 Task: Find connections with filter location Dinapore with filter topic #Economywith filter profile language English with filter current company Volkswagen India with filter school Institute of Management, Nirma University with filter industry IT System Design Services with filter service category Search Engine Optimization (SEO) with filter keywords title Test Scorer
Action: Mouse moved to (596, 69)
Screenshot: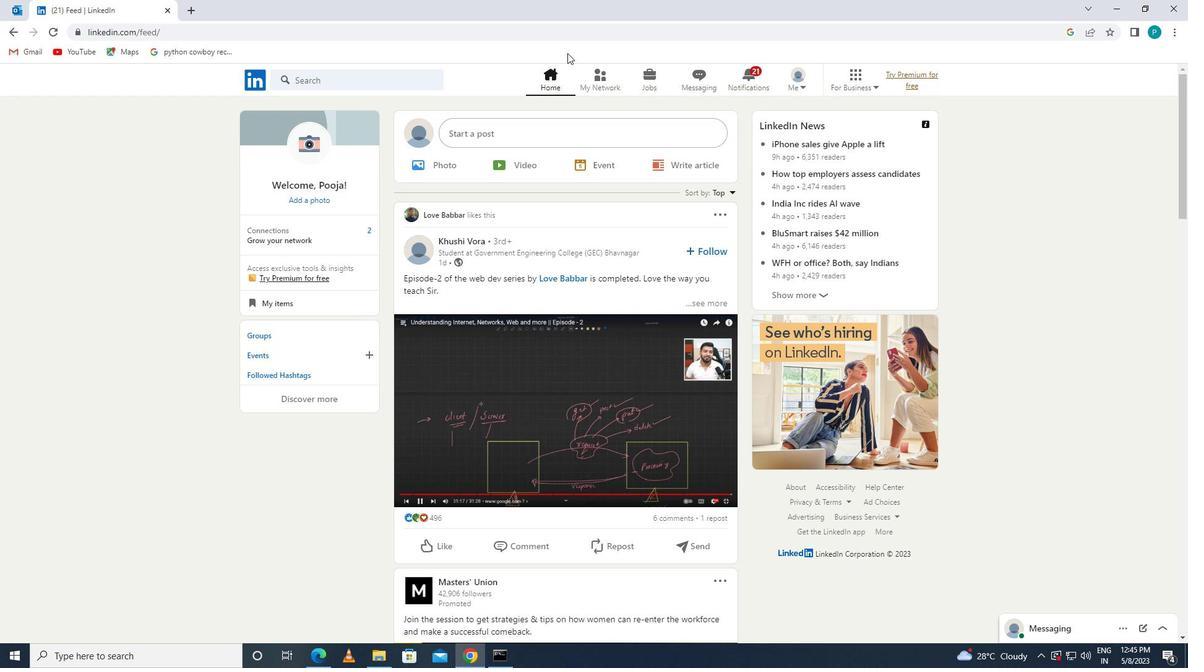 
Action: Mouse pressed left at (596, 69)
Screenshot: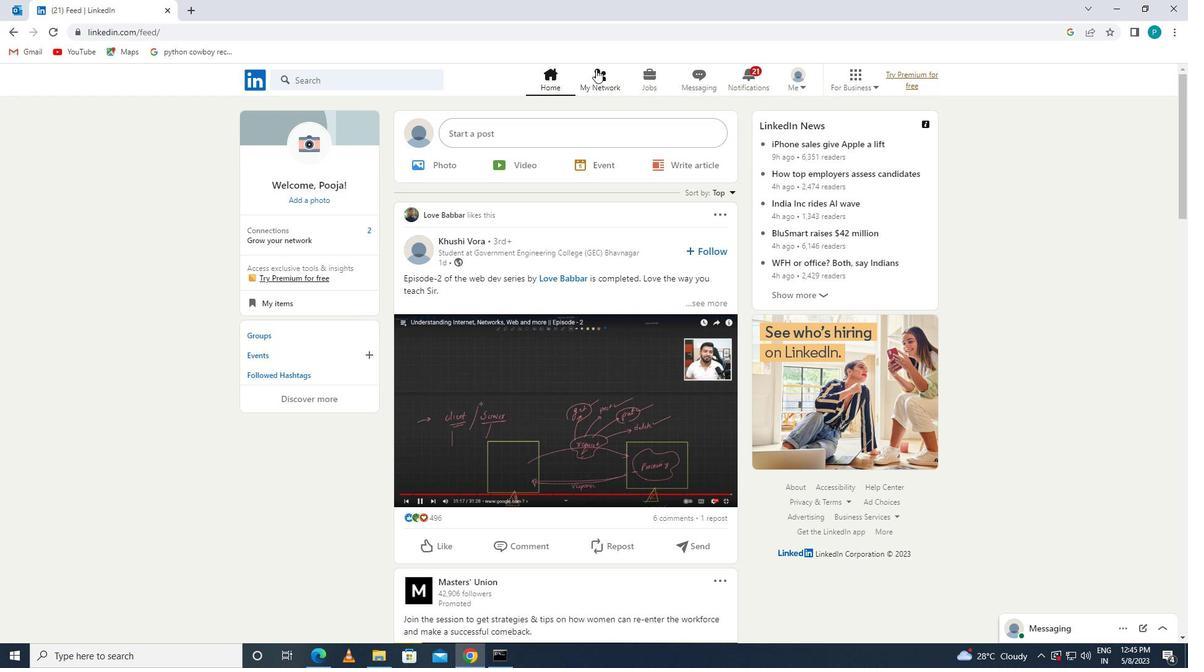 
Action: Mouse moved to (330, 147)
Screenshot: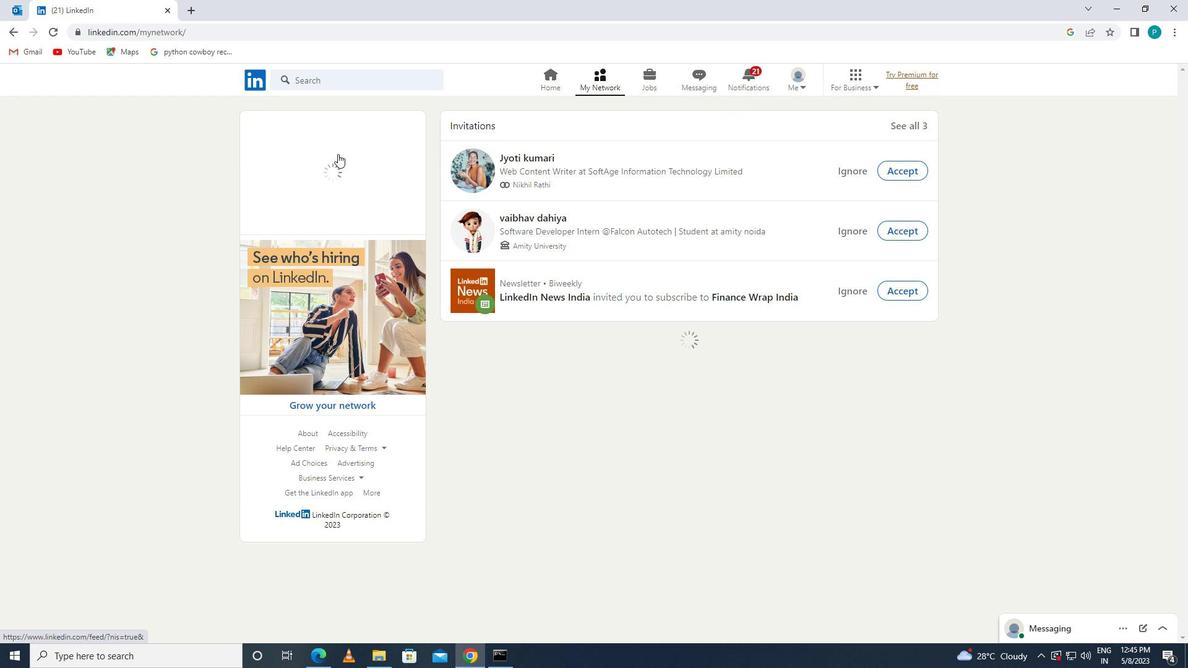 
Action: Mouse pressed left at (330, 147)
Screenshot: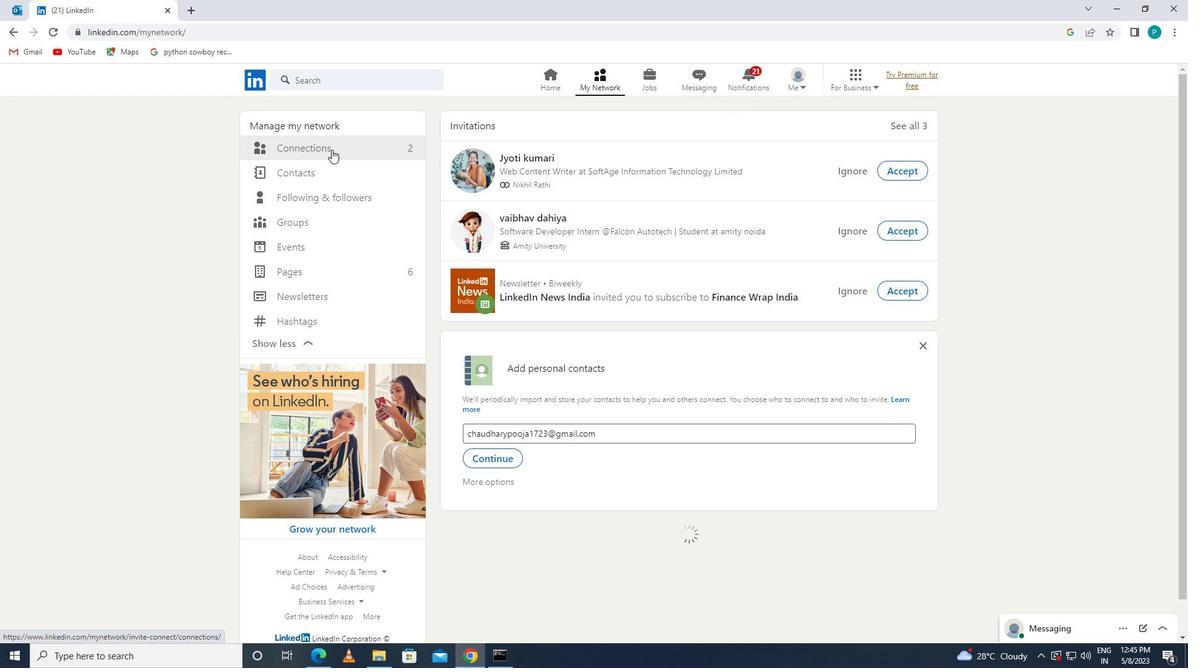 
Action: Mouse moved to (707, 149)
Screenshot: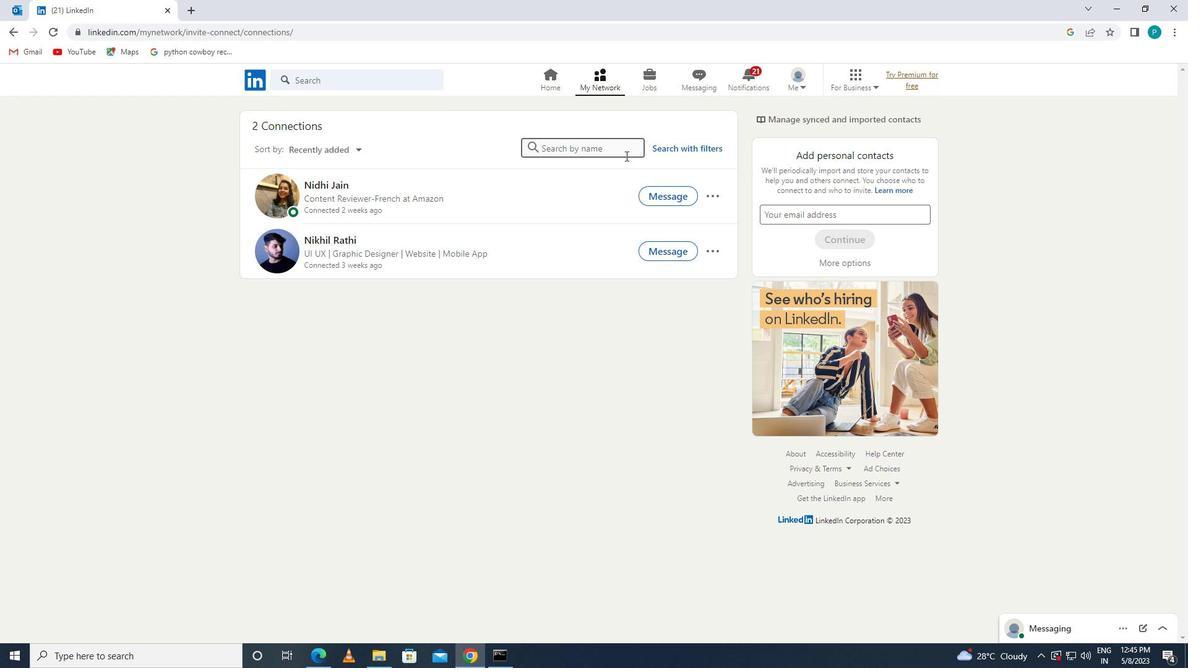 
Action: Mouse pressed left at (707, 149)
Screenshot: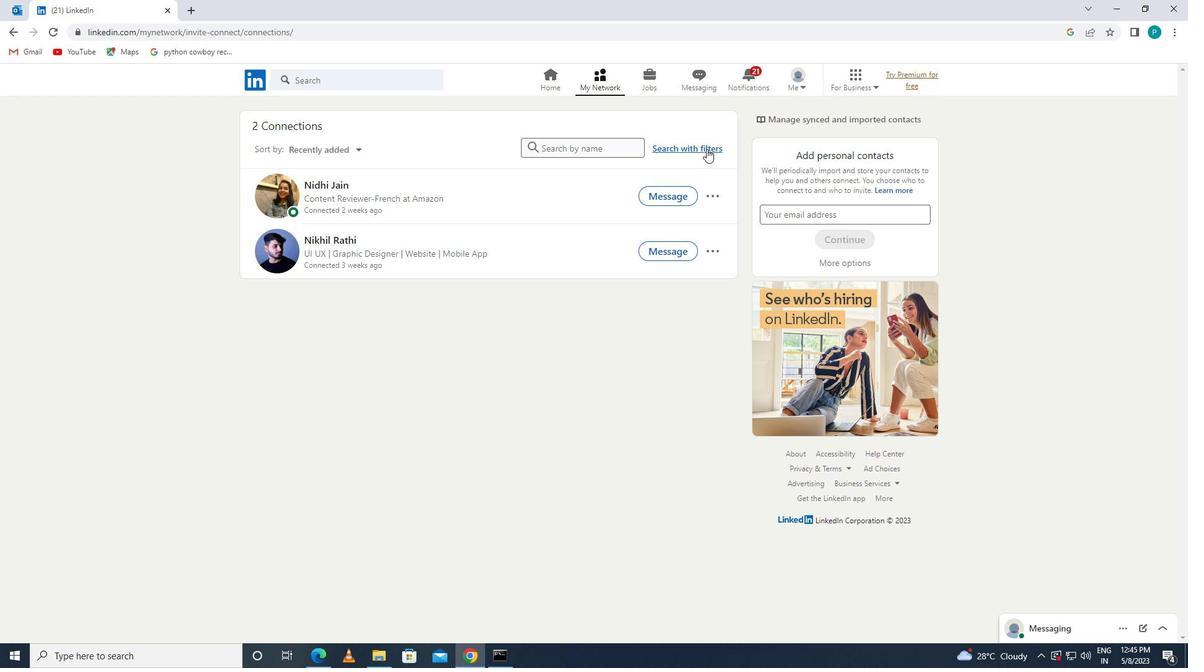 
Action: Mouse moved to (623, 115)
Screenshot: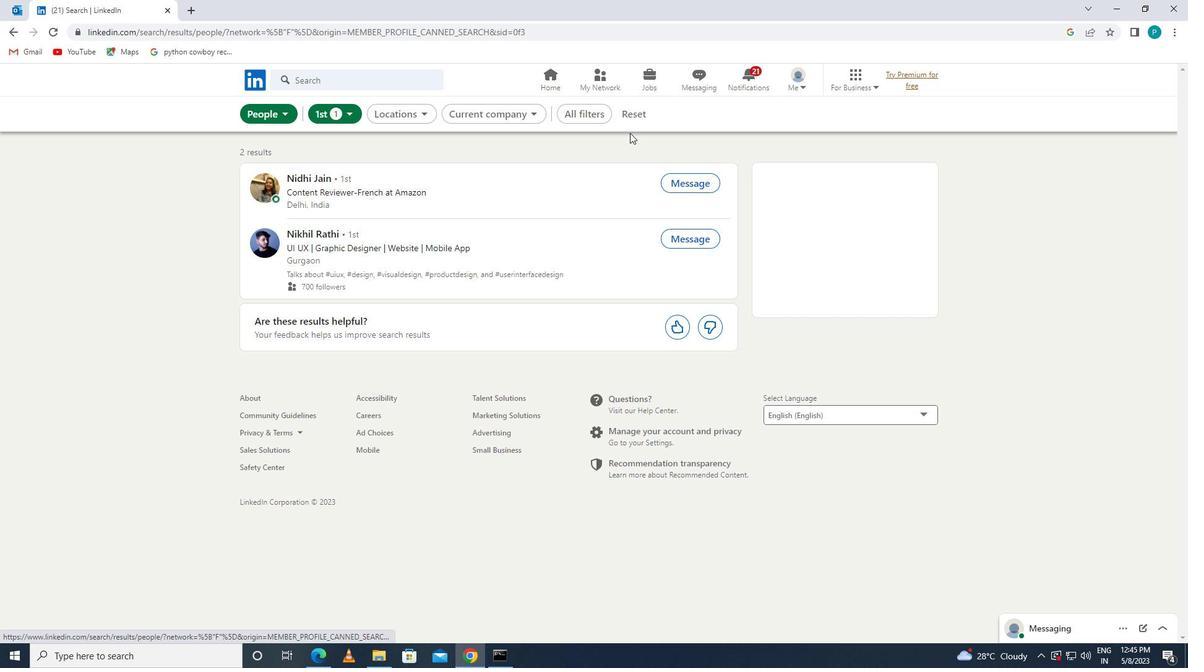 
Action: Mouse pressed left at (623, 115)
Screenshot: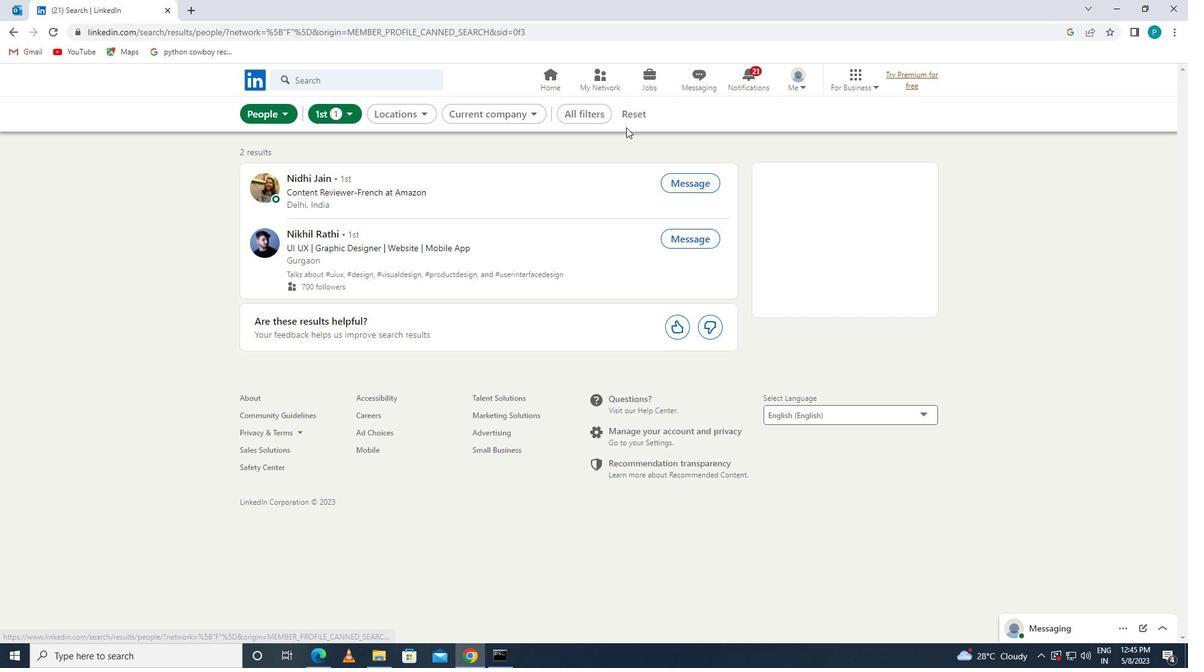 
Action: Mouse moved to (615, 113)
Screenshot: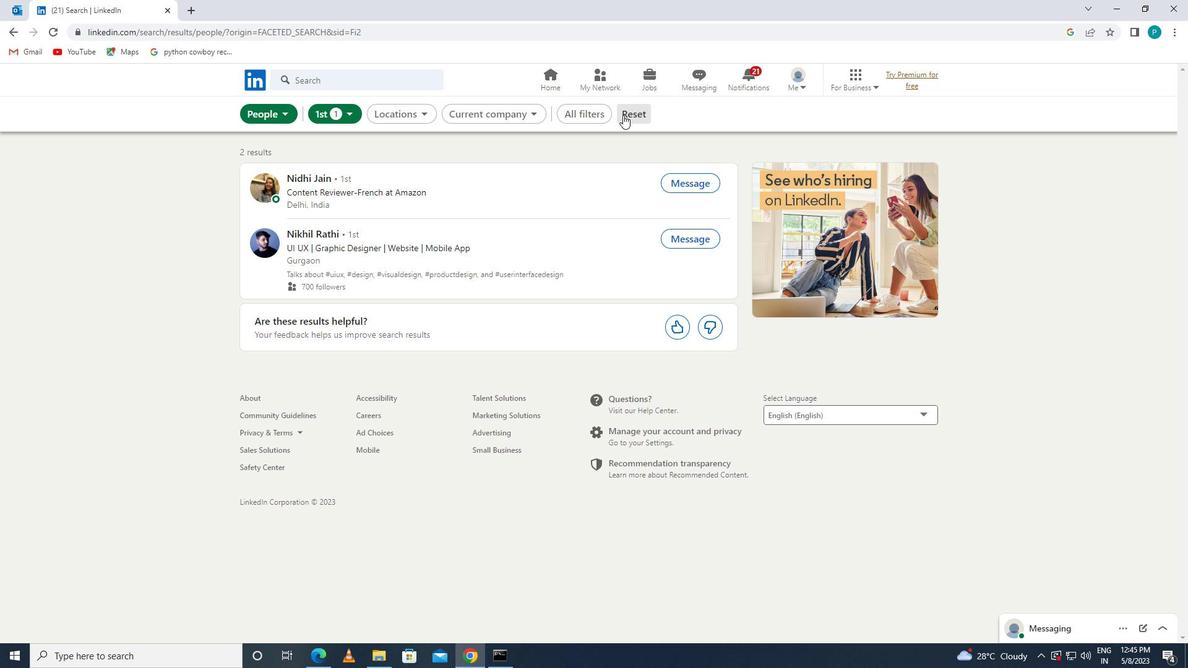 
Action: Mouse pressed left at (615, 113)
Screenshot: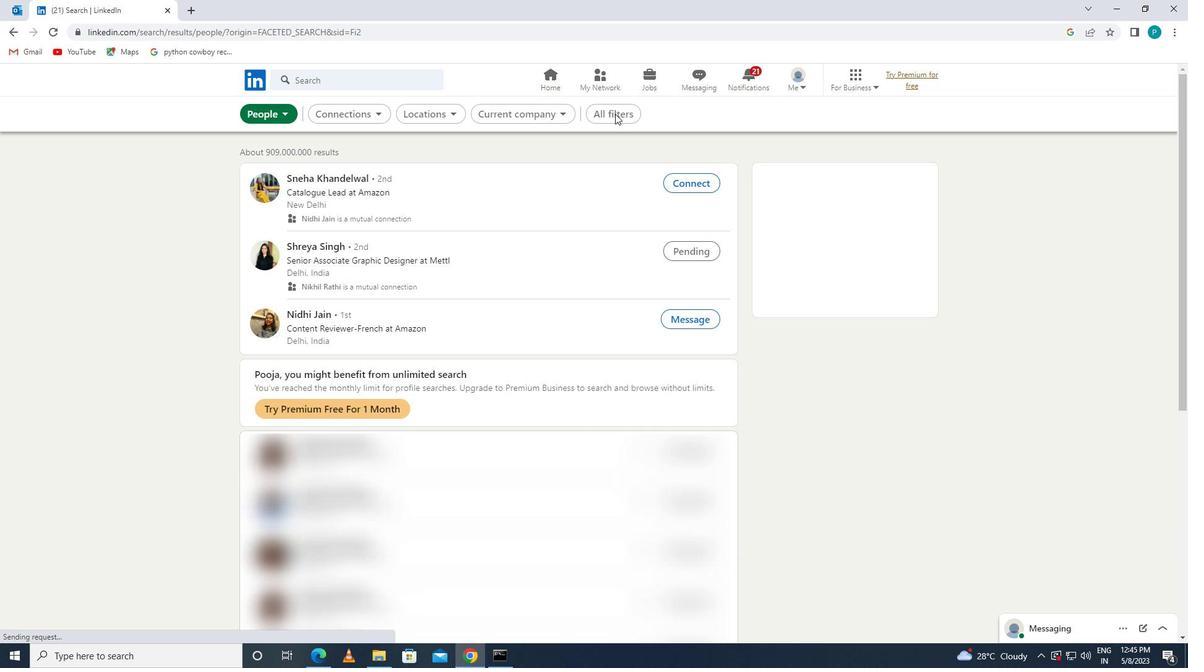 
Action: Mouse moved to (1190, 422)
Screenshot: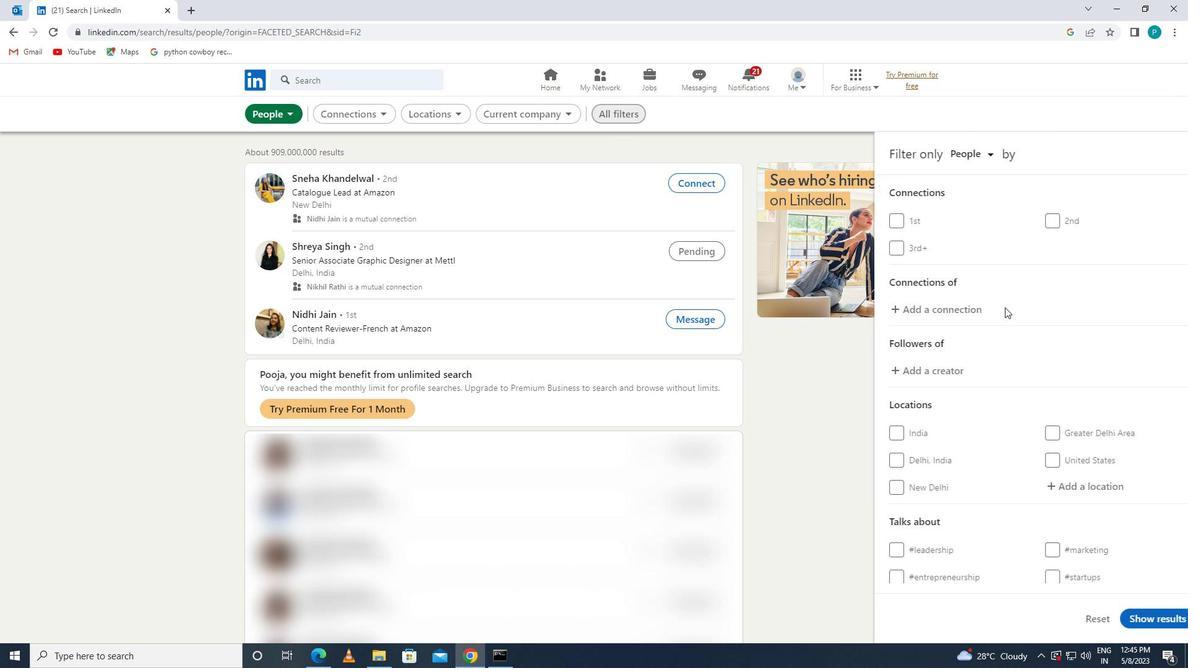 
Action: Mouse scrolled (1188, 422) with delta (0, 0)
Screenshot: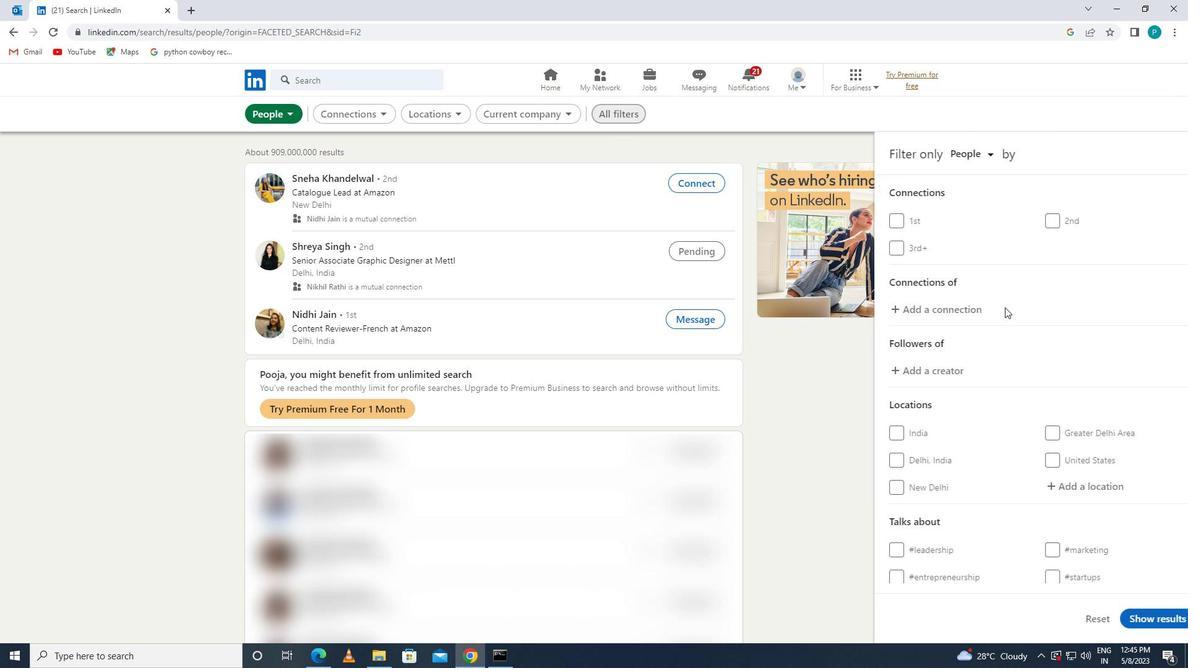 
Action: Mouse moved to (1188, 426)
Screenshot: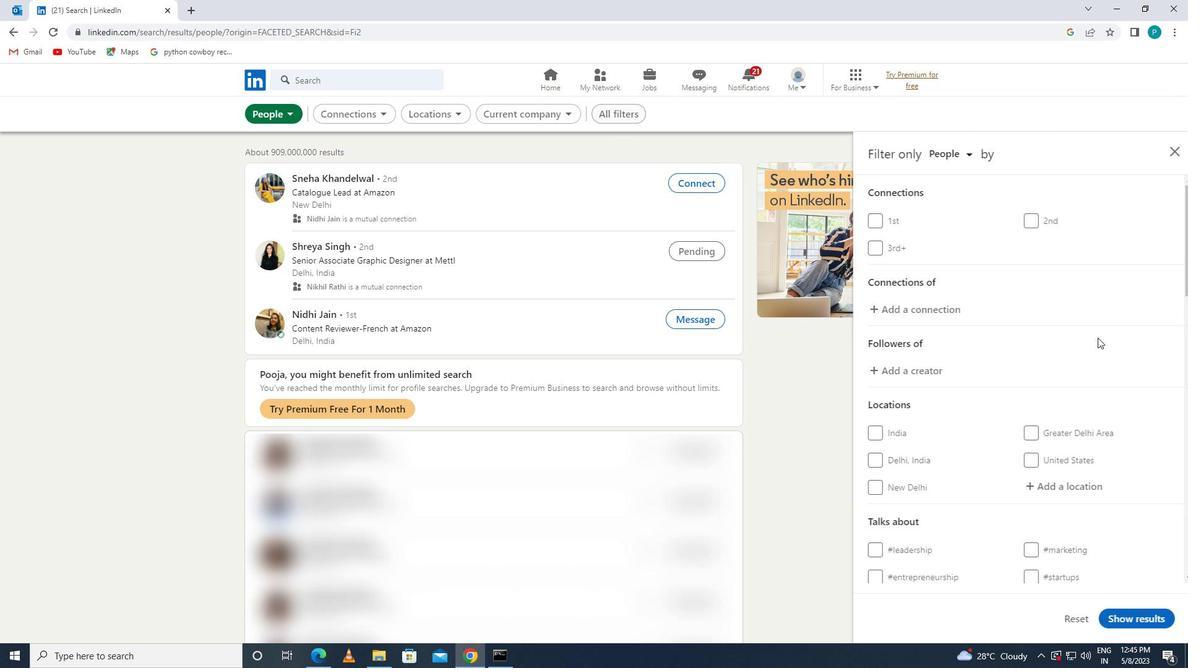 
Action: Mouse scrolled (1188, 425) with delta (0, 0)
Screenshot: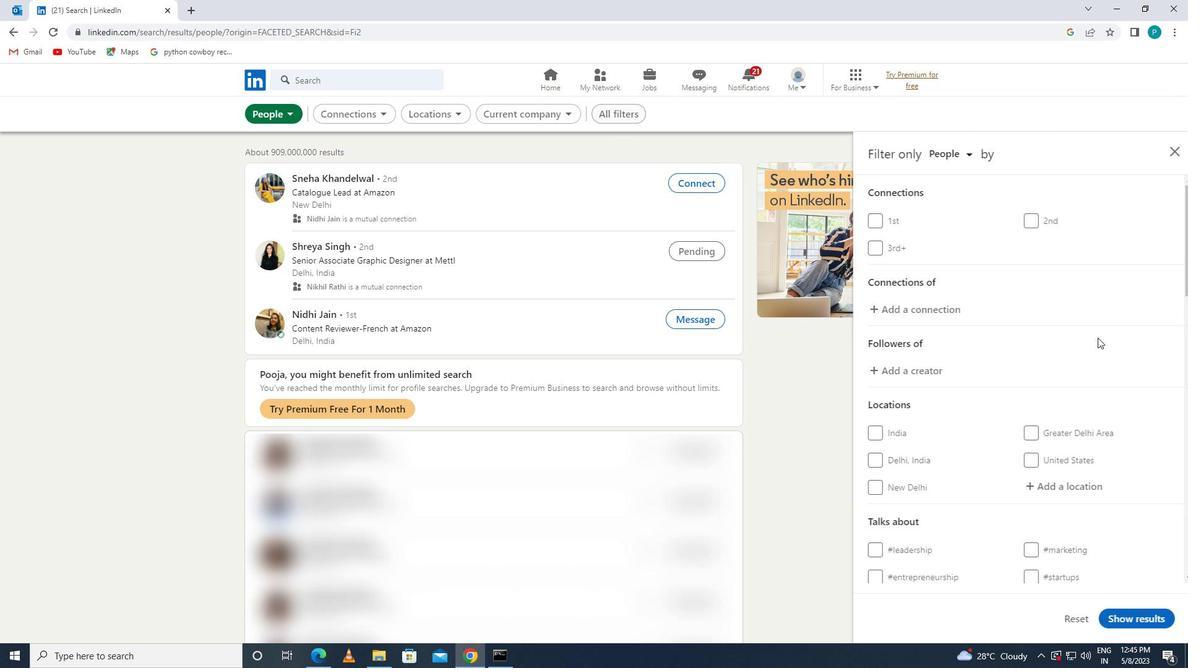 
Action: Mouse moved to (1087, 367)
Screenshot: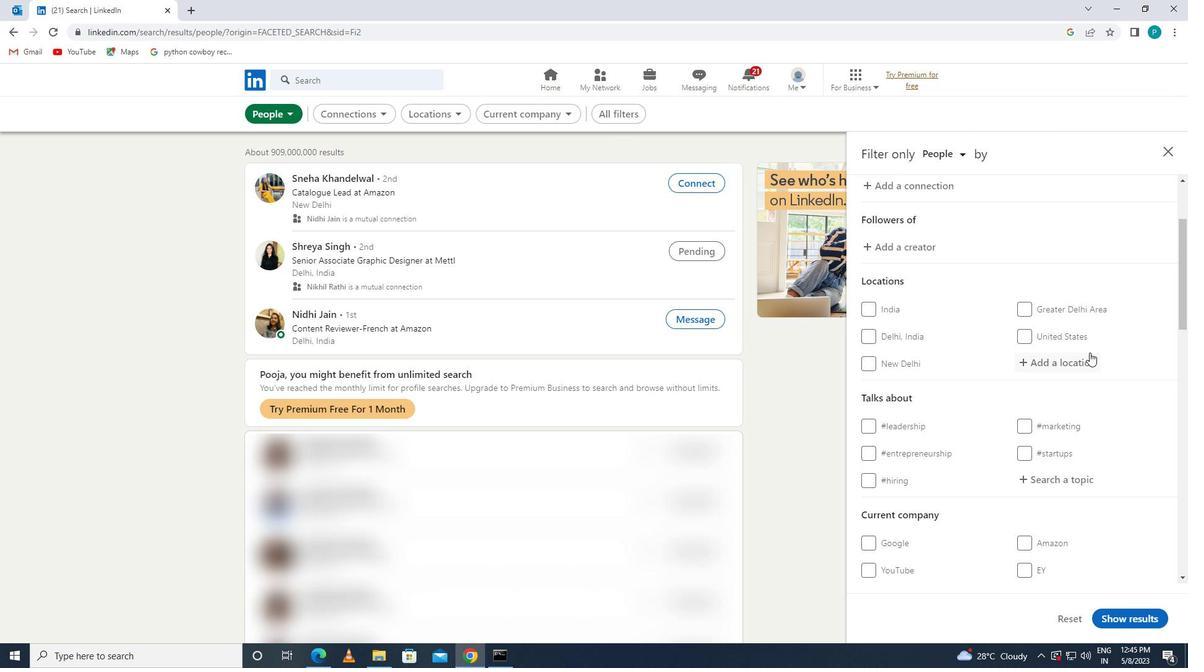 
Action: Mouse pressed left at (1087, 367)
Screenshot: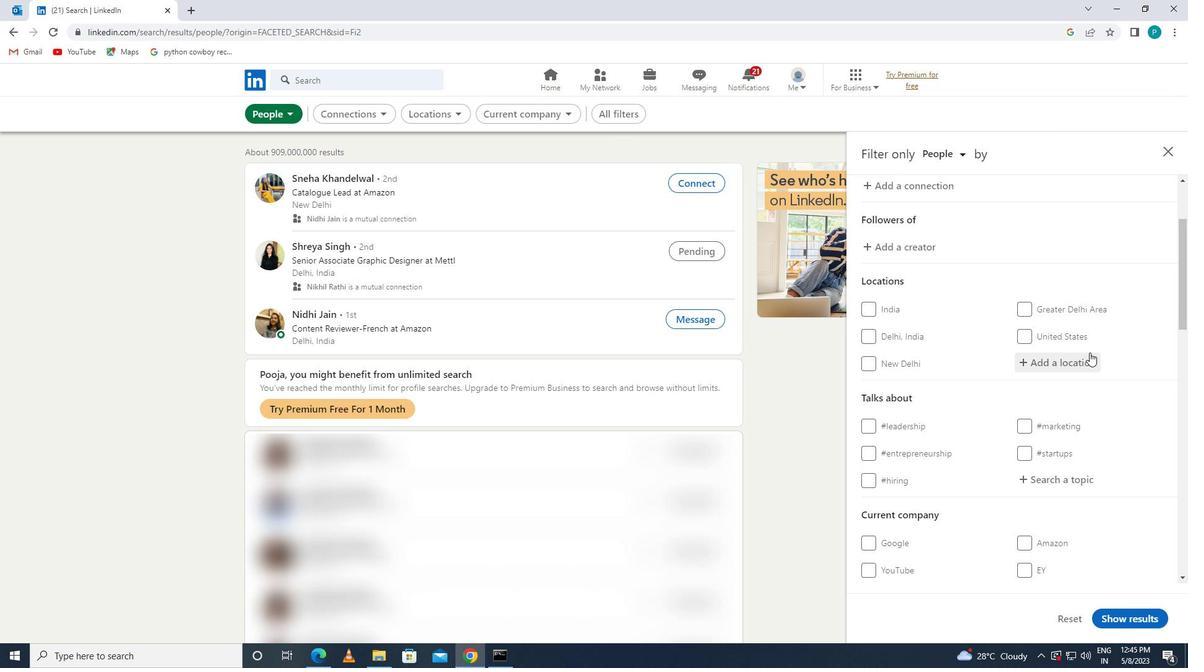 
Action: Key pressed <Key.caps_lock>d<Key.caps_lock>inapore
Screenshot: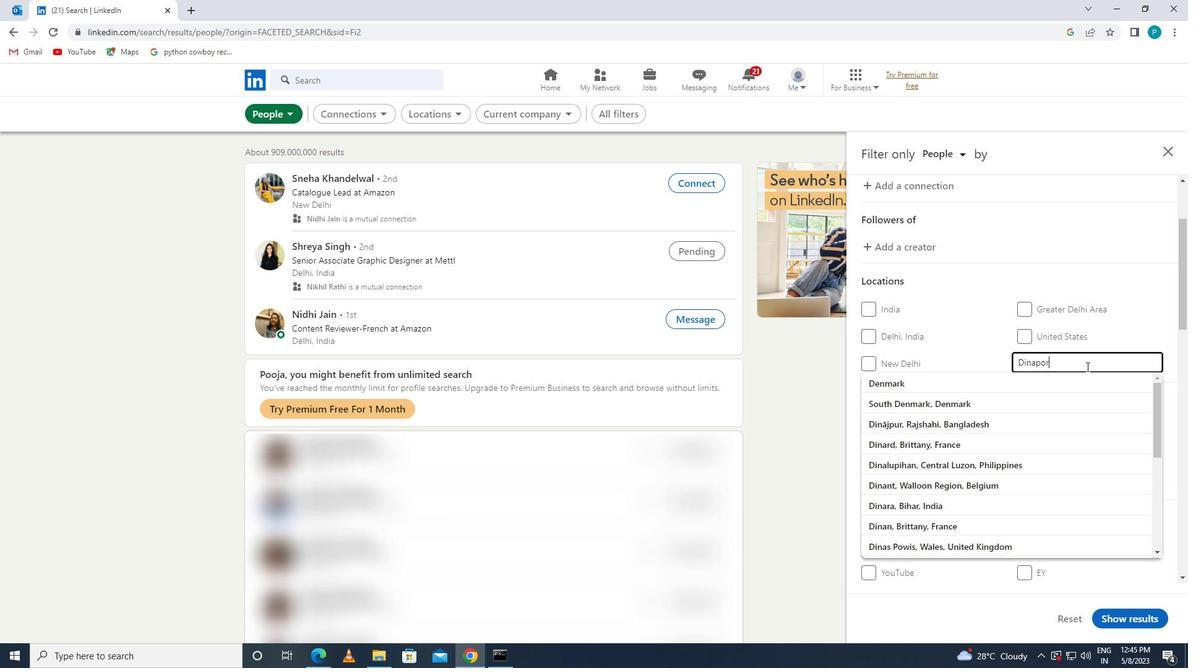 
Action: Mouse moved to (1061, 473)
Screenshot: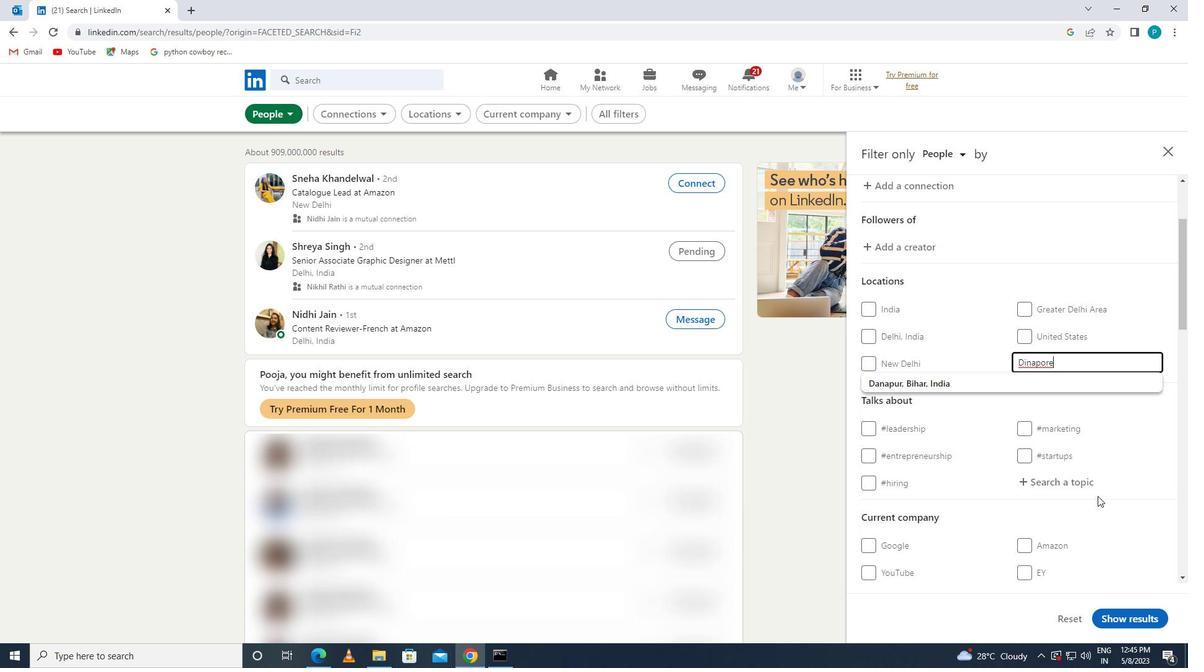 
Action: Mouse pressed left at (1061, 473)
Screenshot: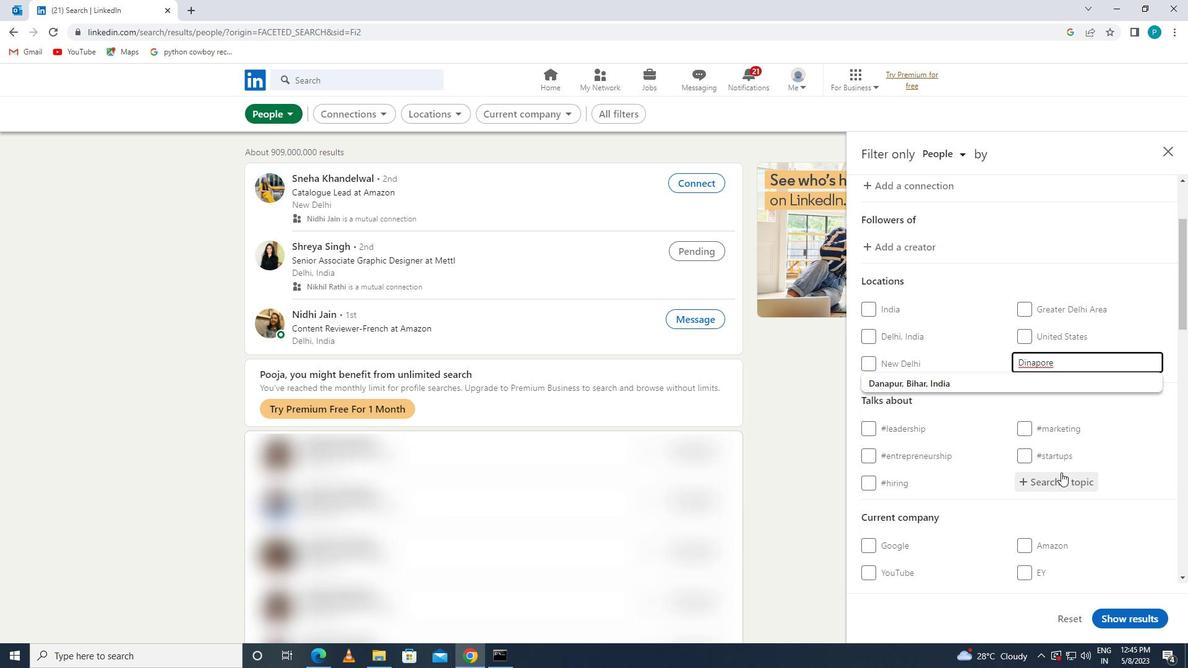 
Action: Key pressed <Key.shift>#<Key.caps_lock>E<Key.caps_lock>CONOMY
Screenshot: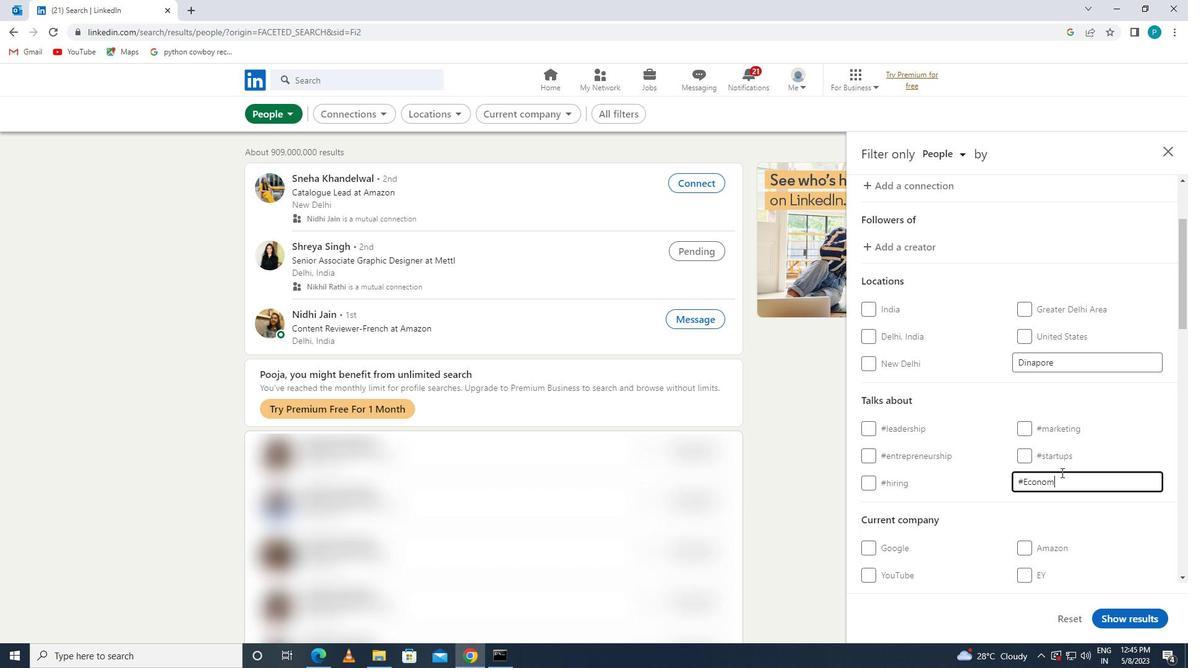 
Action: Mouse moved to (967, 408)
Screenshot: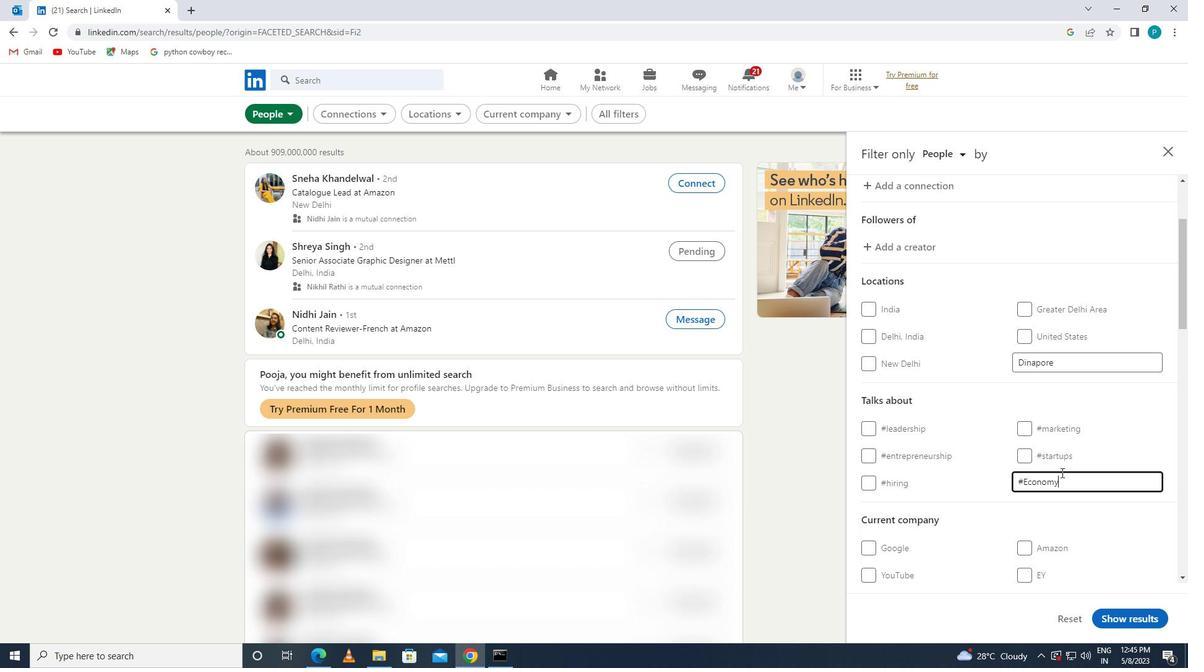 
Action: Mouse scrolled (967, 408) with delta (0, 0)
Screenshot: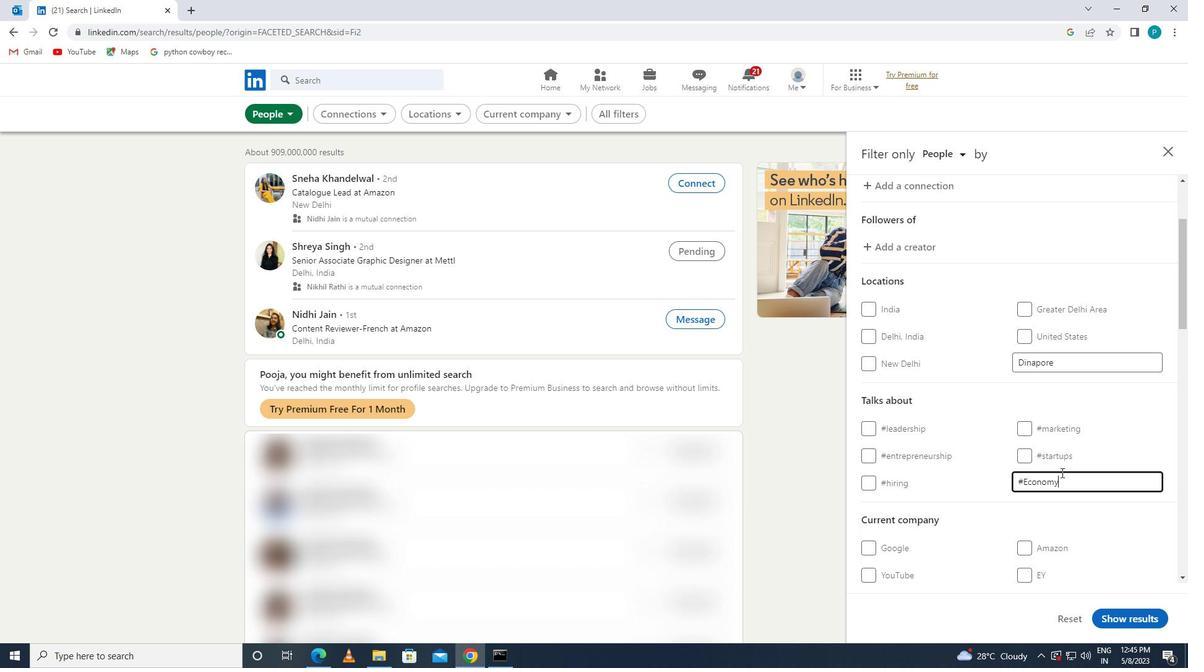 
Action: Mouse scrolled (967, 408) with delta (0, 0)
Screenshot: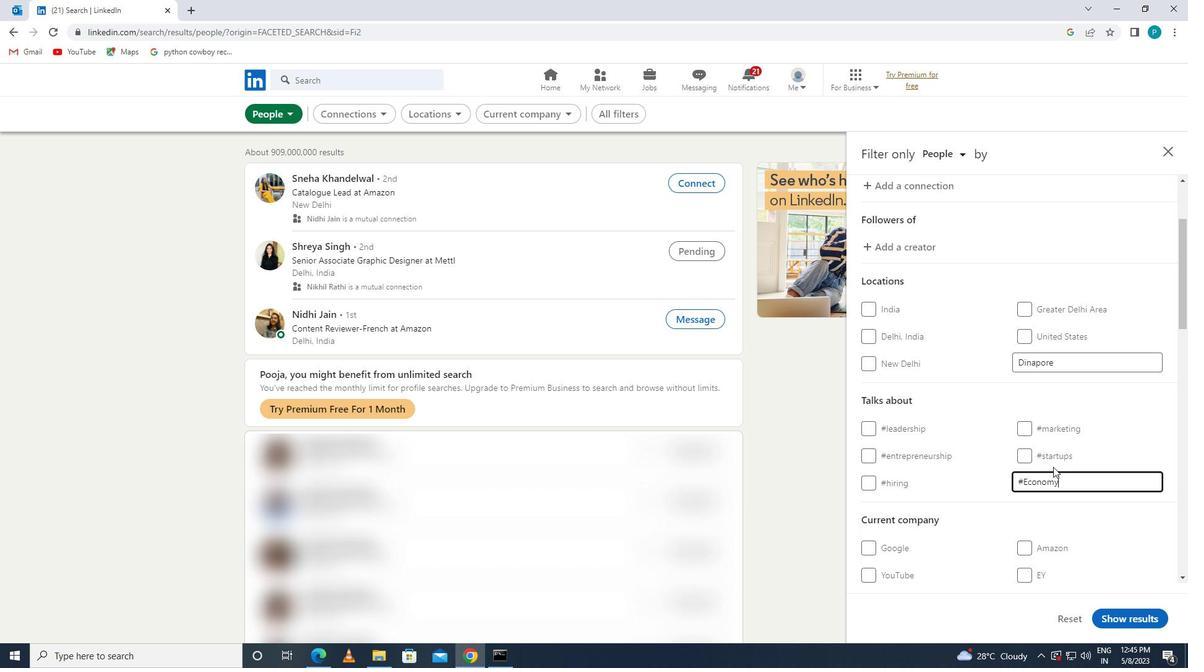 
Action: Mouse scrolled (967, 408) with delta (0, 0)
Screenshot: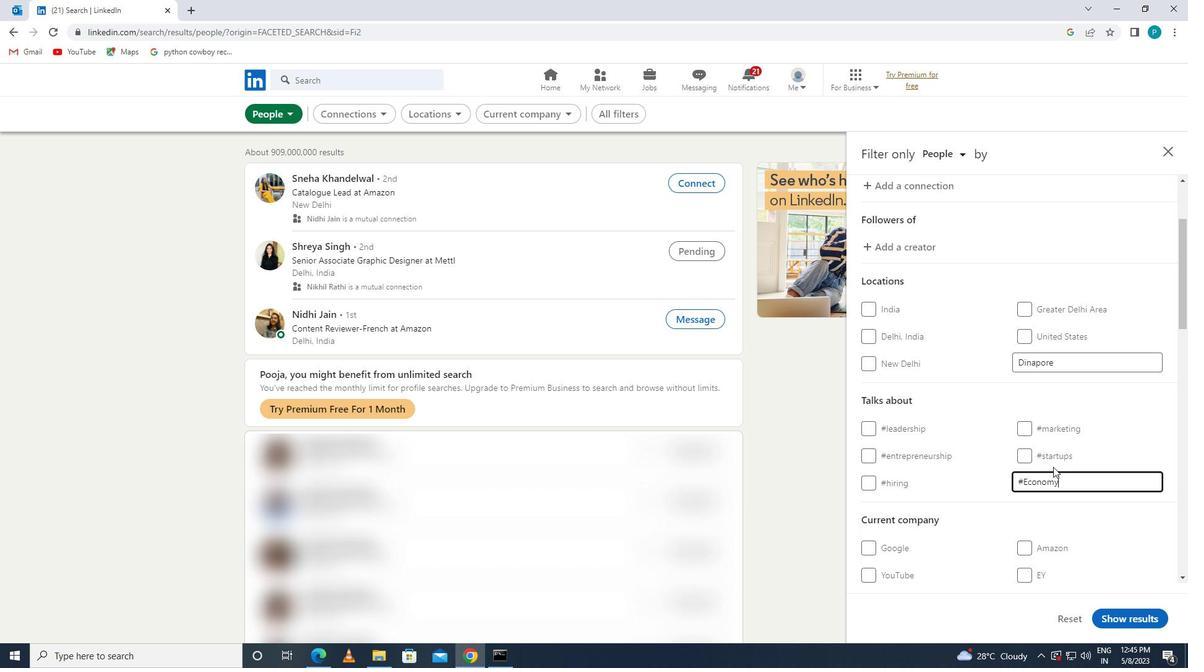 
Action: Mouse scrolled (967, 408) with delta (0, 0)
Screenshot: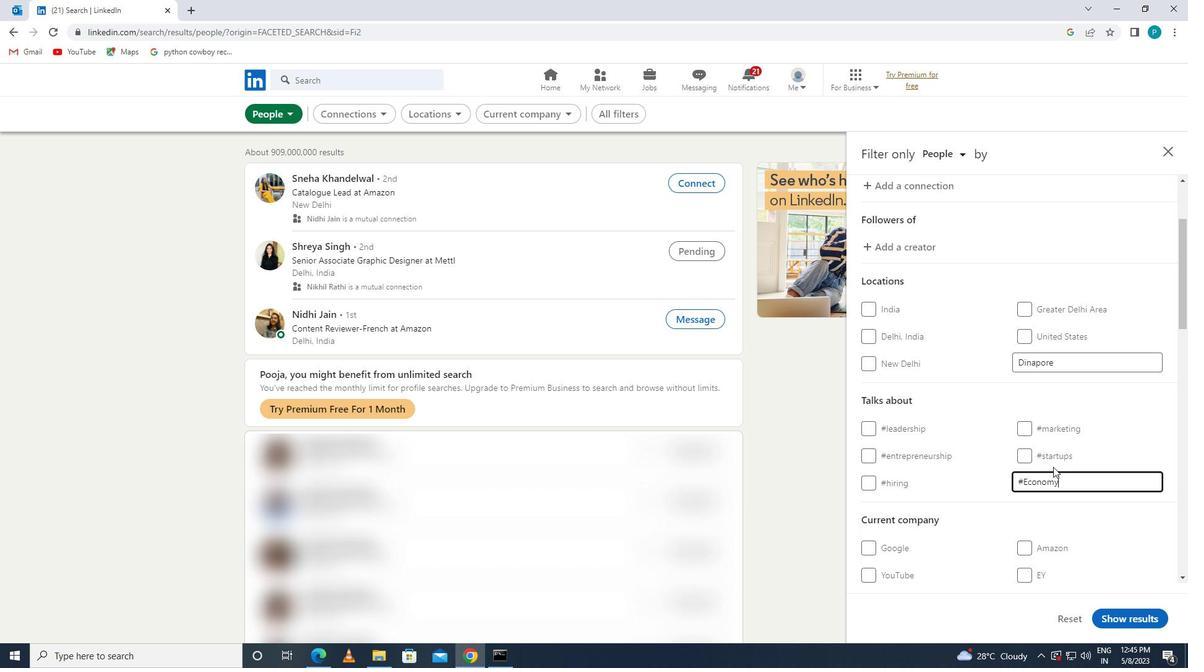
Action: Mouse scrolled (967, 408) with delta (0, 0)
Screenshot: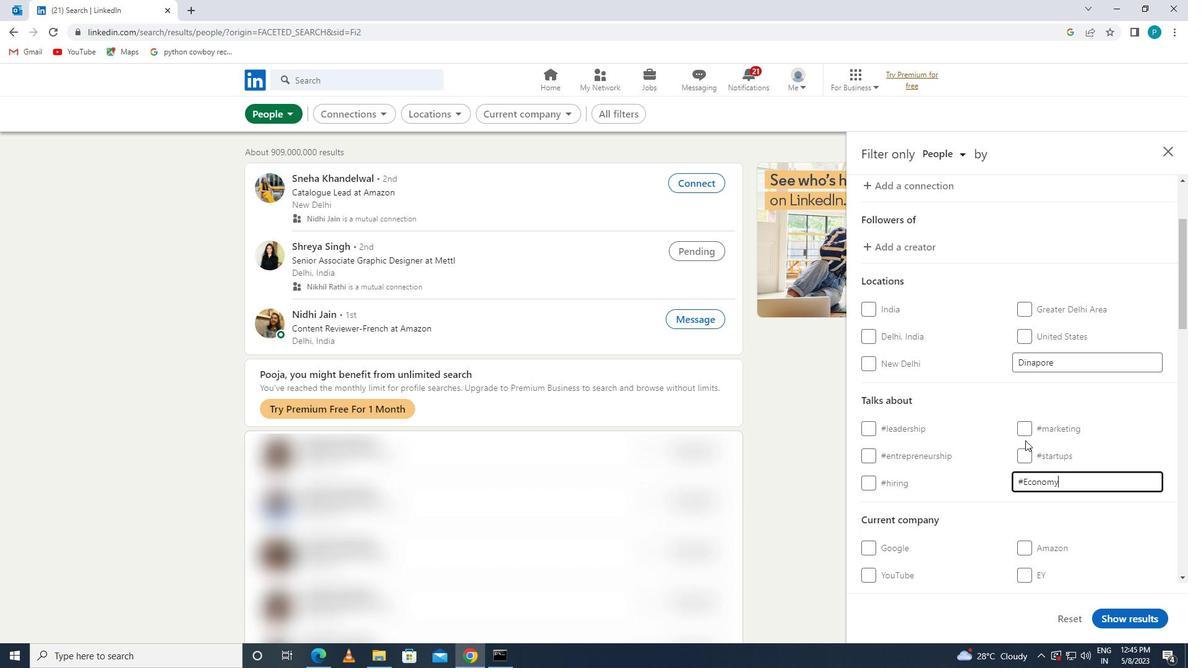 
Action: Mouse moved to (958, 456)
Screenshot: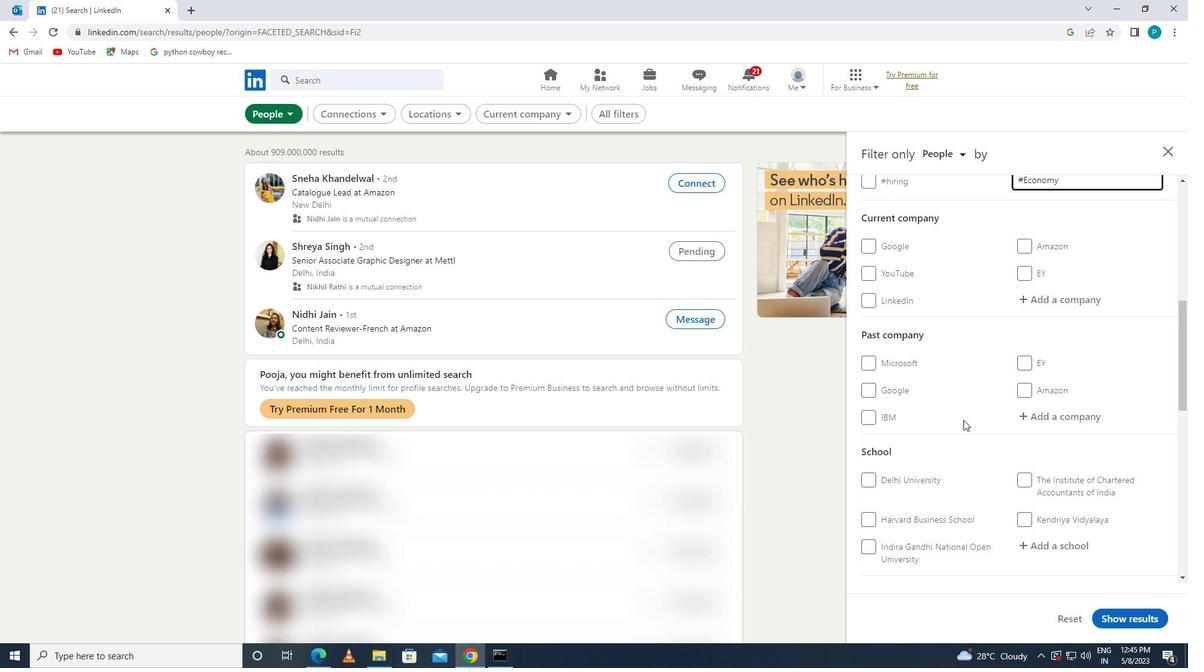
Action: Mouse scrolled (958, 455) with delta (0, 0)
Screenshot: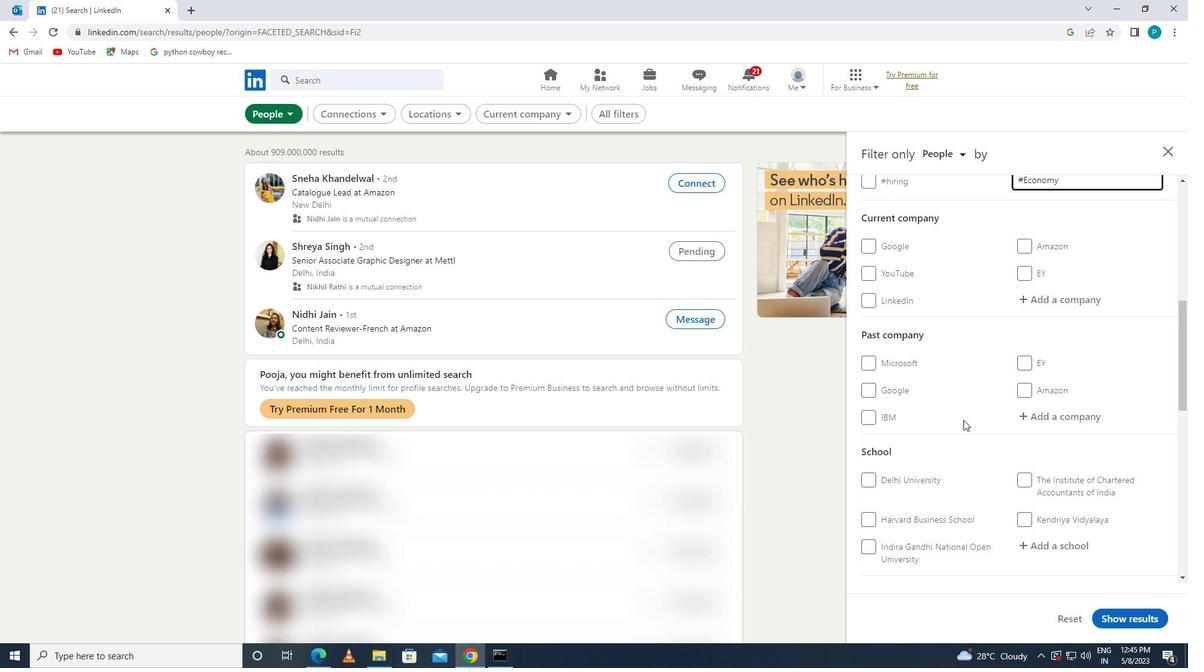 
Action: Mouse moved to (957, 458)
Screenshot: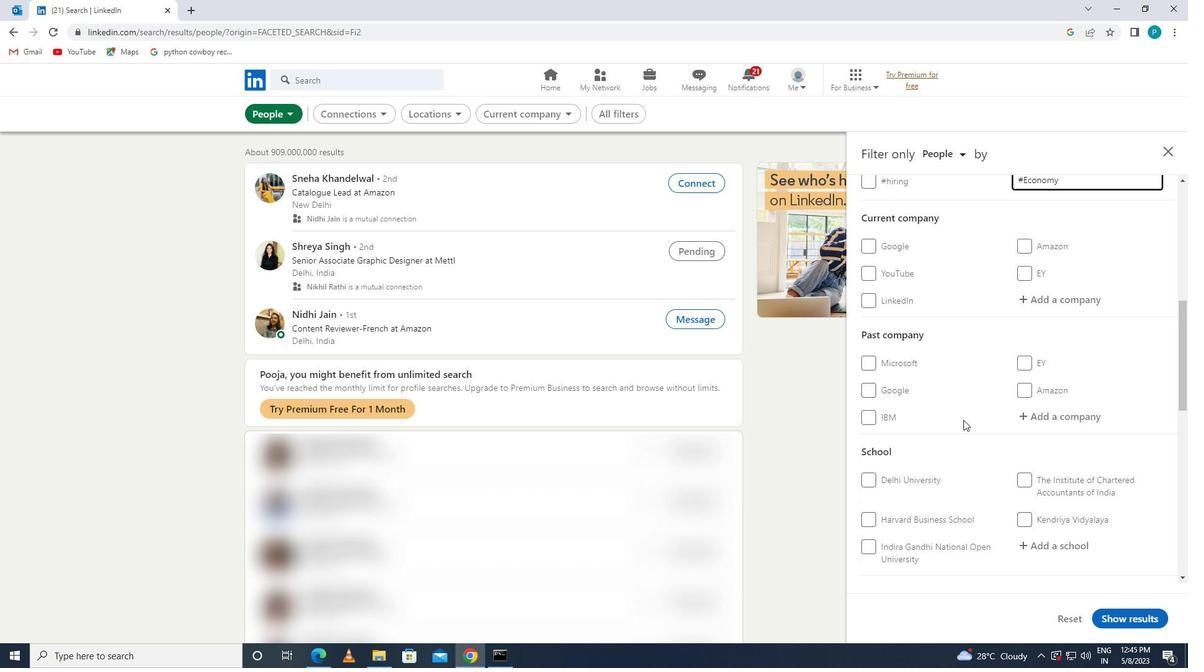 
Action: Mouse scrolled (957, 458) with delta (0, 0)
Screenshot: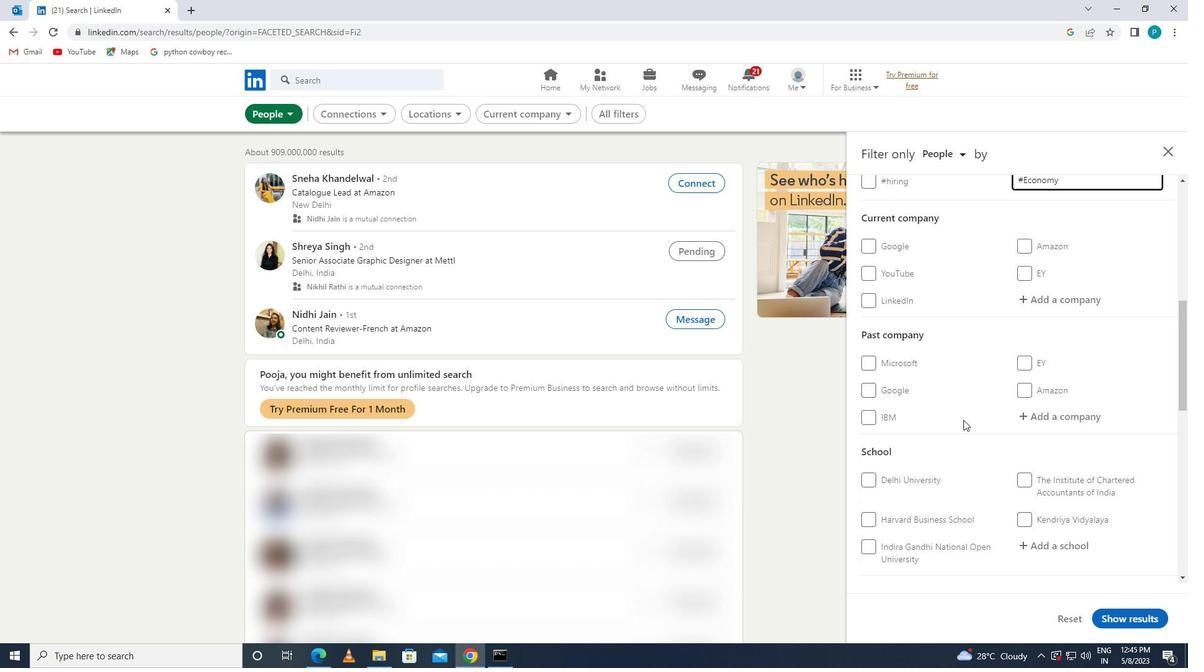 
Action: Mouse scrolled (957, 458) with delta (0, 0)
Screenshot: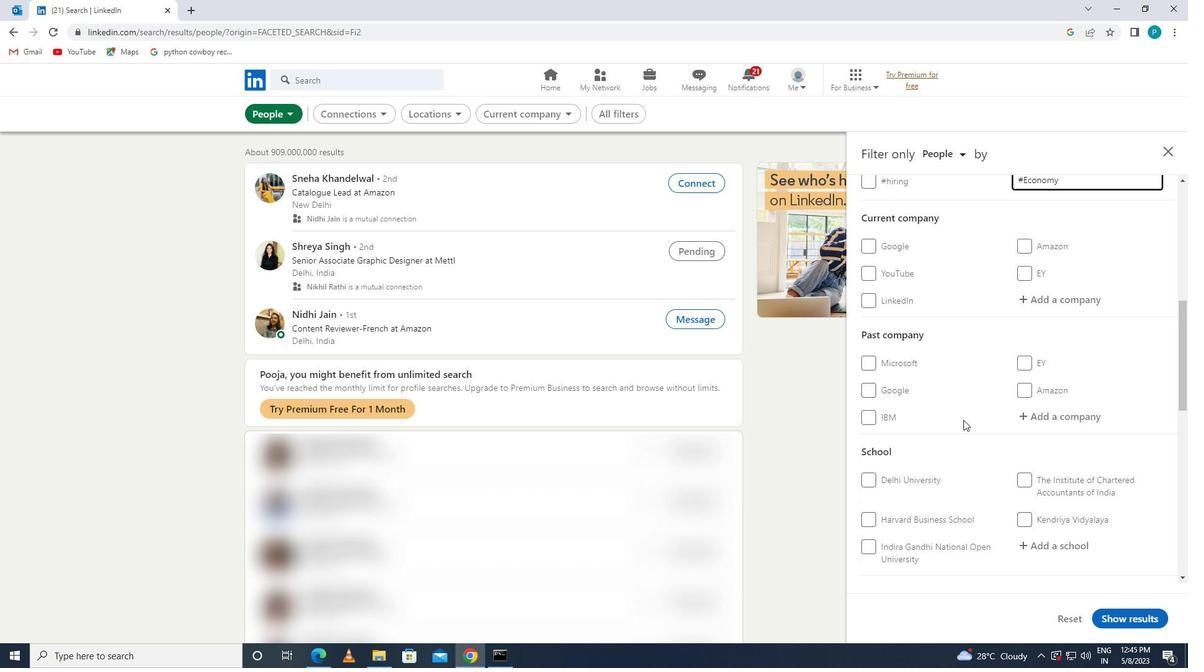 
Action: Mouse moved to (884, 573)
Screenshot: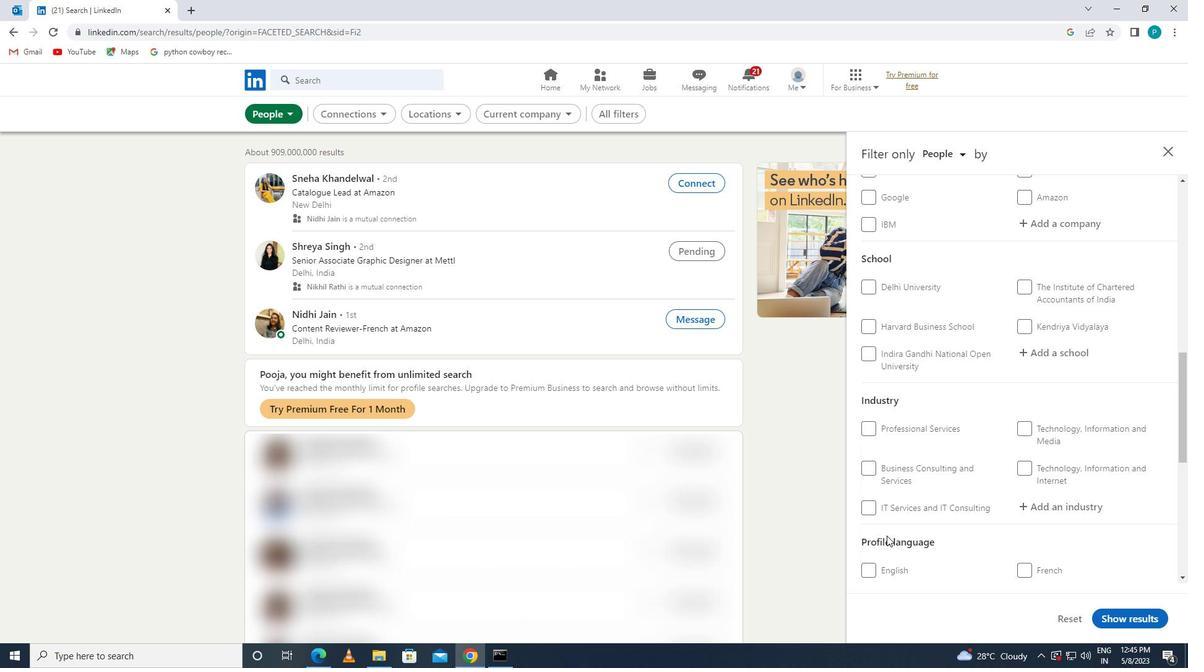 
Action: Mouse pressed left at (884, 573)
Screenshot: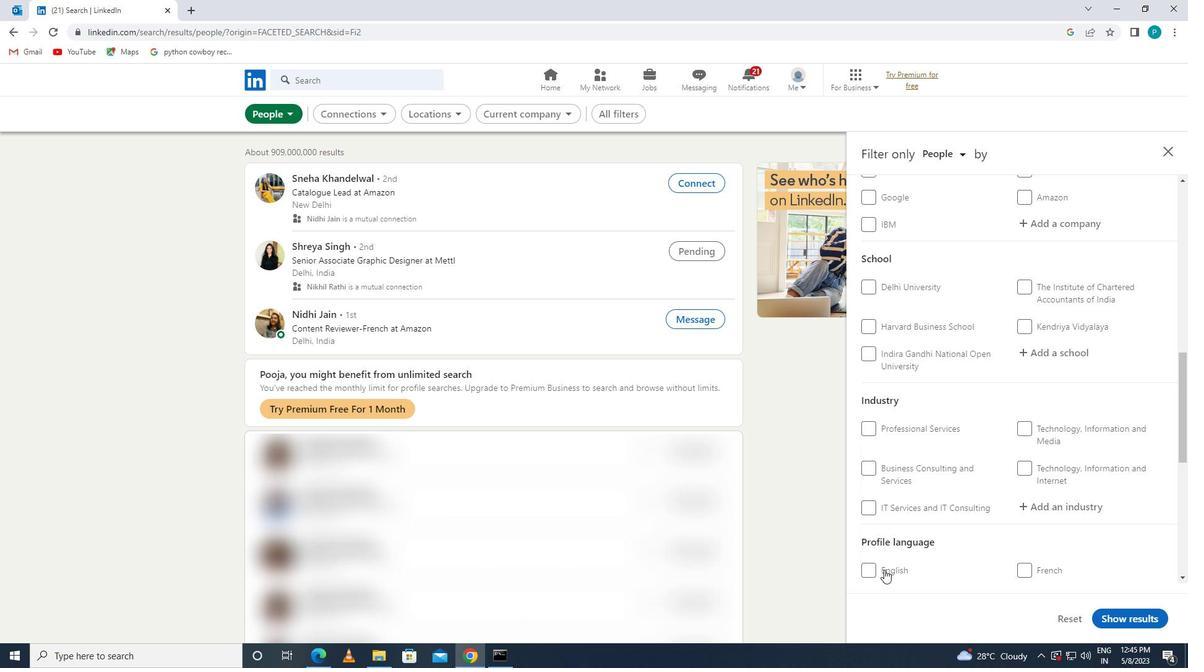 
Action: Mouse moved to (956, 522)
Screenshot: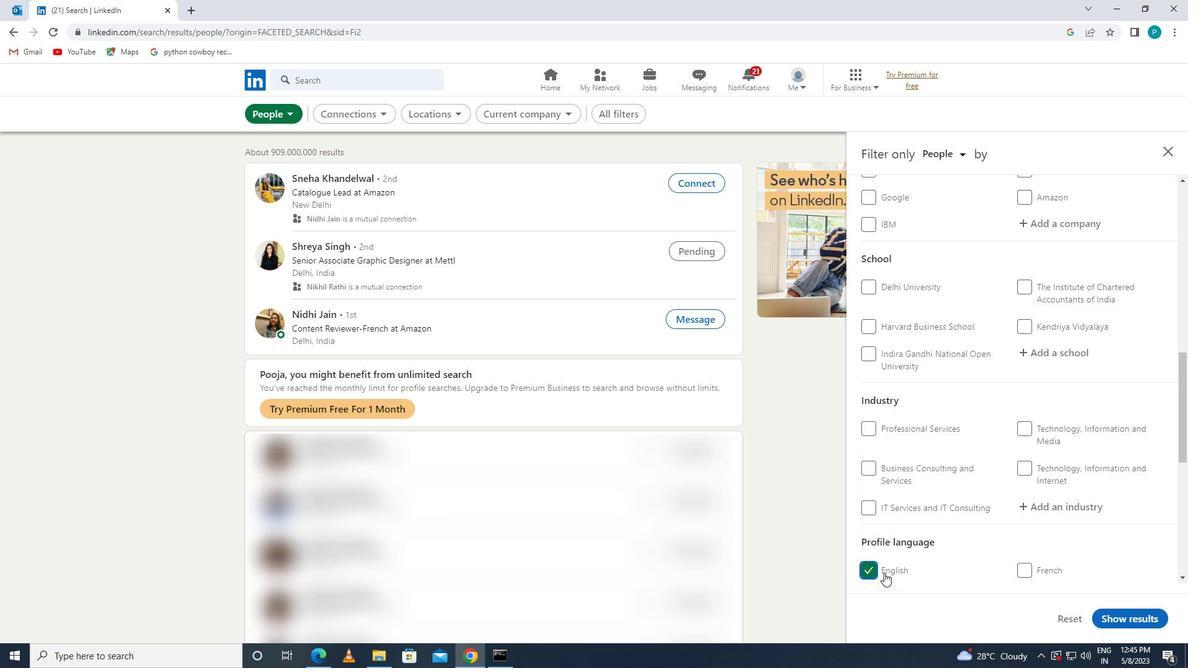 
Action: Mouse scrolled (956, 523) with delta (0, 0)
Screenshot: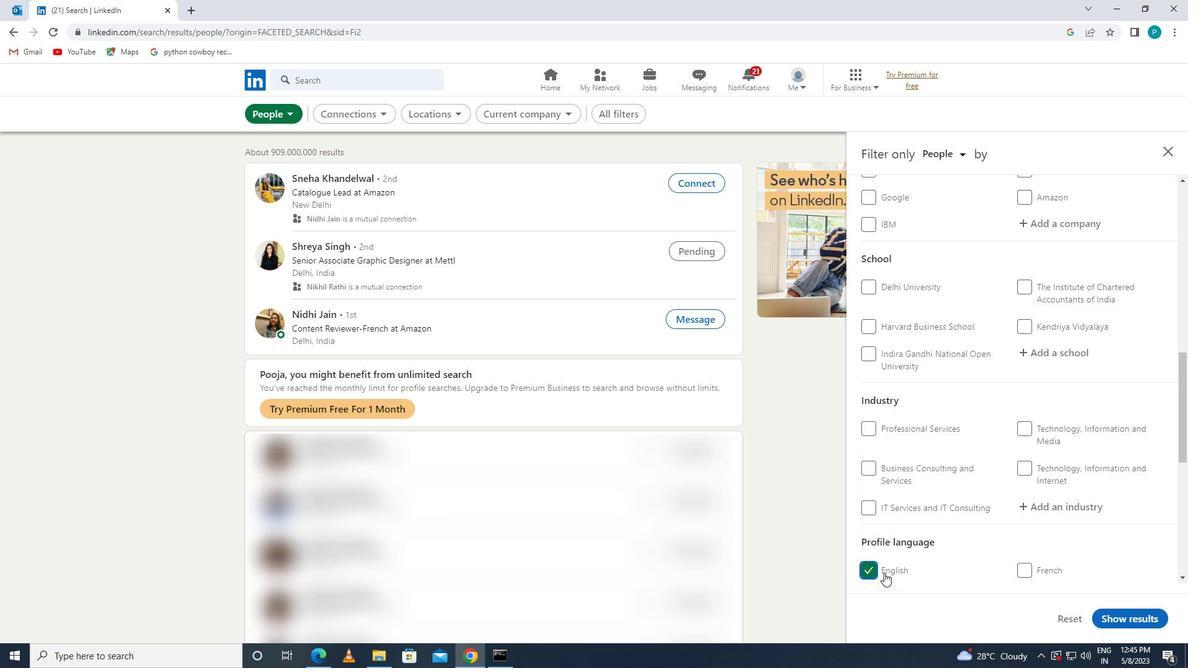 
Action: Mouse moved to (959, 518)
Screenshot: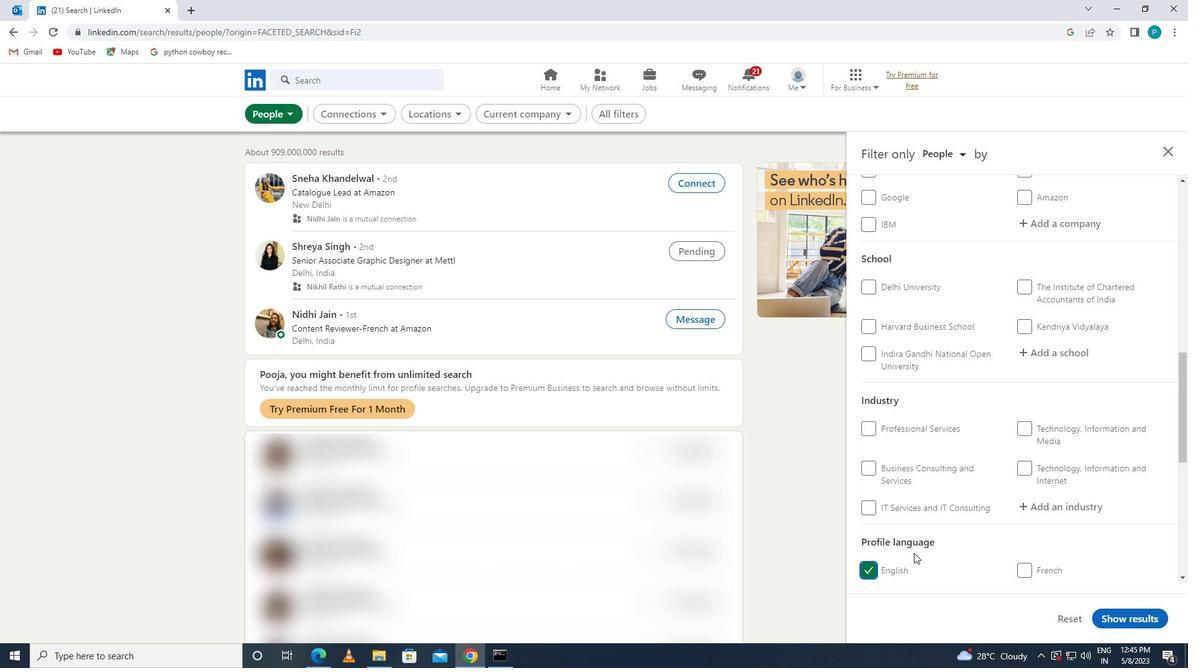 
Action: Mouse scrolled (959, 518) with delta (0, 0)
Screenshot: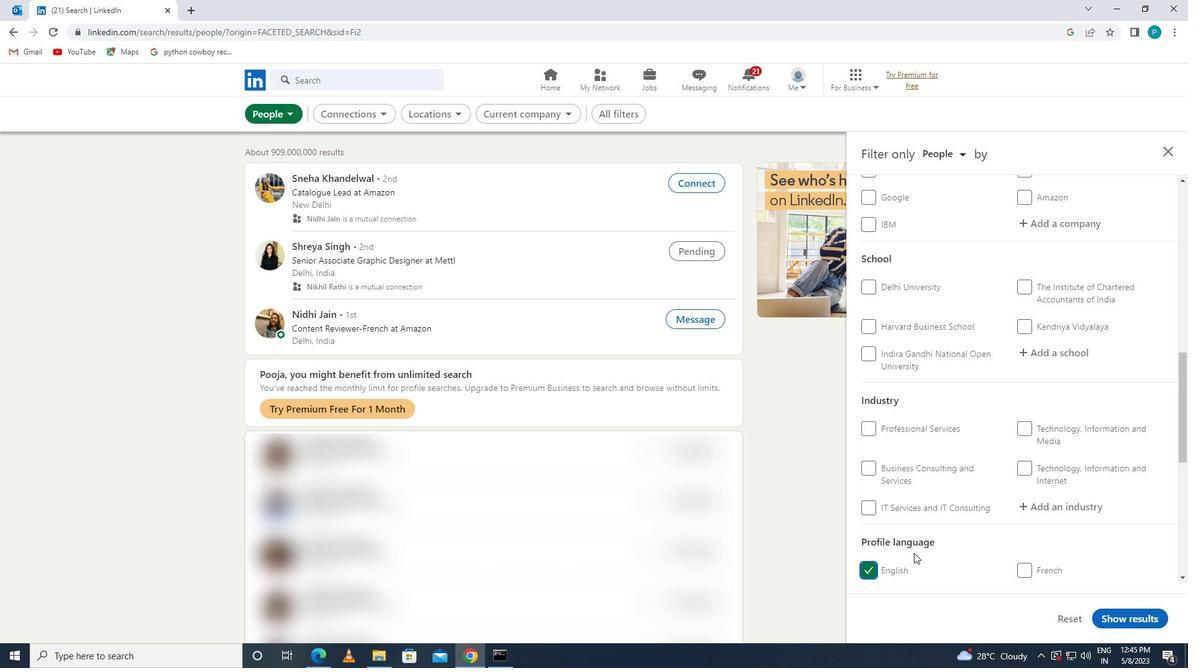 
Action: Mouse moved to (962, 514)
Screenshot: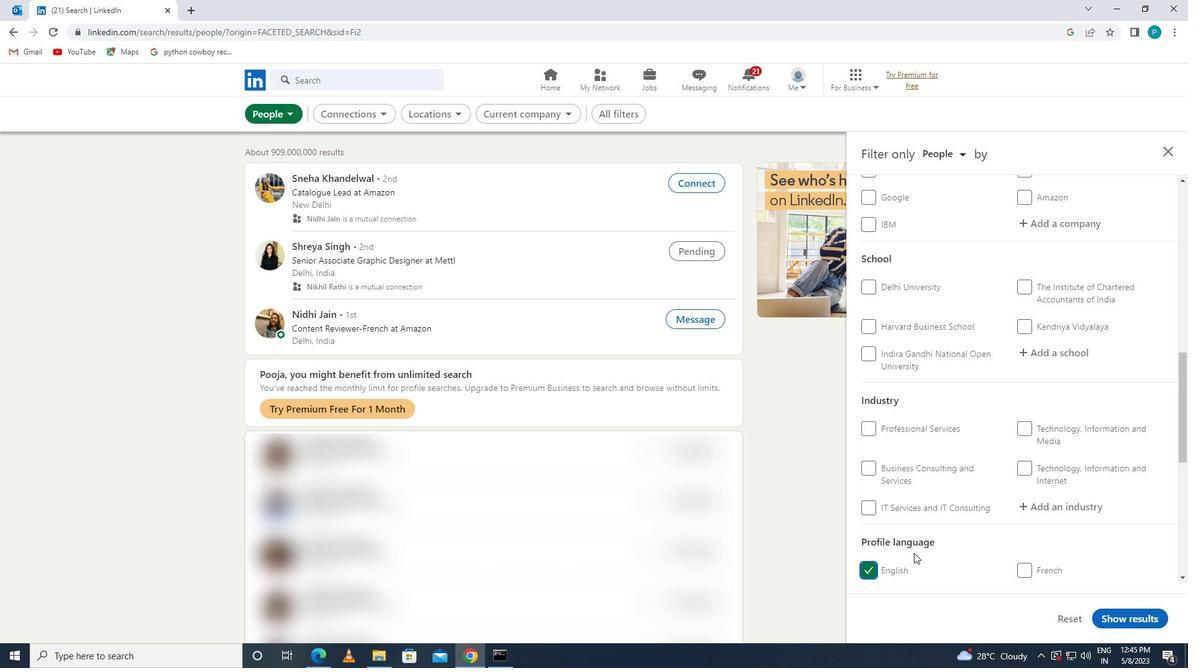 
Action: Mouse scrolled (962, 515) with delta (0, 0)
Screenshot: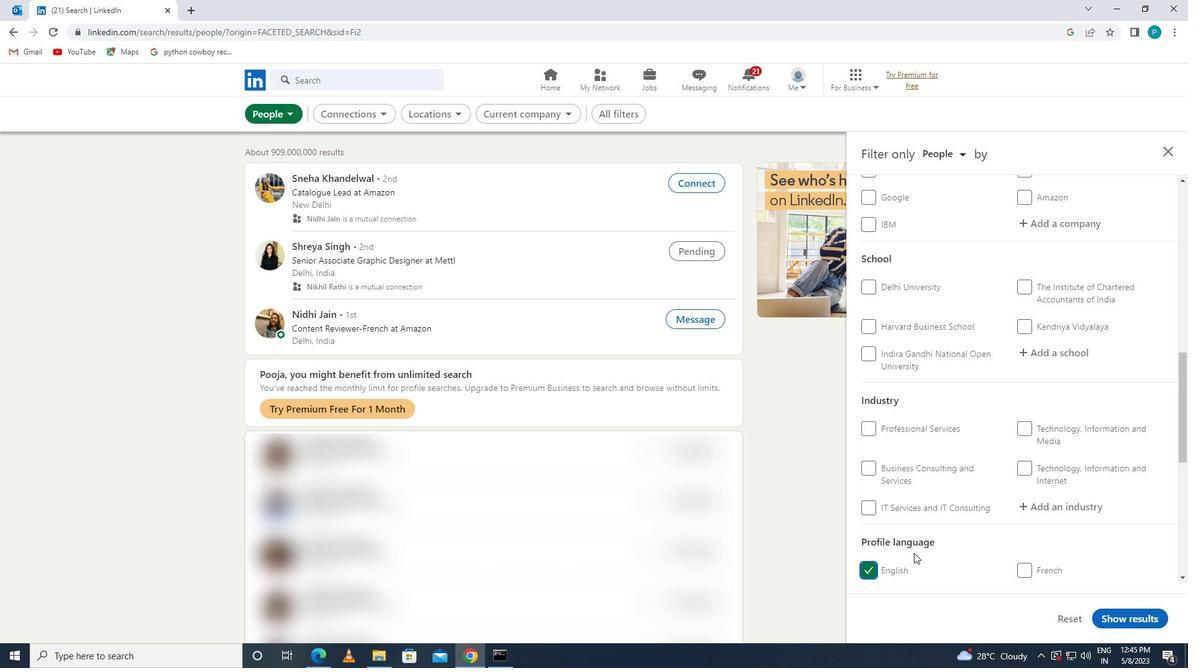 
Action: Mouse moved to (1083, 413)
Screenshot: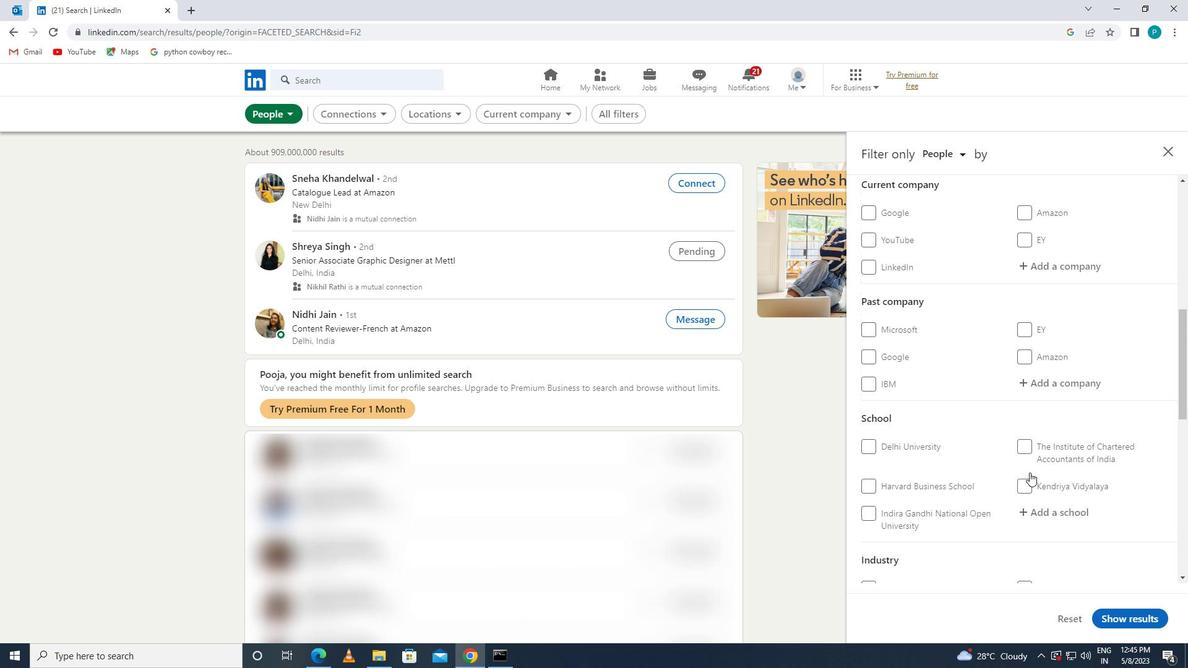 
Action: Mouse scrolled (1083, 413) with delta (0, 0)
Screenshot: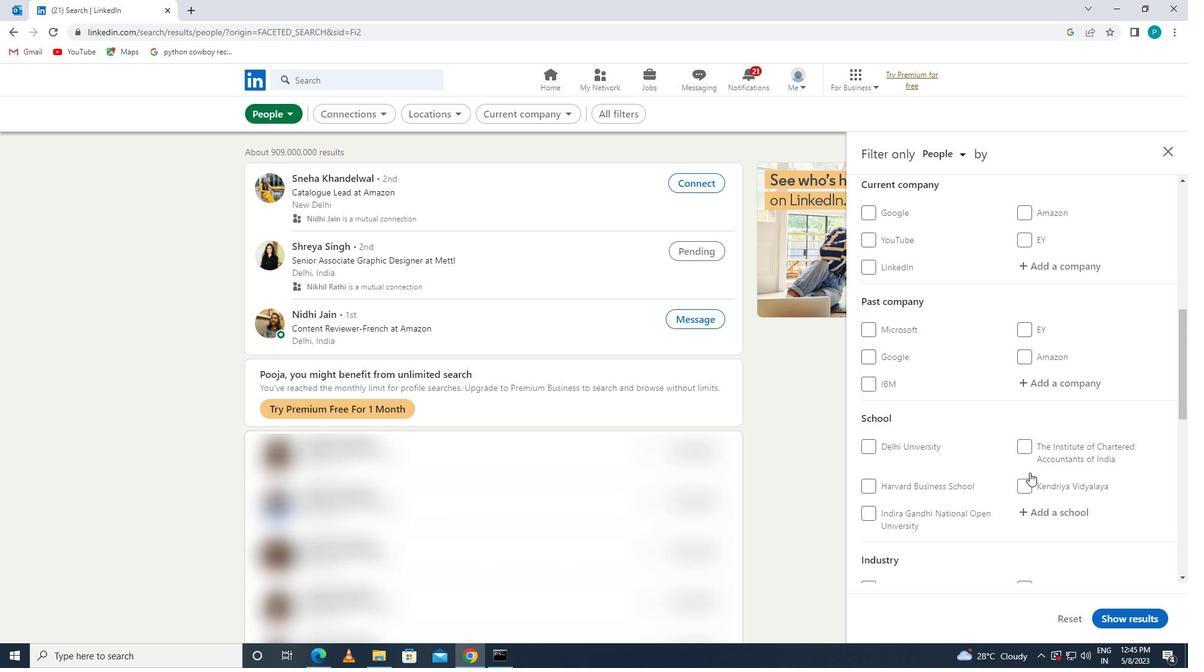 
Action: Mouse moved to (1084, 413)
Screenshot: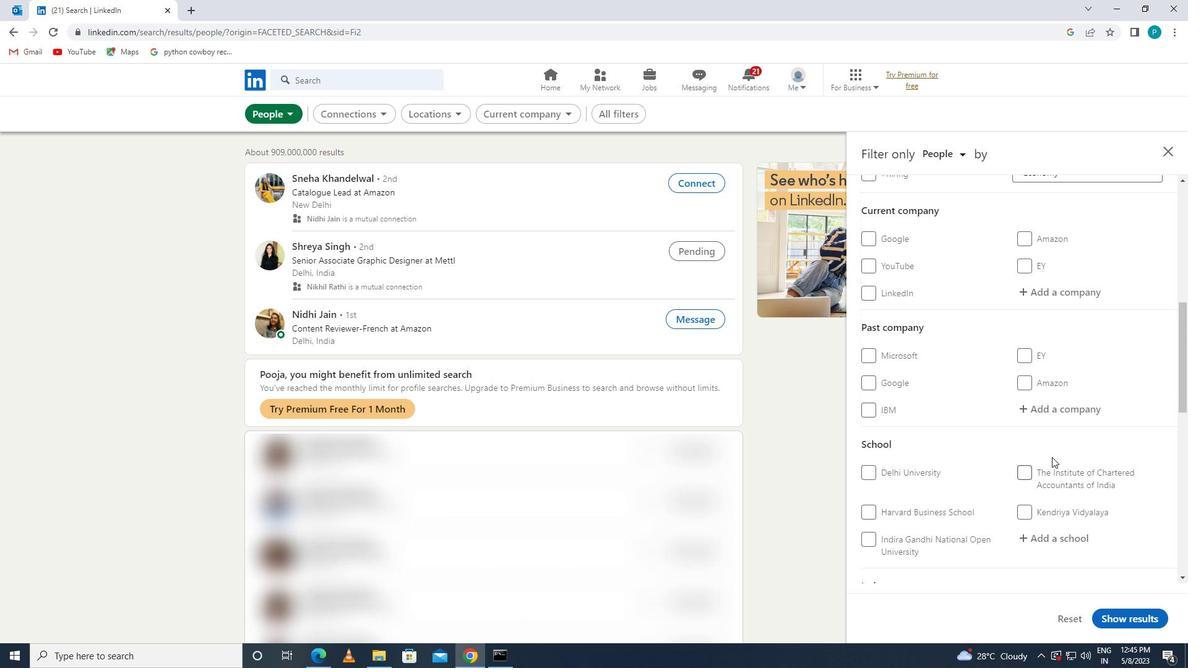 
Action: Mouse scrolled (1084, 413) with delta (0, 0)
Screenshot: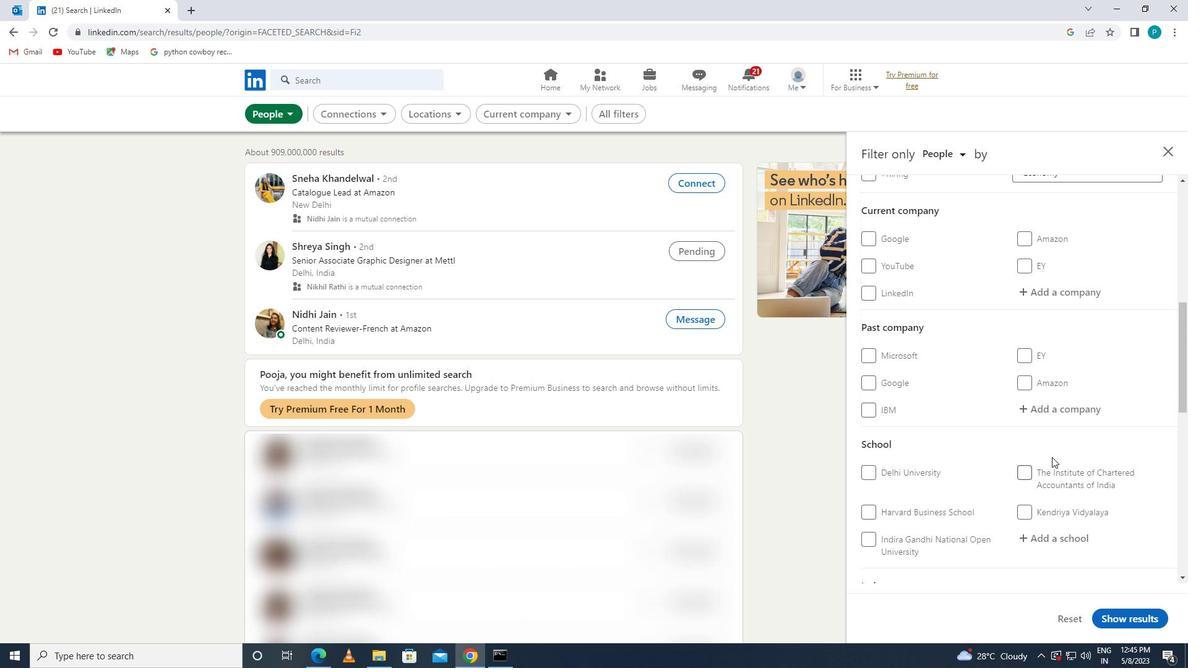 
Action: Mouse scrolled (1084, 413) with delta (0, 0)
Screenshot: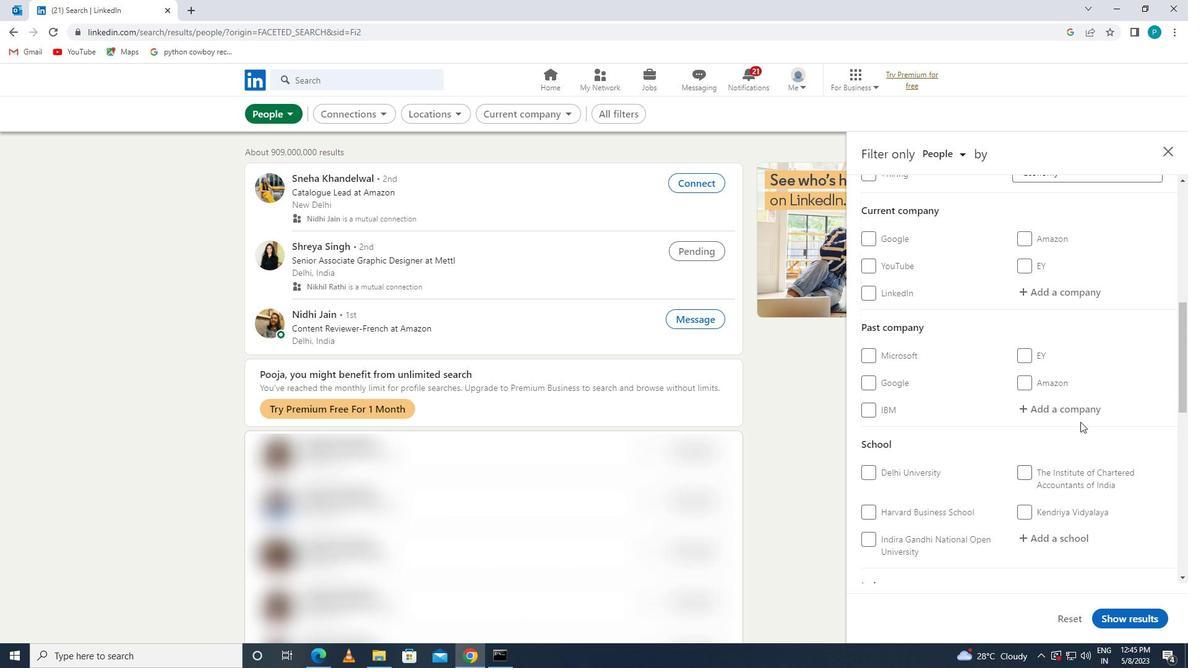 
Action: Mouse moved to (1066, 476)
Screenshot: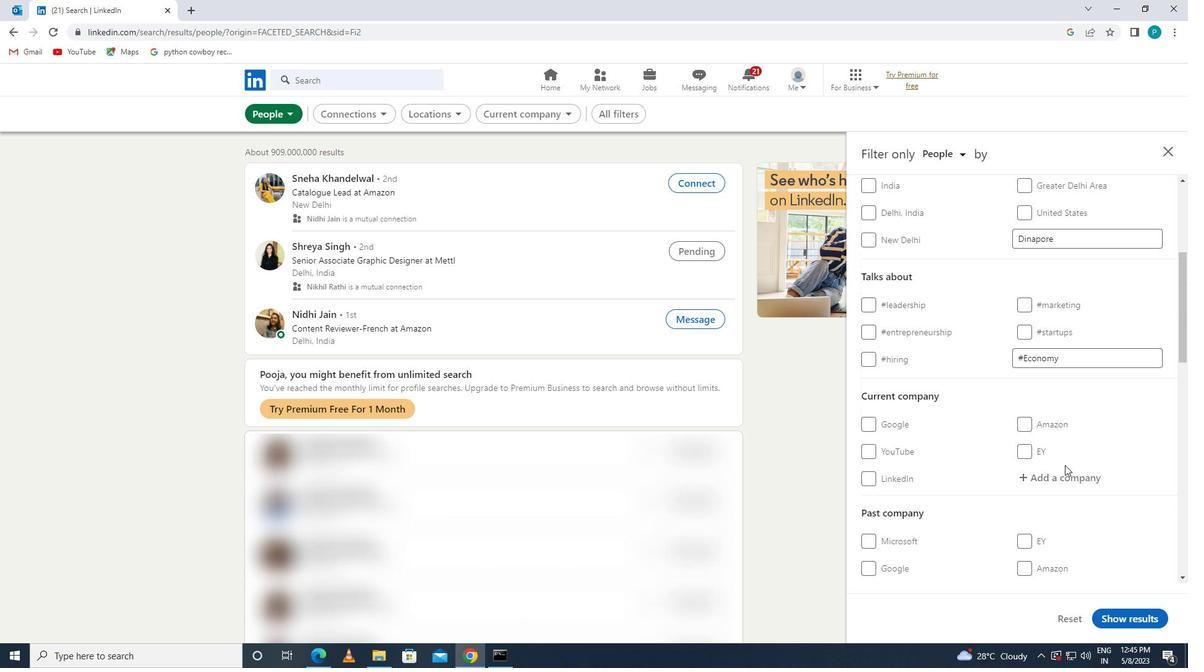 
Action: Mouse pressed left at (1066, 476)
Screenshot: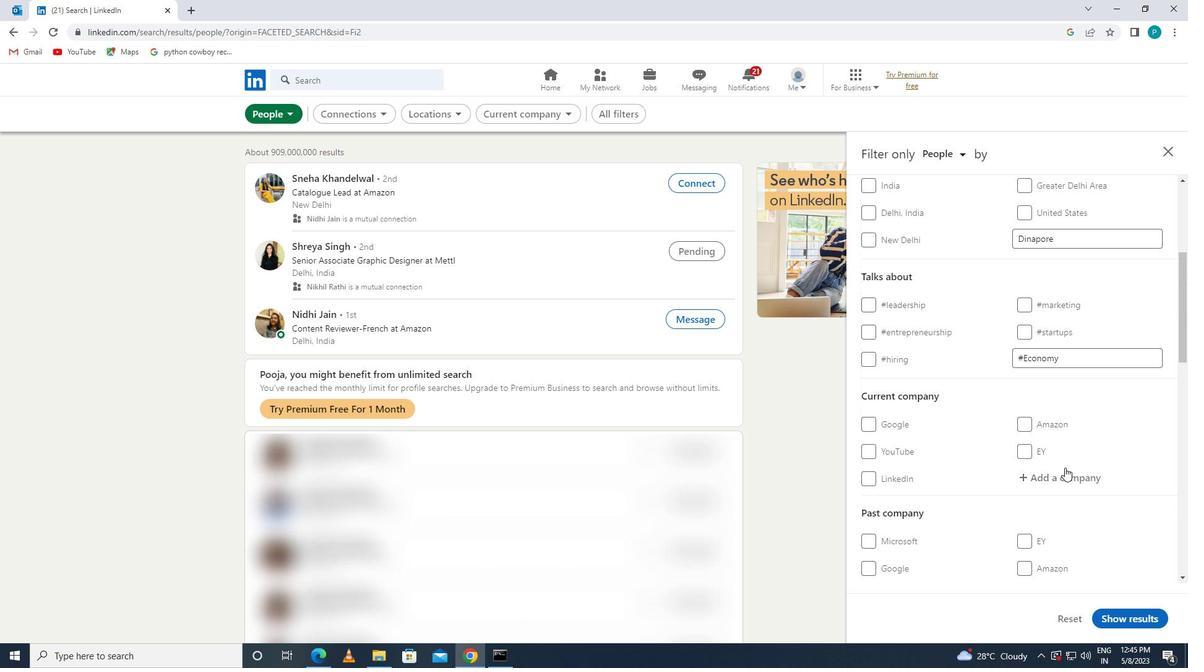 
Action: Key pressed <Key.caps_lock>V<Key.caps_lock>I<Key.backspace>LKS<Key.backspace><Key.backspace><Key.backspace>OLKSWAGEN
Screenshot: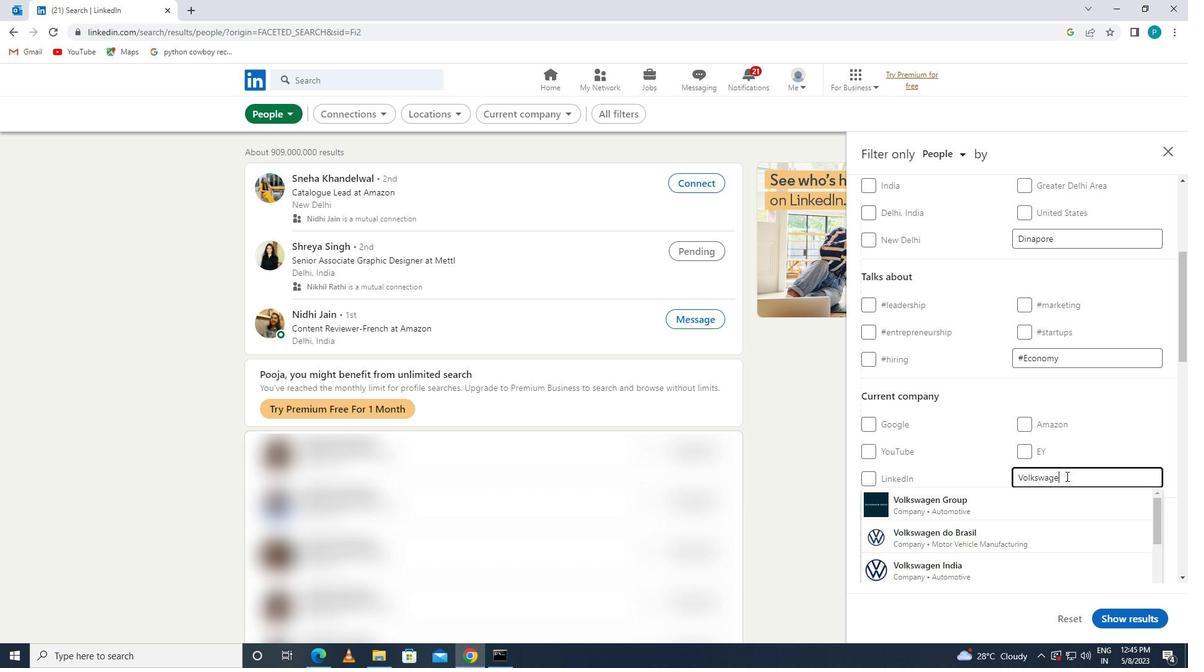 
Action: Mouse moved to (1062, 503)
Screenshot: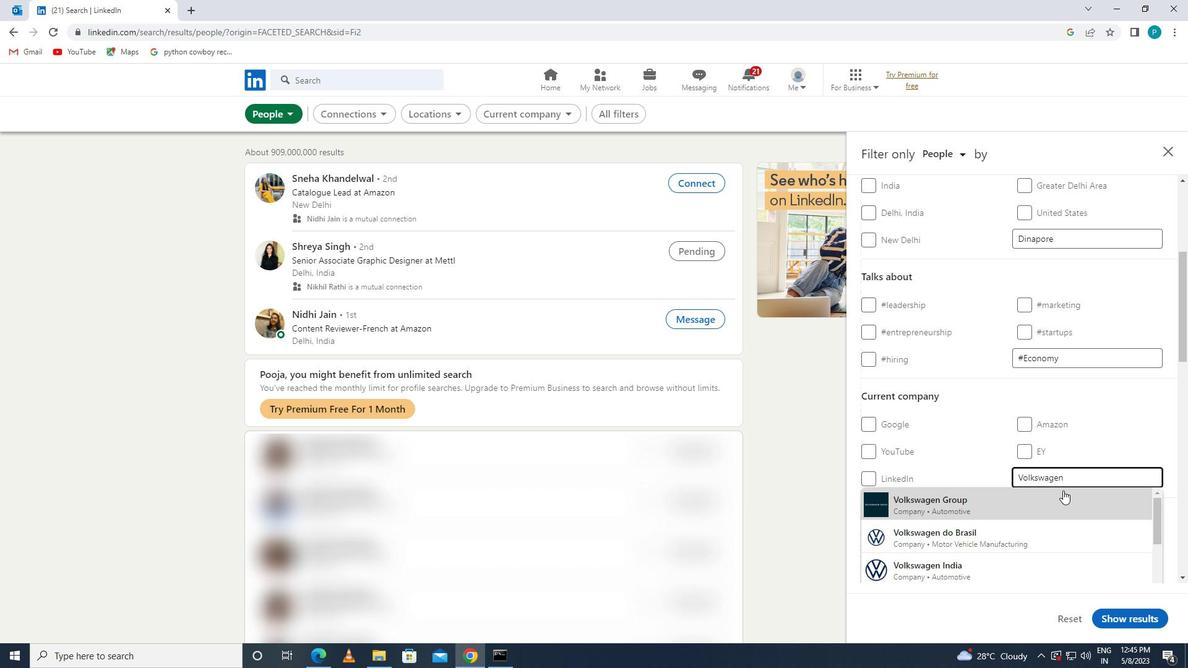 
Action: Mouse scrolled (1062, 502) with delta (0, 0)
Screenshot: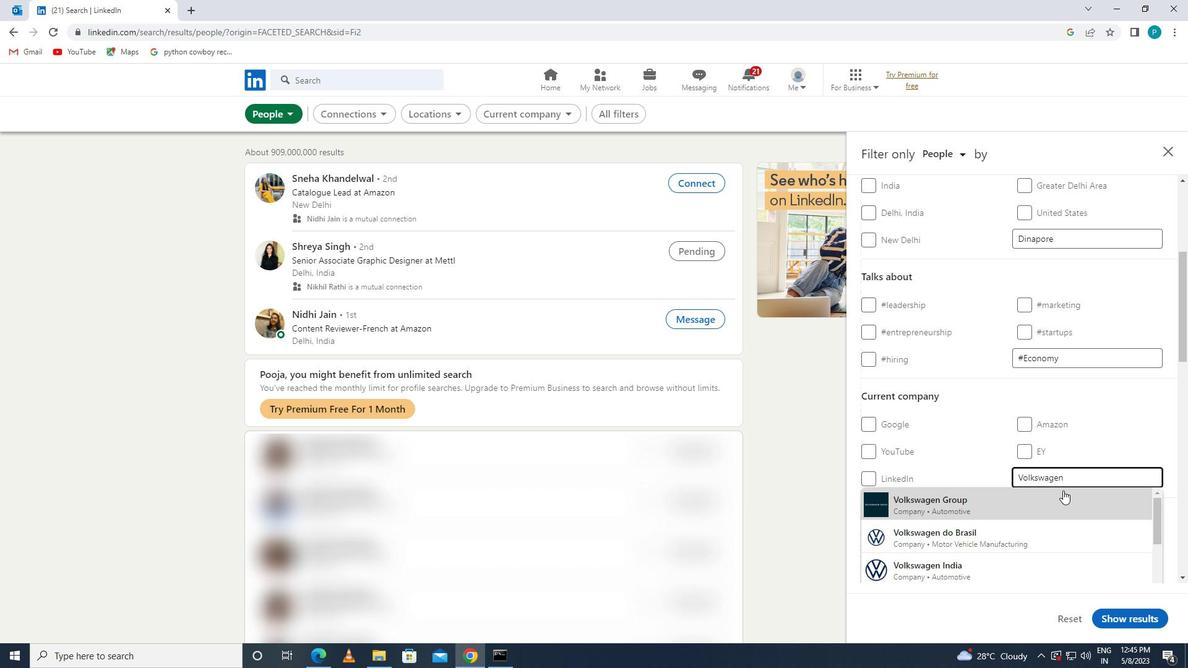 
Action: Mouse moved to (1031, 512)
Screenshot: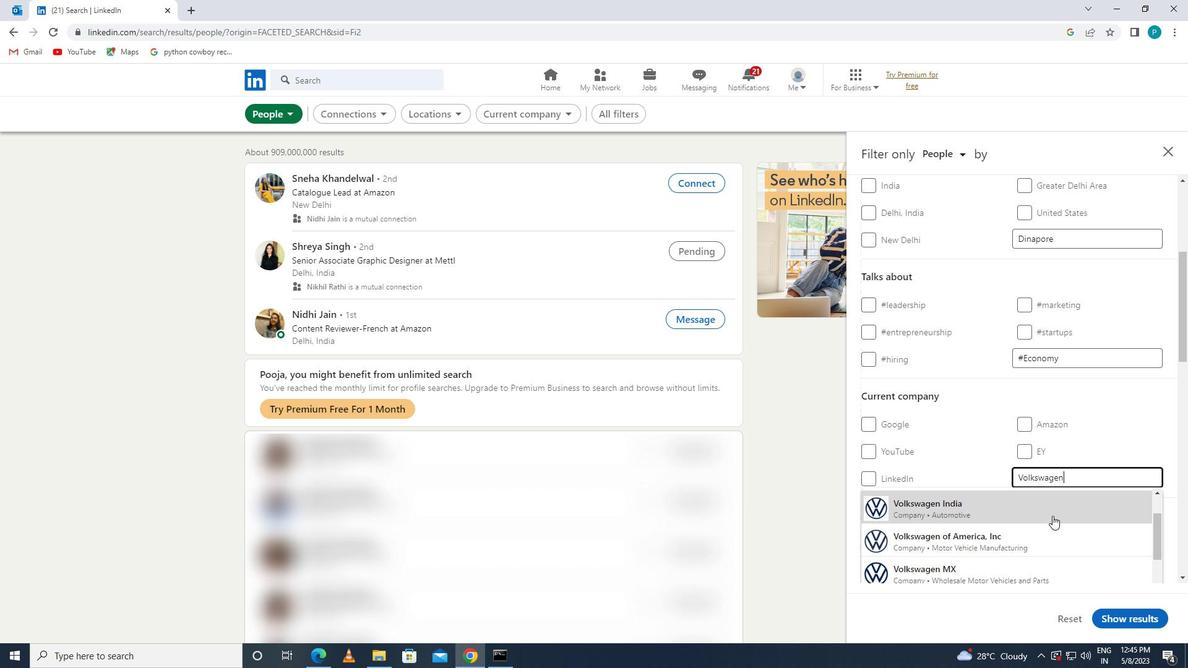 
Action: Mouse pressed left at (1031, 512)
Screenshot: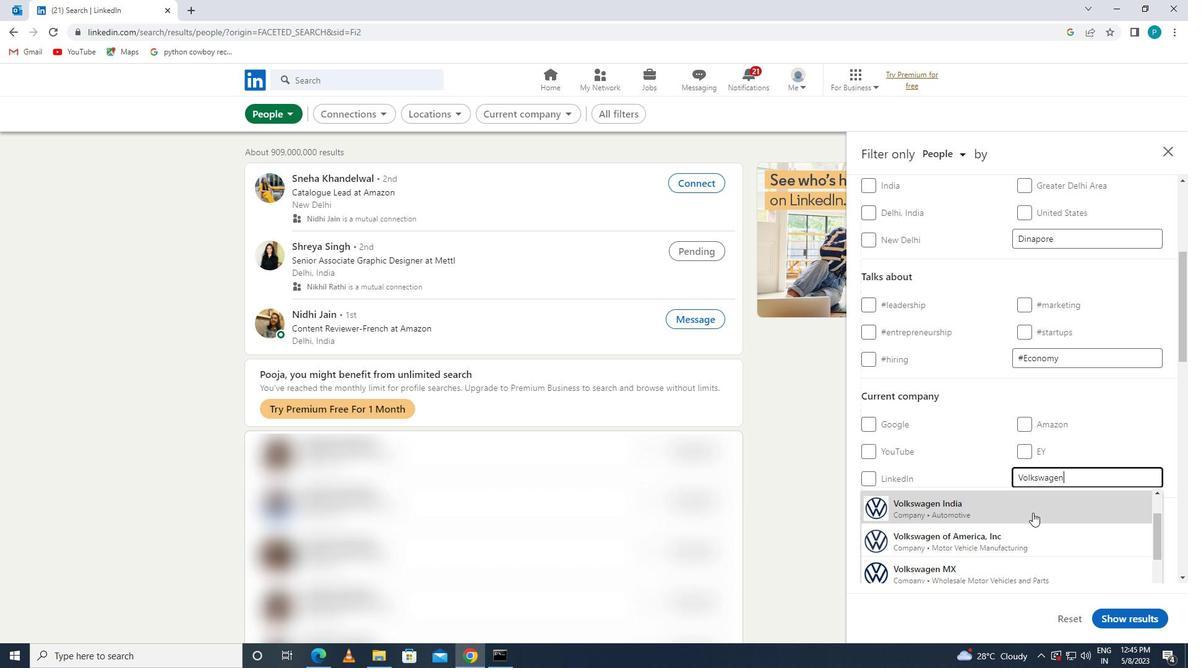 
Action: Mouse moved to (1095, 543)
Screenshot: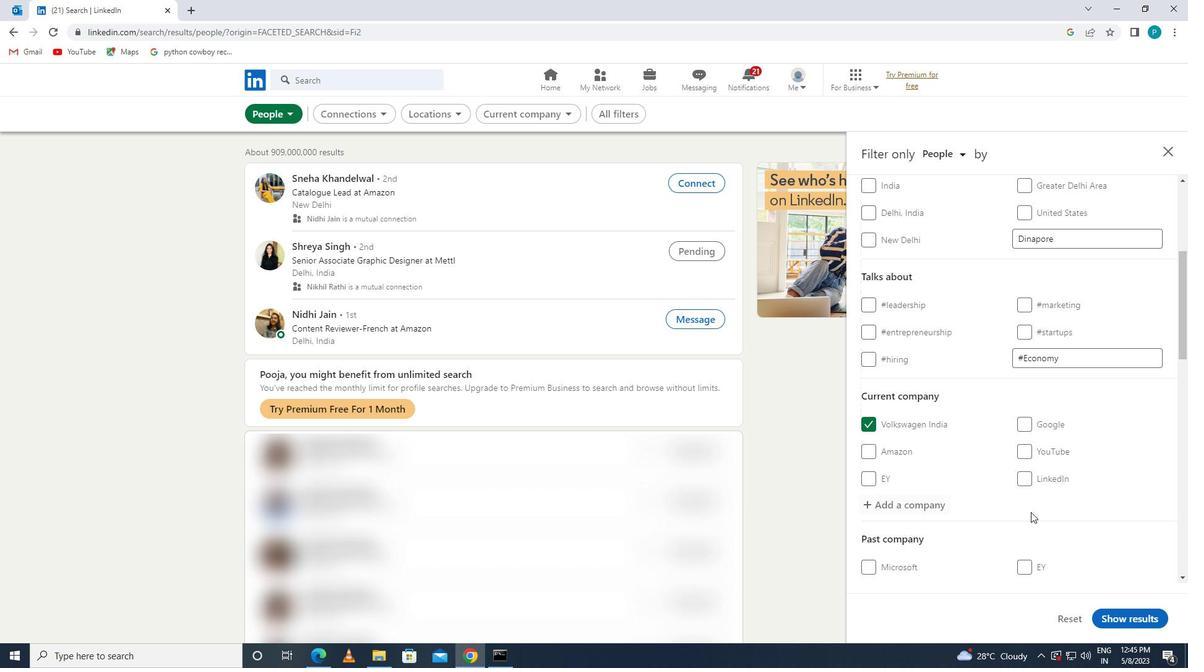 
Action: Mouse scrolled (1095, 543) with delta (0, 0)
Screenshot: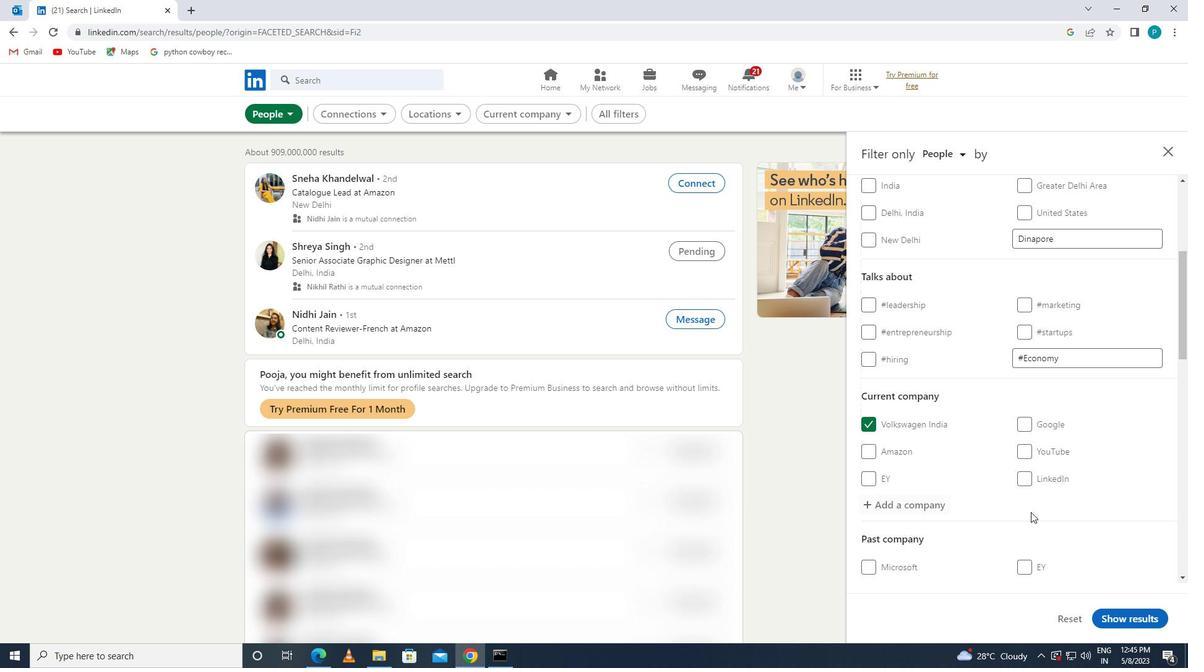 
Action: Mouse moved to (1112, 549)
Screenshot: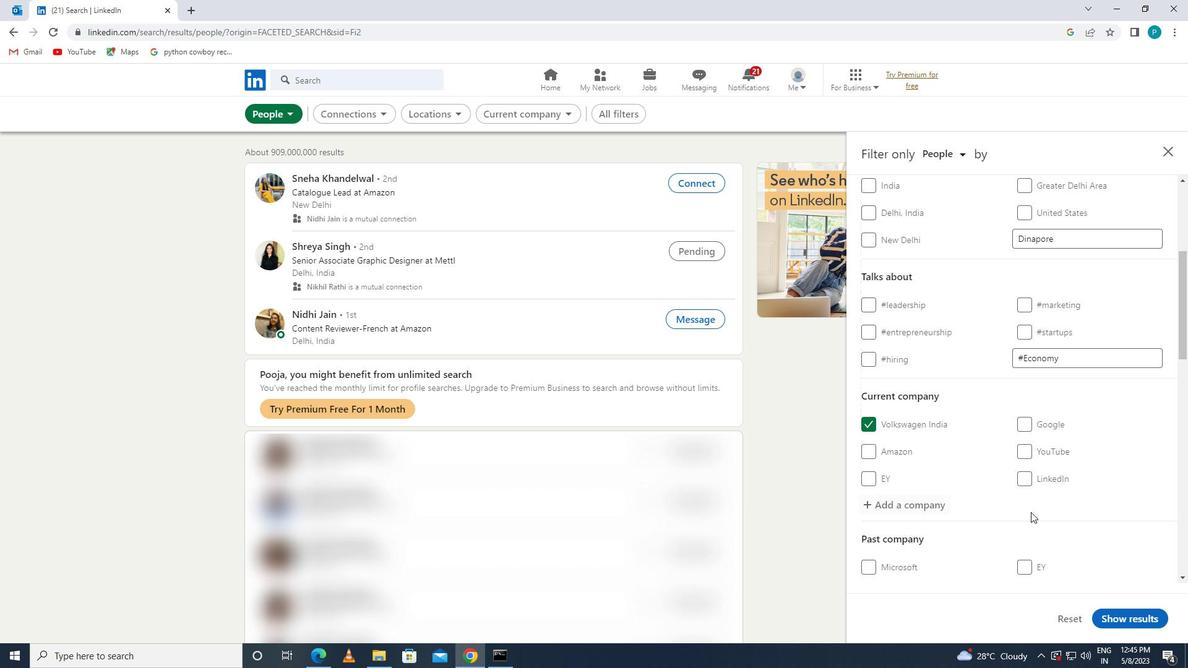 
Action: Mouse scrolled (1112, 548) with delta (0, 0)
Screenshot: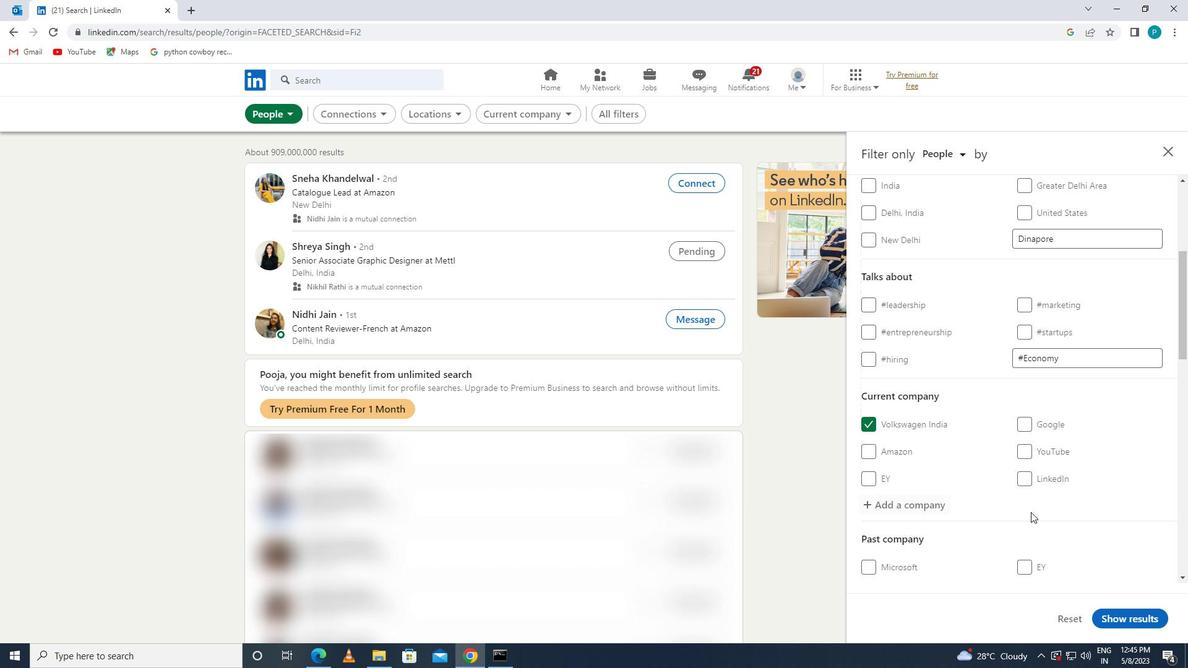 
Action: Mouse moved to (1072, 519)
Screenshot: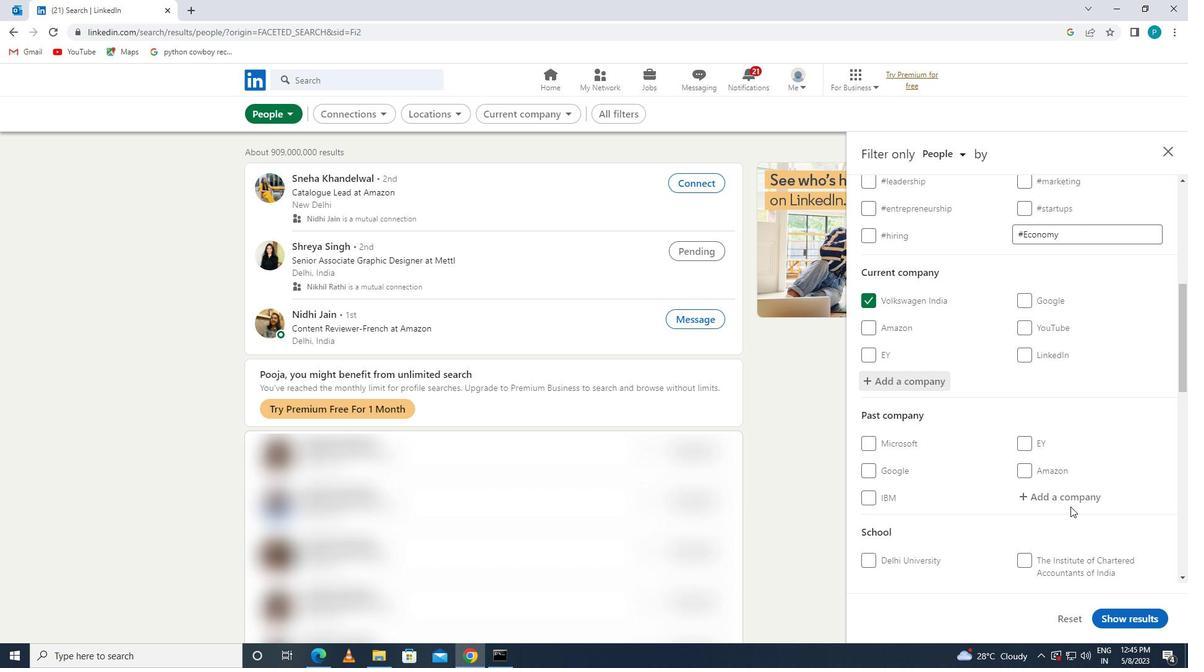 
Action: Mouse scrolled (1072, 518) with delta (0, 0)
Screenshot: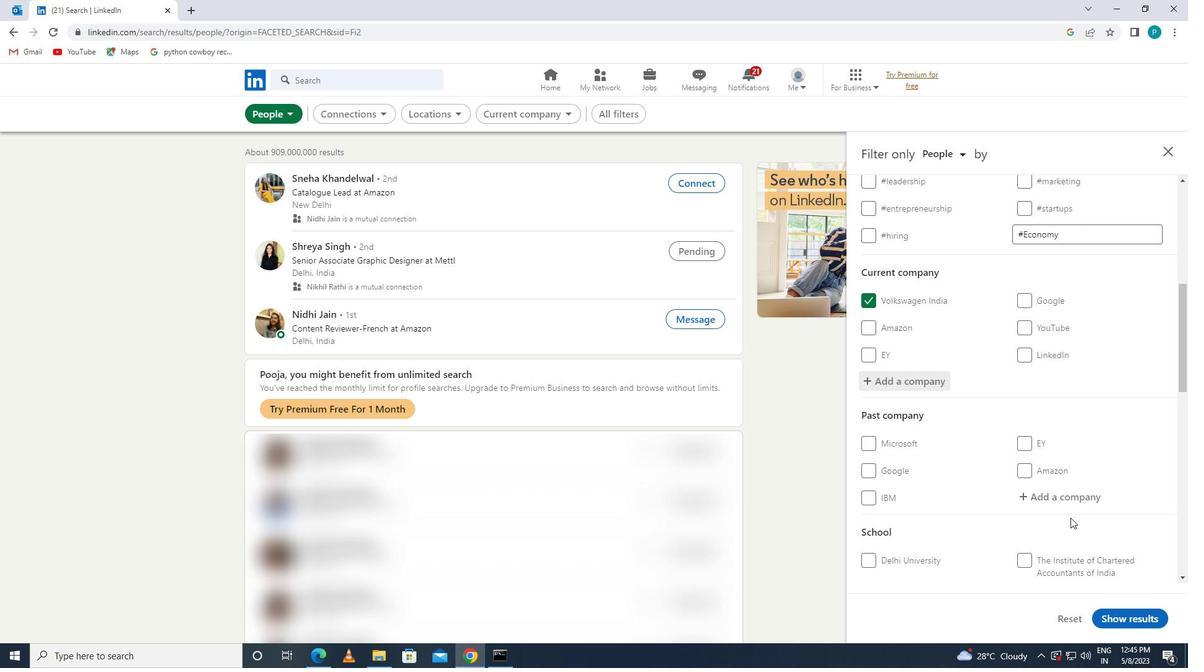 
Action: Mouse moved to (1076, 551)
Screenshot: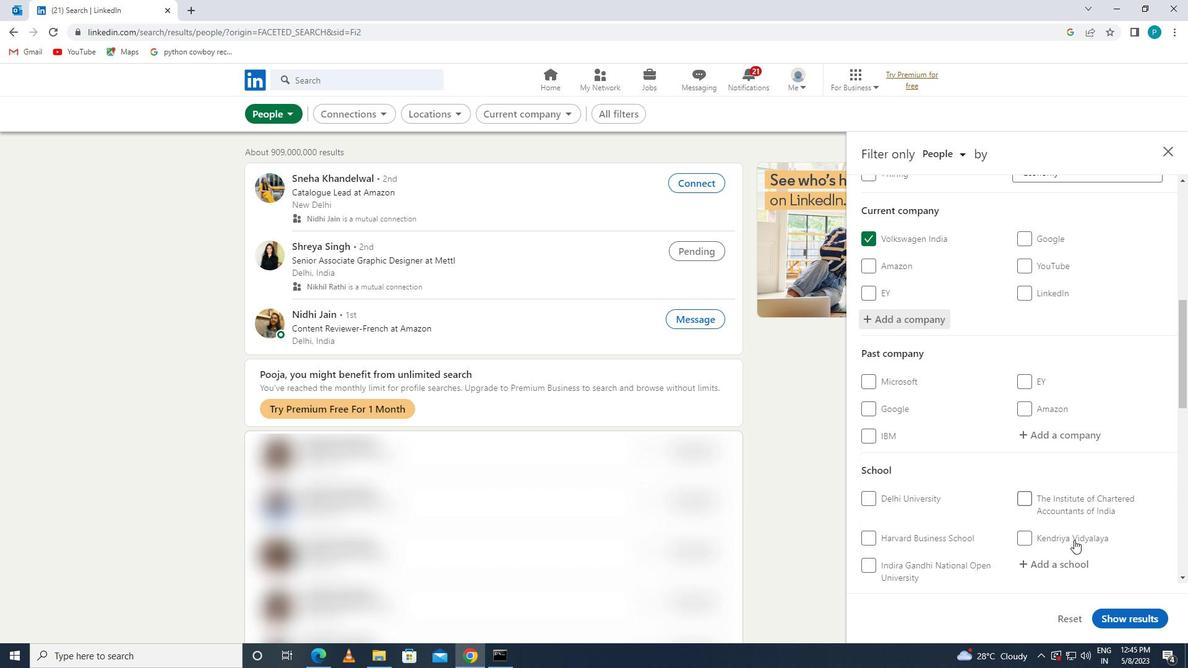 
Action: Mouse pressed left at (1076, 551)
Screenshot: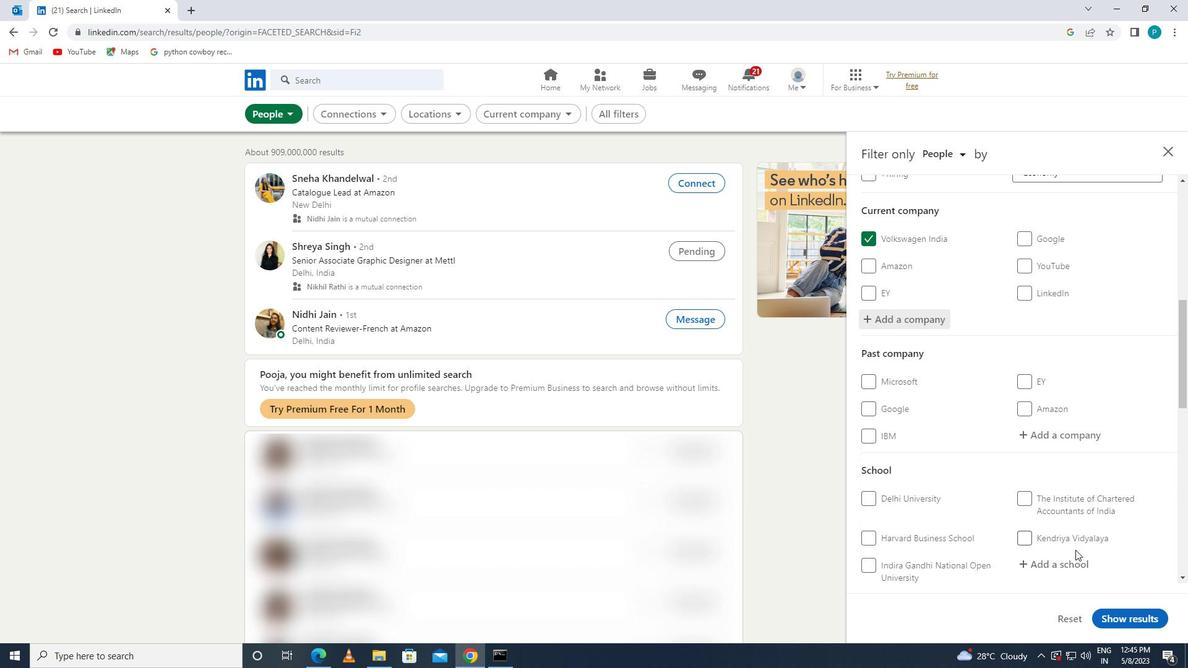 
Action: Mouse moved to (1080, 561)
Screenshot: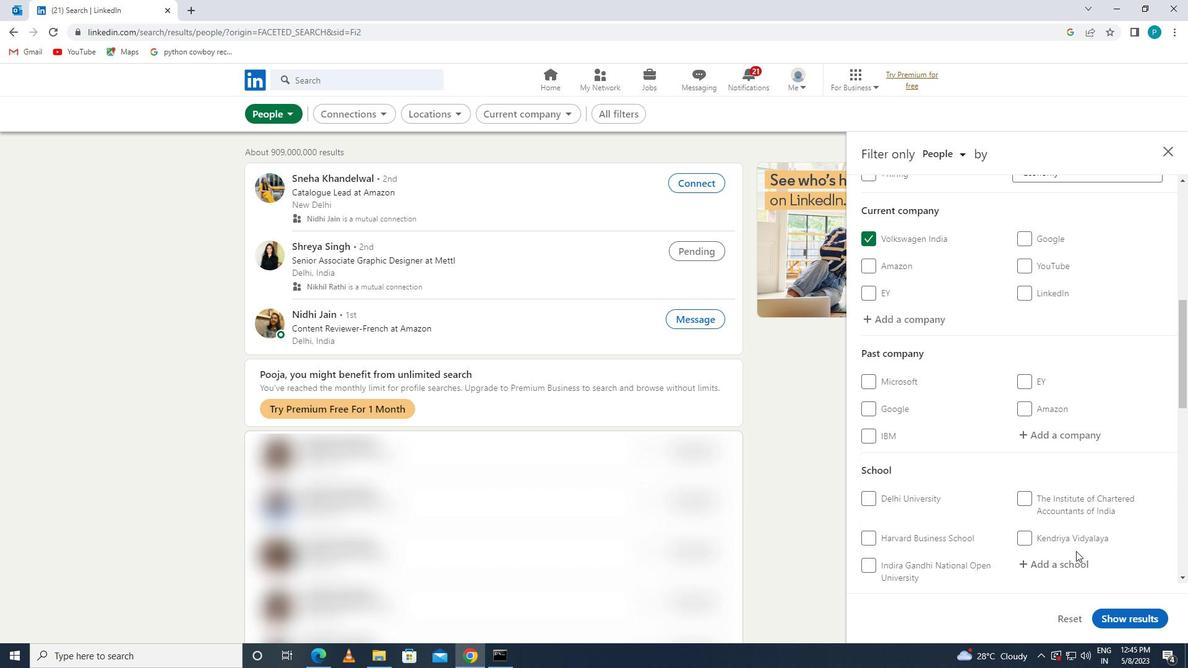 
Action: Mouse pressed left at (1080, 561)
Screenshot: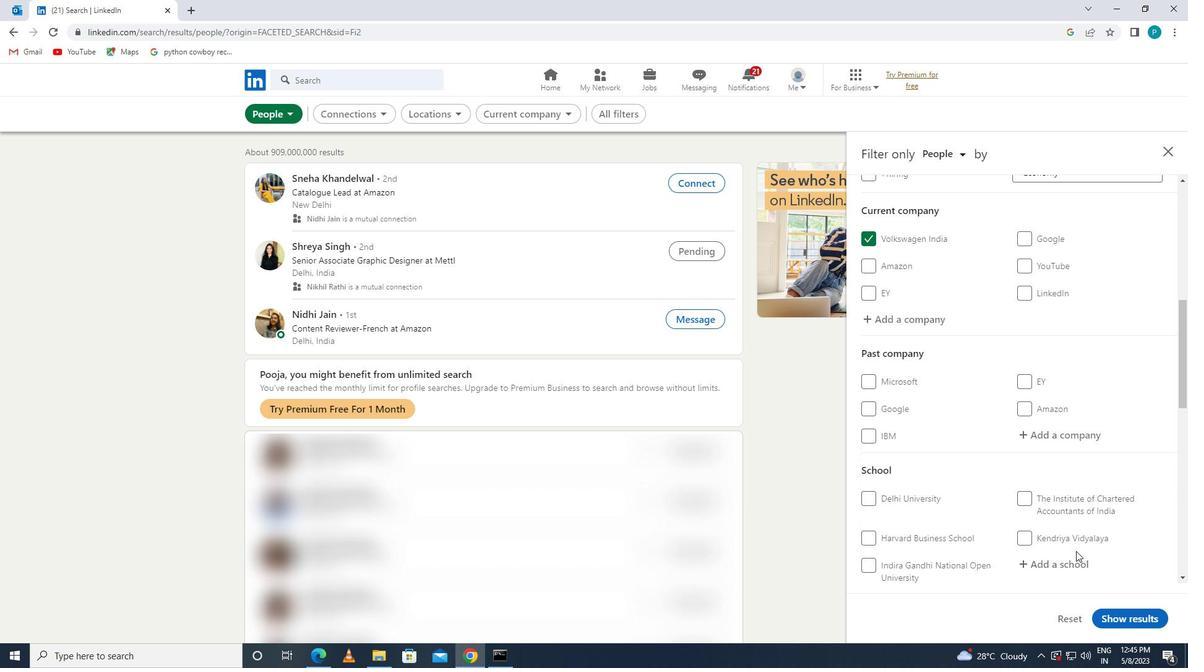 
Action: Key pressed <Key.caps_lock>I<Key.caps_lock>NSTITUTE<Key.space>OF
Screenshot: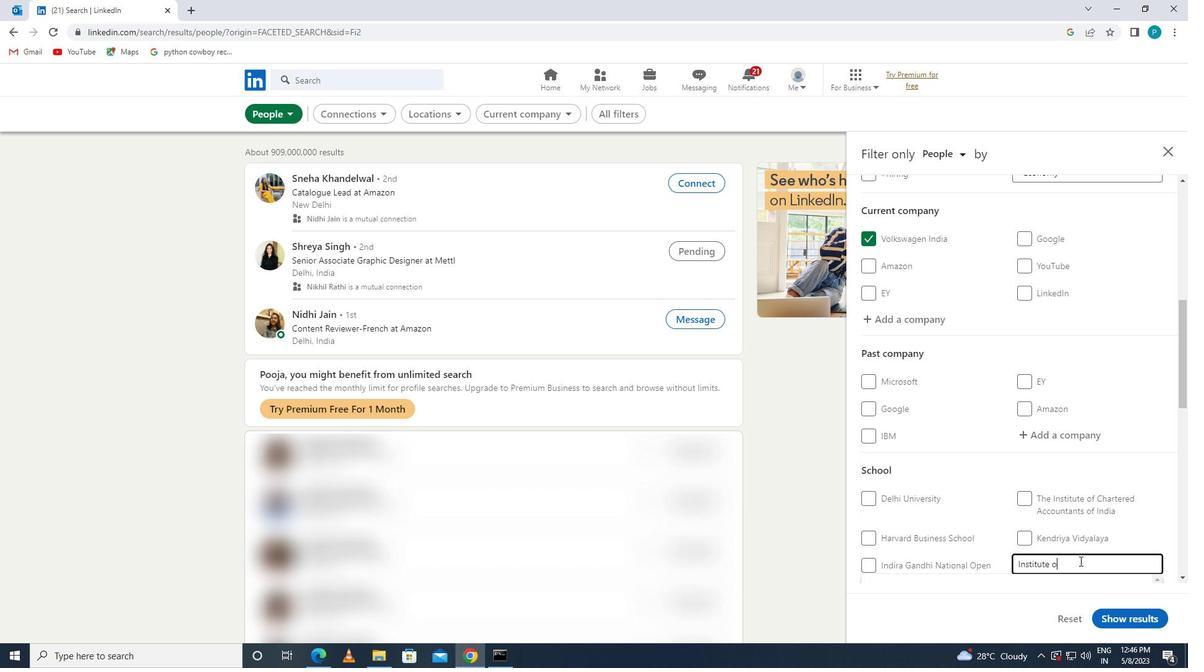 
Action: Mouse moved to (1042, 369)
Screenshot: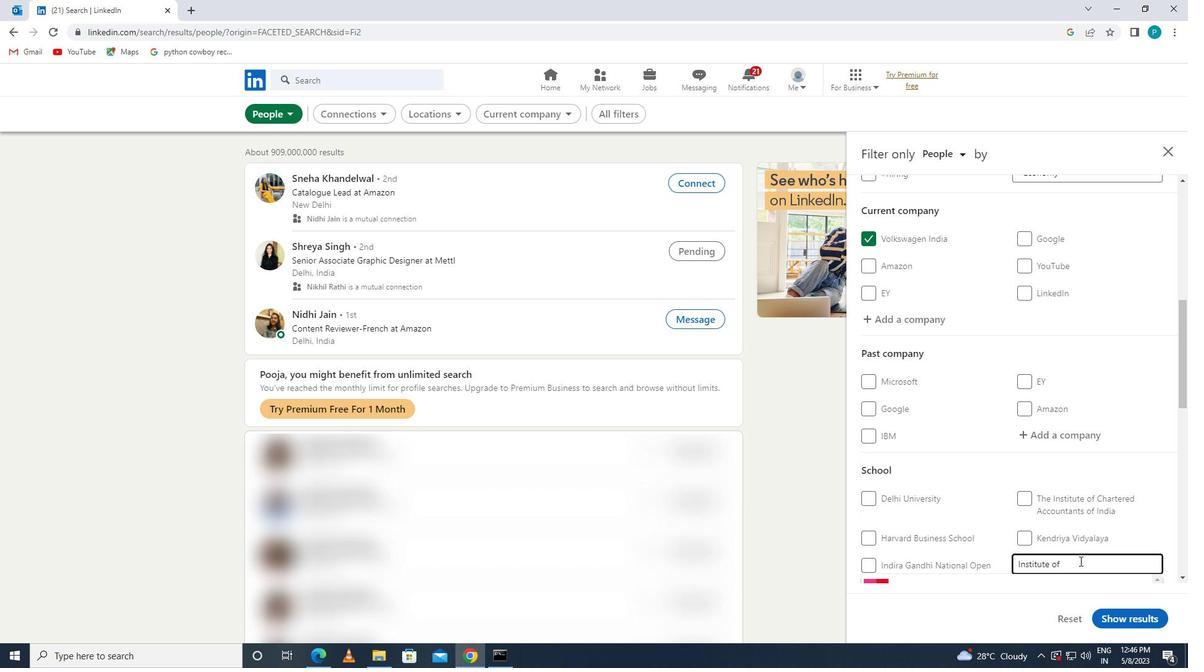 
Action: Mouse scrolled (1042, 369) with delta (0, 0)
Screenshot: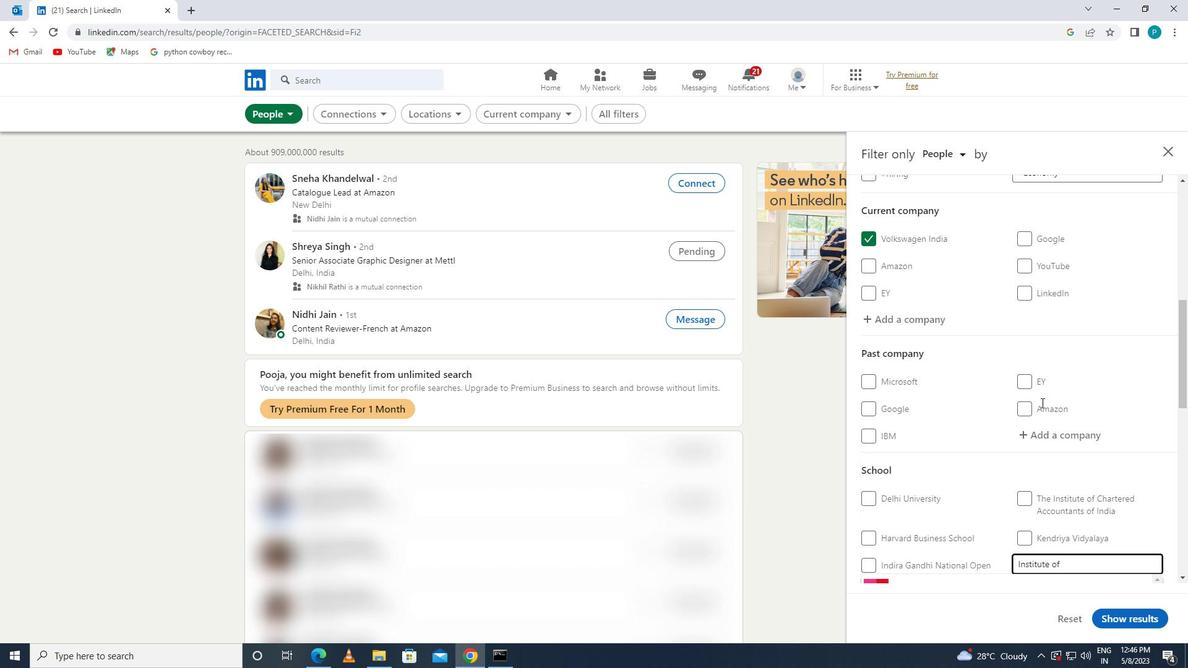 
Action: Mouse scrolled (1042, 369) with delta (0, 0)
Screenshot: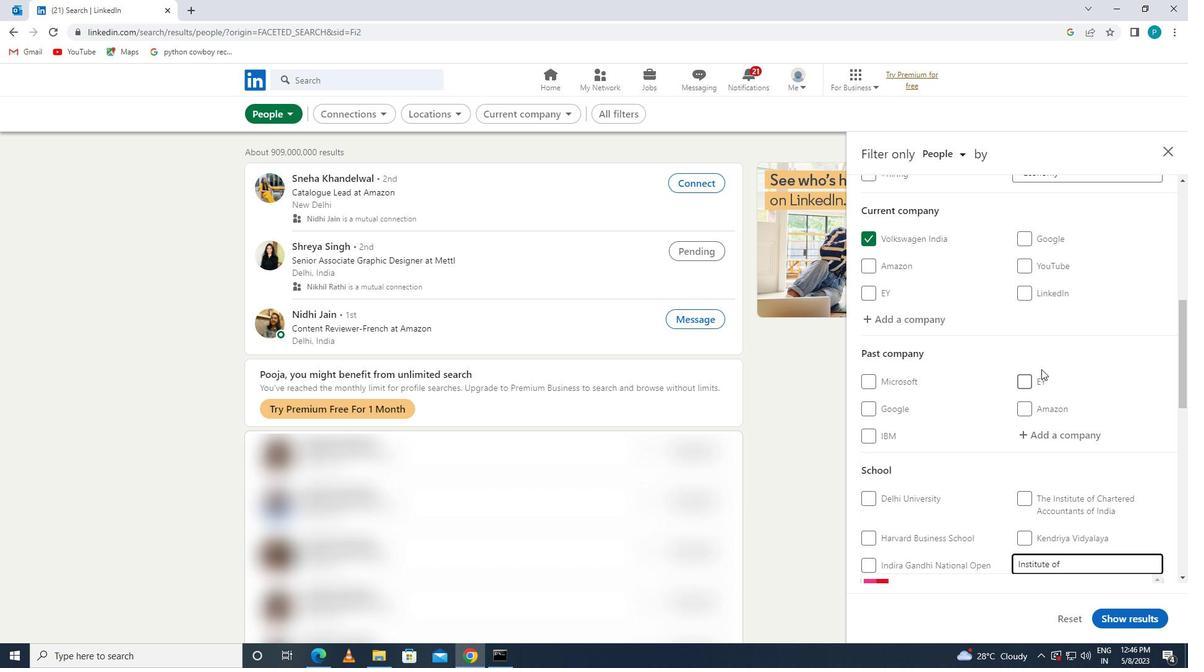 
Action: Mouse moved to (1073, 430)
Screenshot: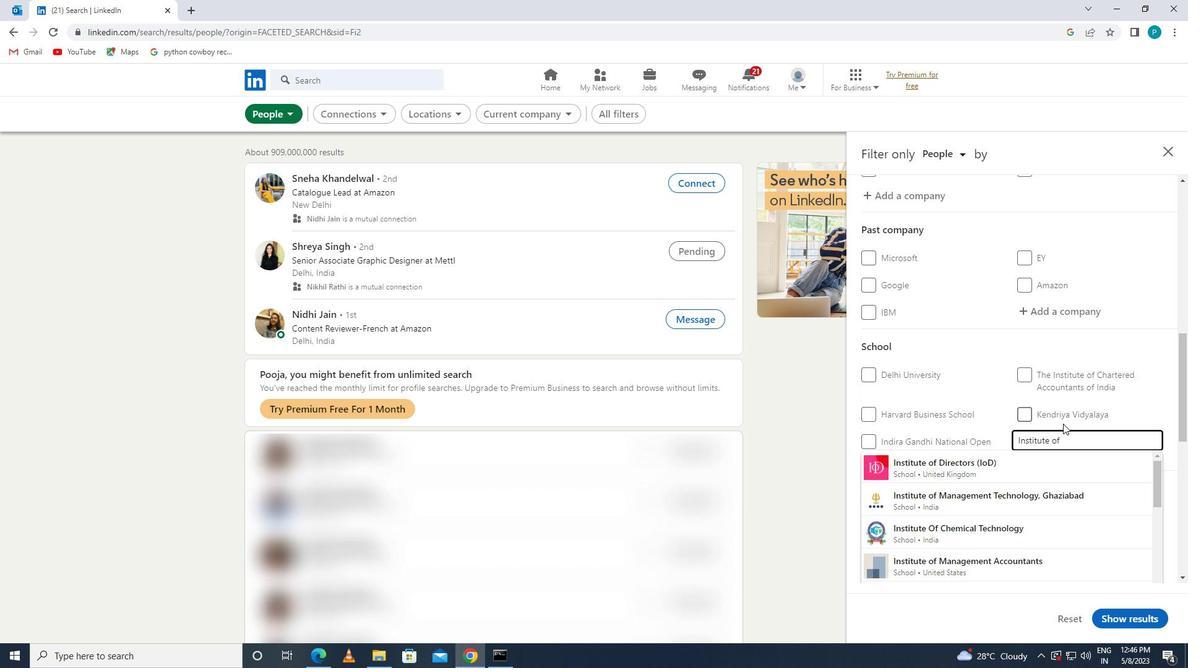 
Action: Key pressed <Key.caps_lock>M<Key.caps_lock>ANAGEMENT
Screenshot: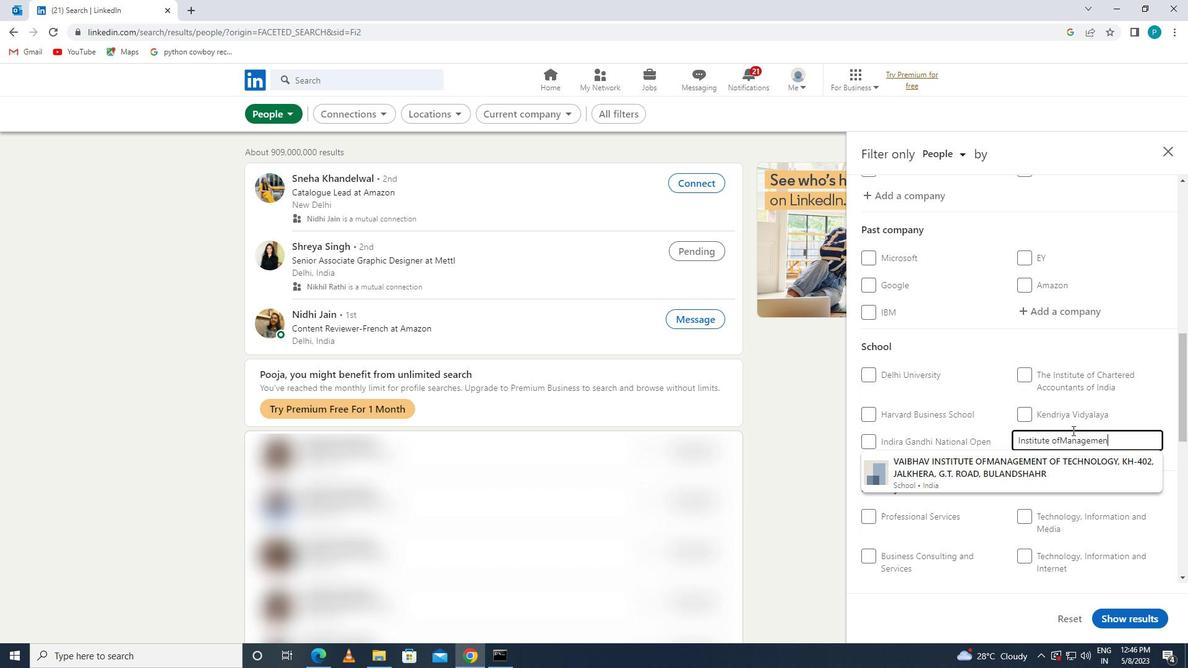 
Action: Mouse moved to (1060, 439)
Screenshot: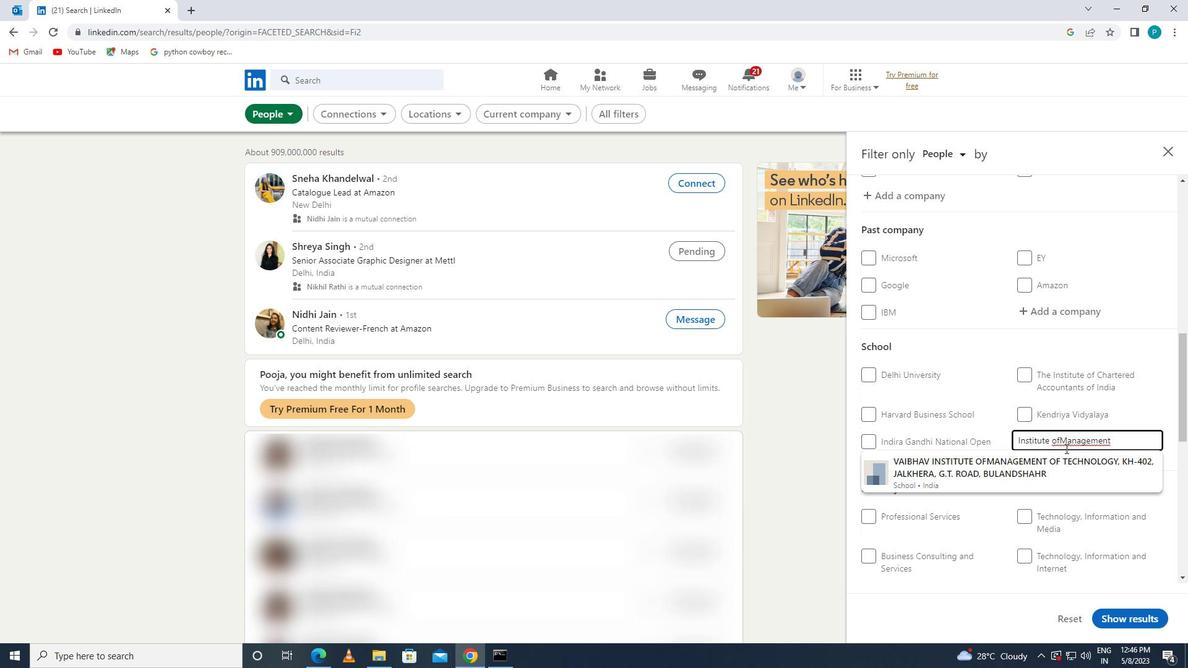 
Action: Mouse pressed left at (1060, 439)
Screenshot: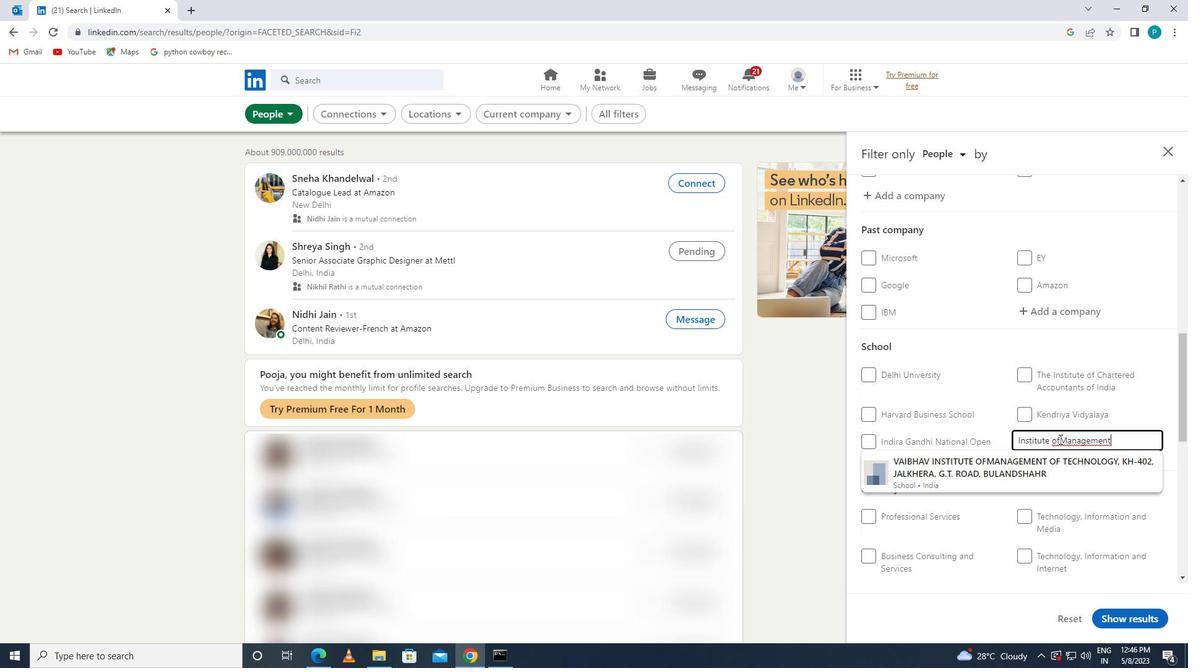 
Action: Mouse moved to (1061, 440)
Screenshot: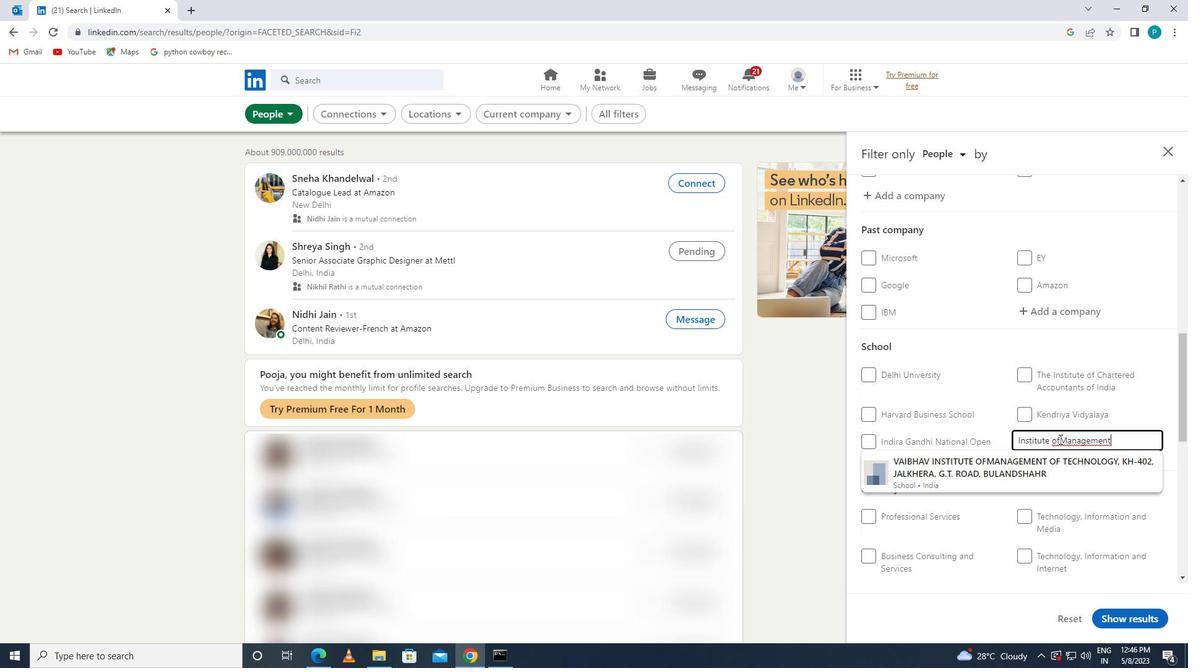 
Action: Key pressed <Key.space>
Screenshot: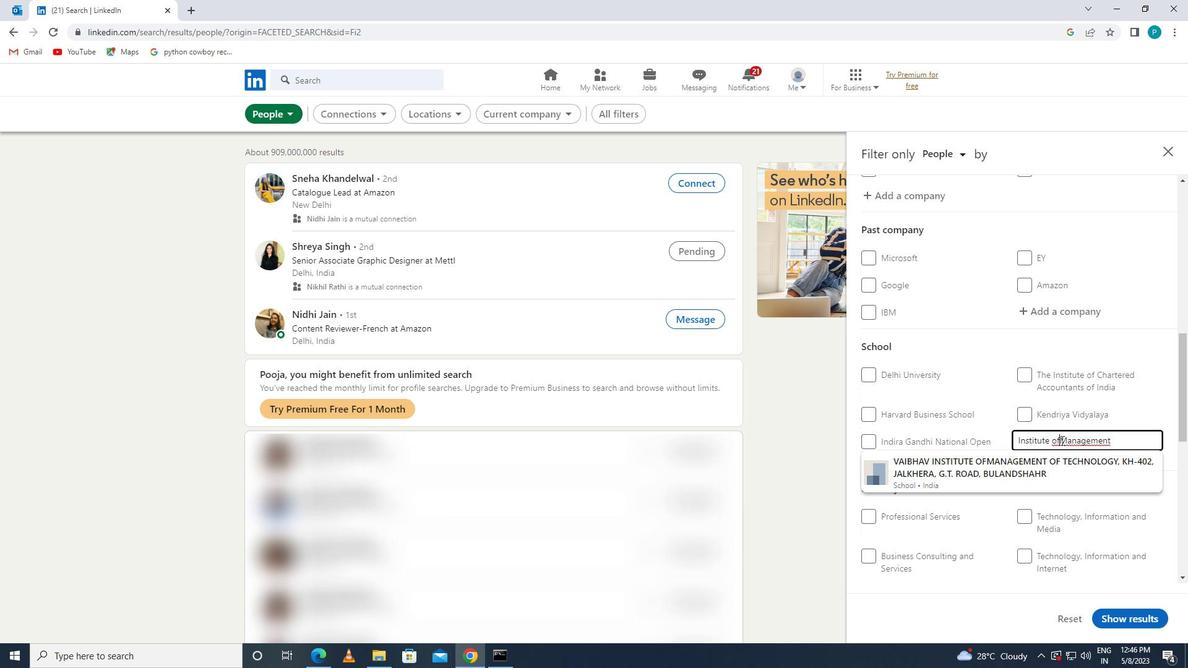 
Action: Mouse moved to (1141, 430)
Screenshot: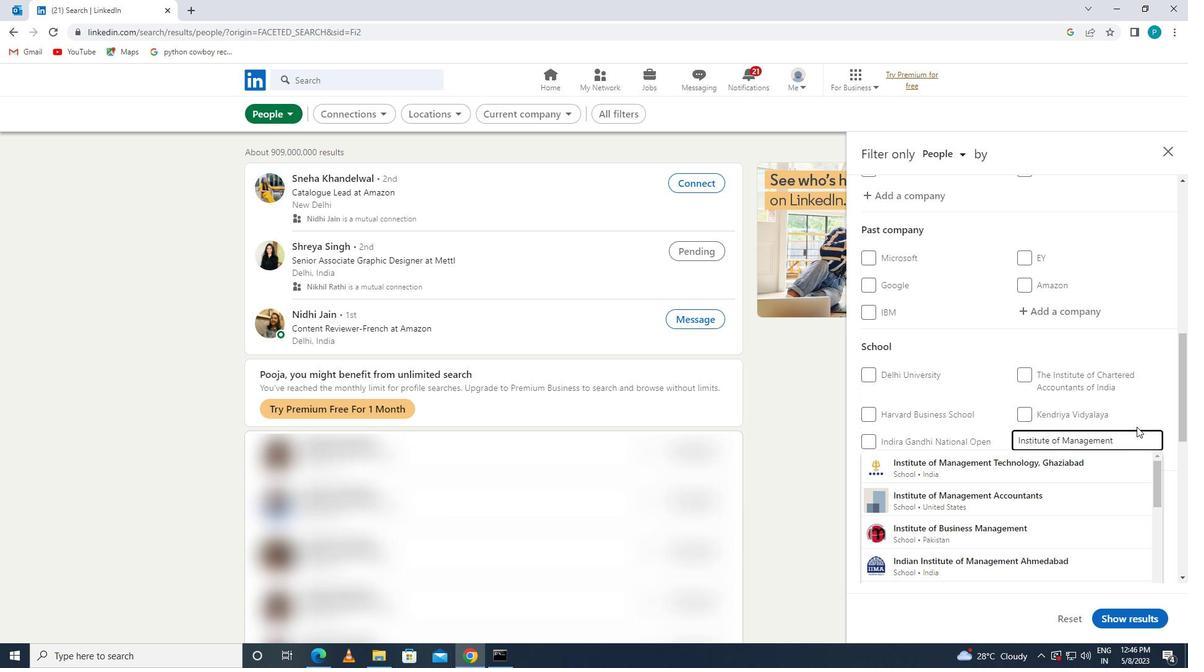 
Action: Key pressed <Key.space><Key.backspace>
Screenshot: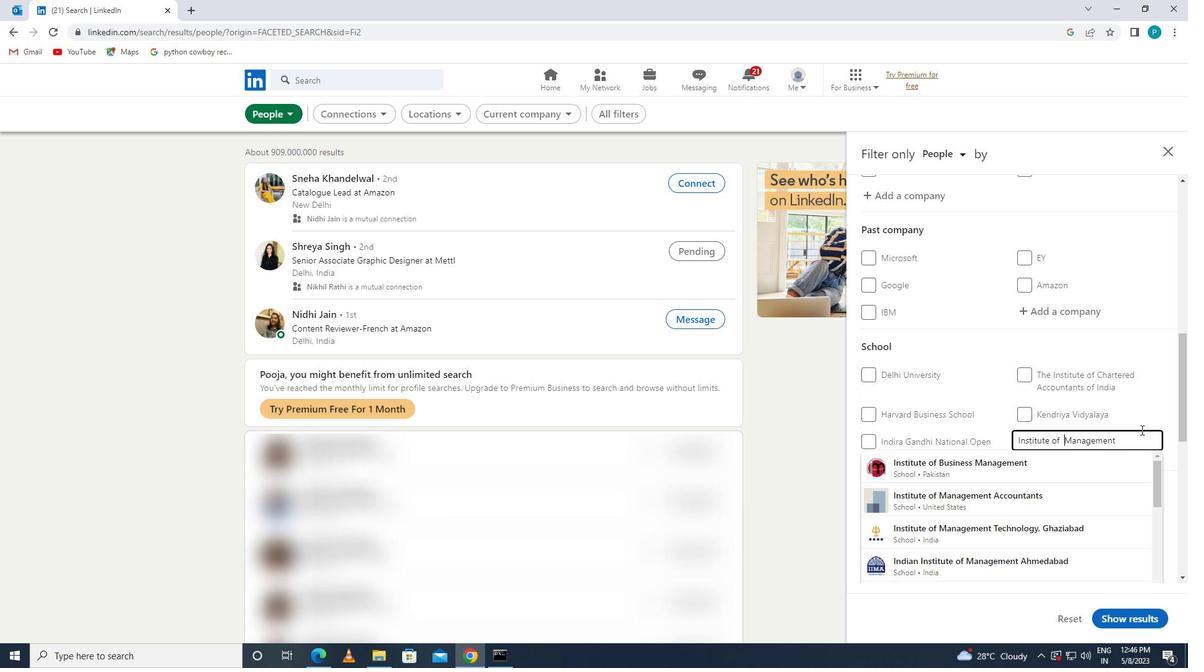 
Action: Mouse moved to (1130, 449)
Screenshot: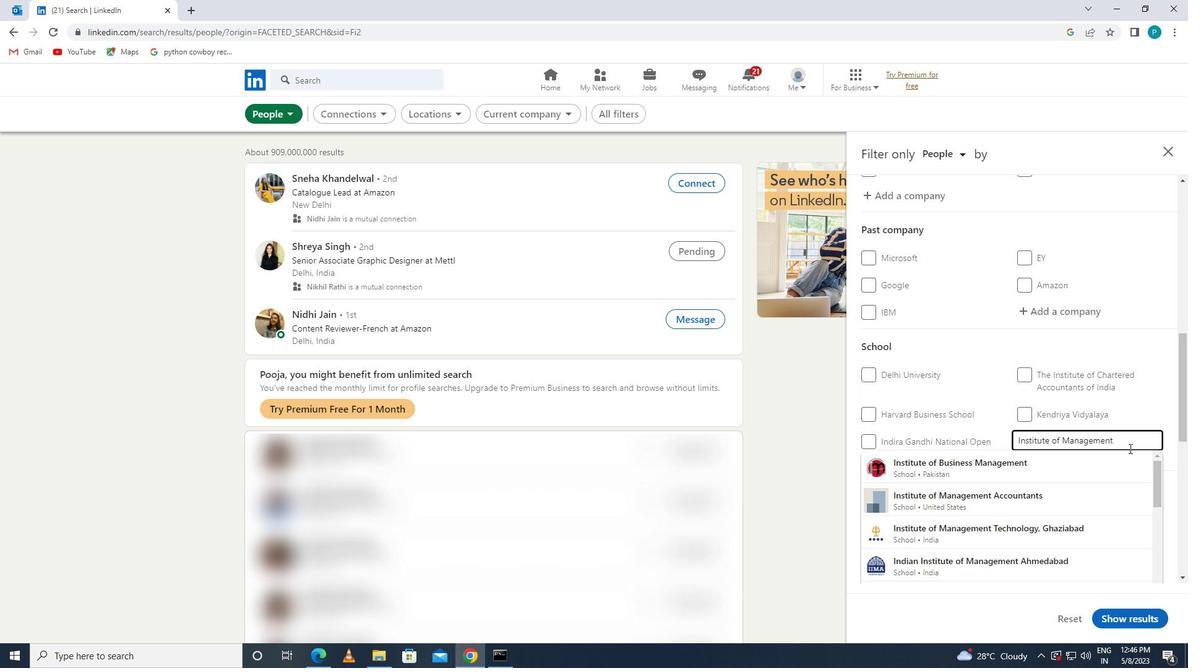 
Action: Mouse pressed left at (1130, 449)
Screenshot: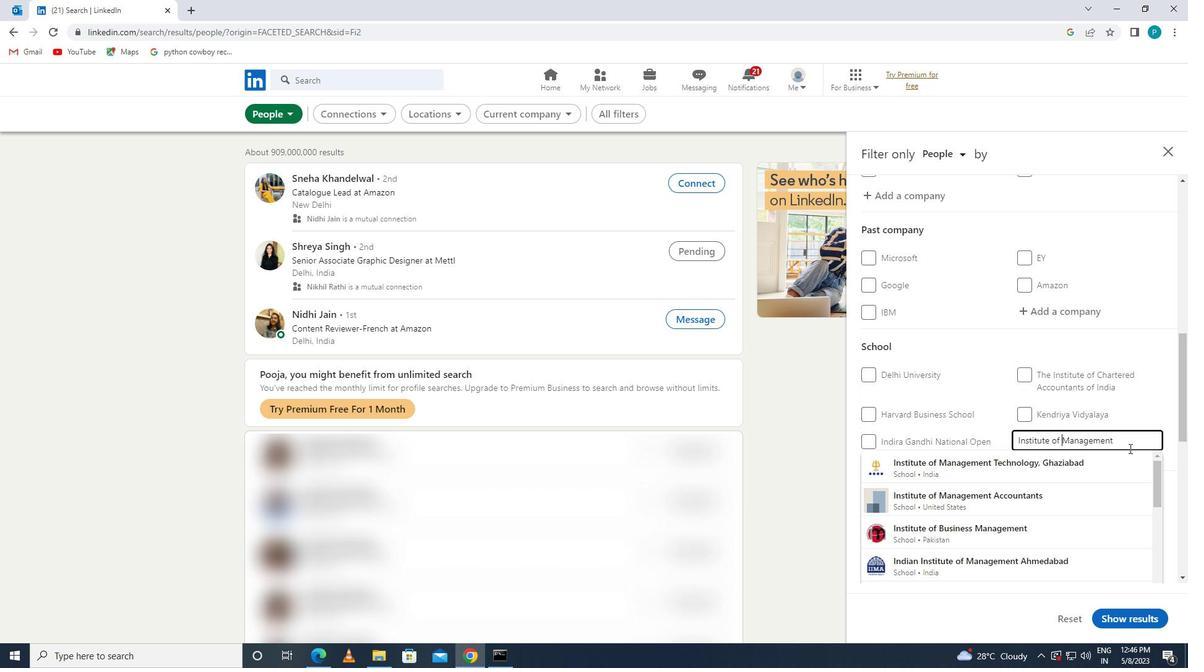 
Action: Key pressed <Key.space>,<Key.space><Key.caps_lock>N<Key.caps_lock>IRMA
Screenshot: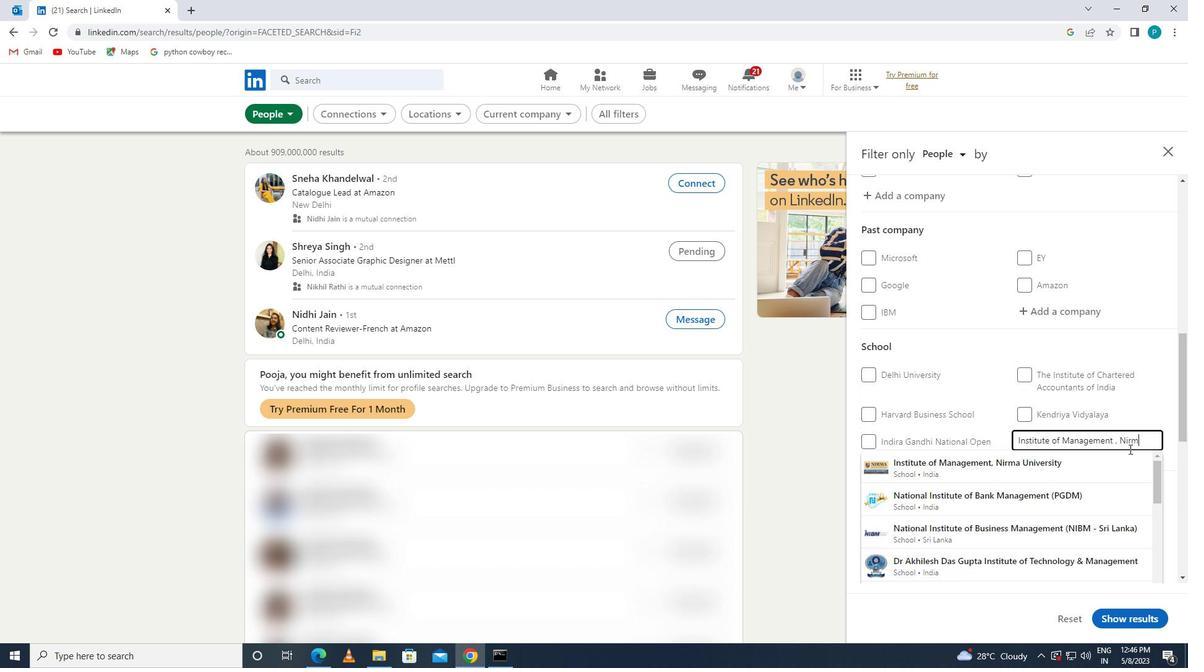 
Action: Mouse moved to (1126, 456)
Screenshot: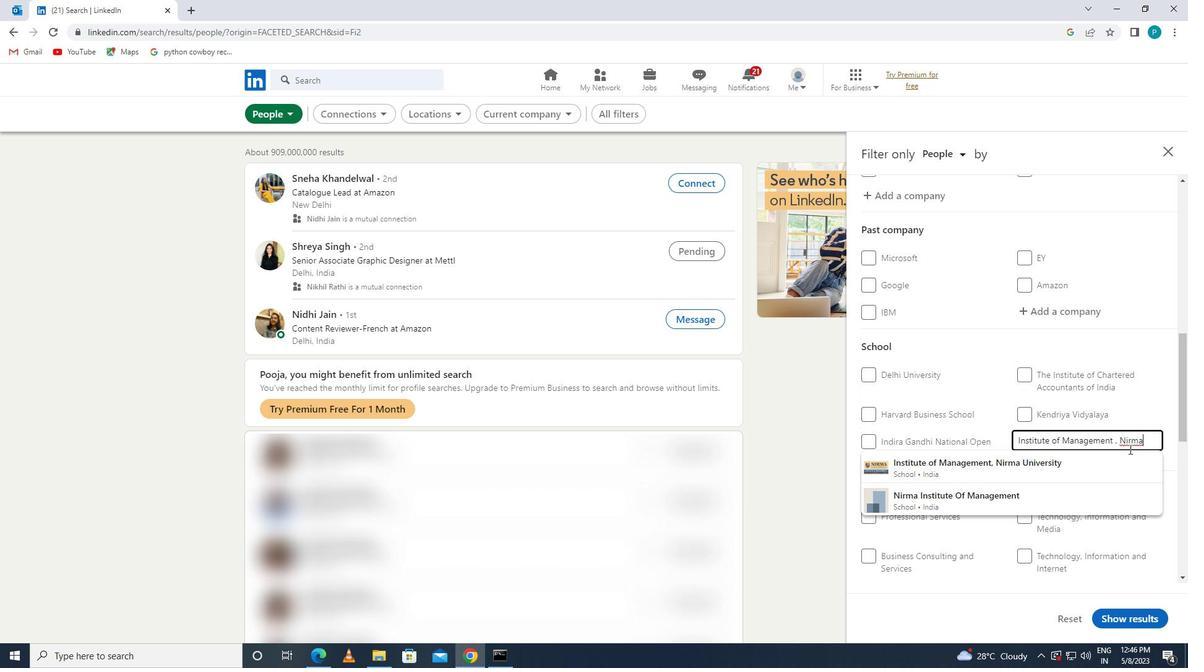 
Action: Mouse pressed left at (1126, 456)
Screenshot: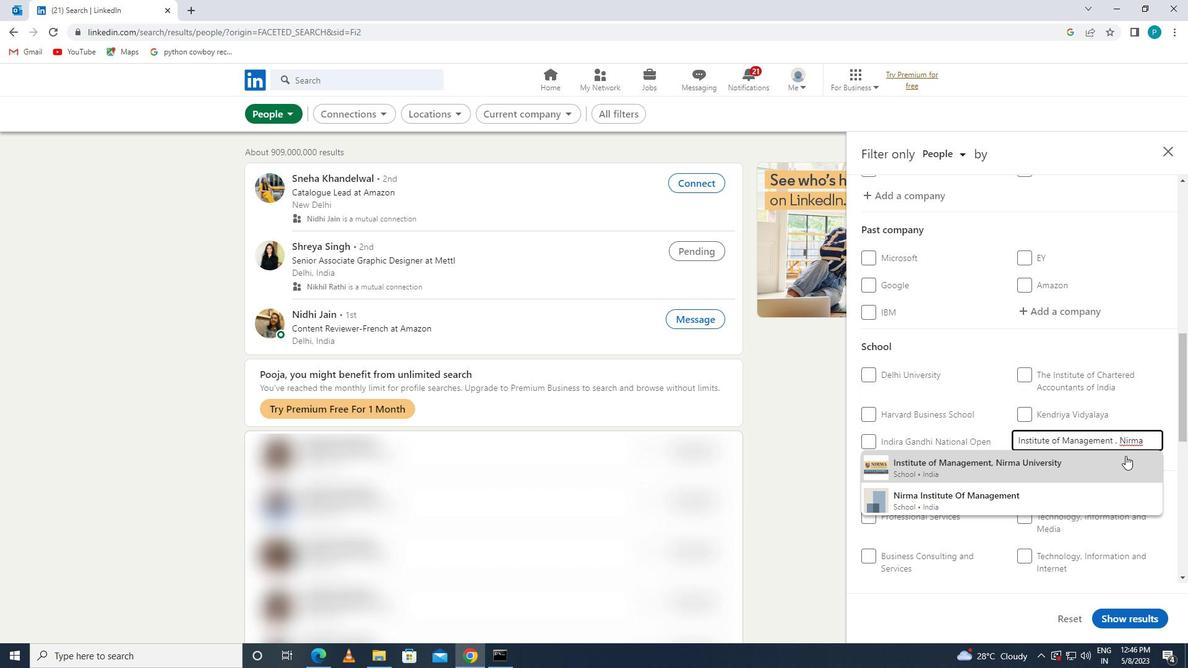 
Action: Mouse scrolled (1126, 455) with delta (0, 0)
Screenshot: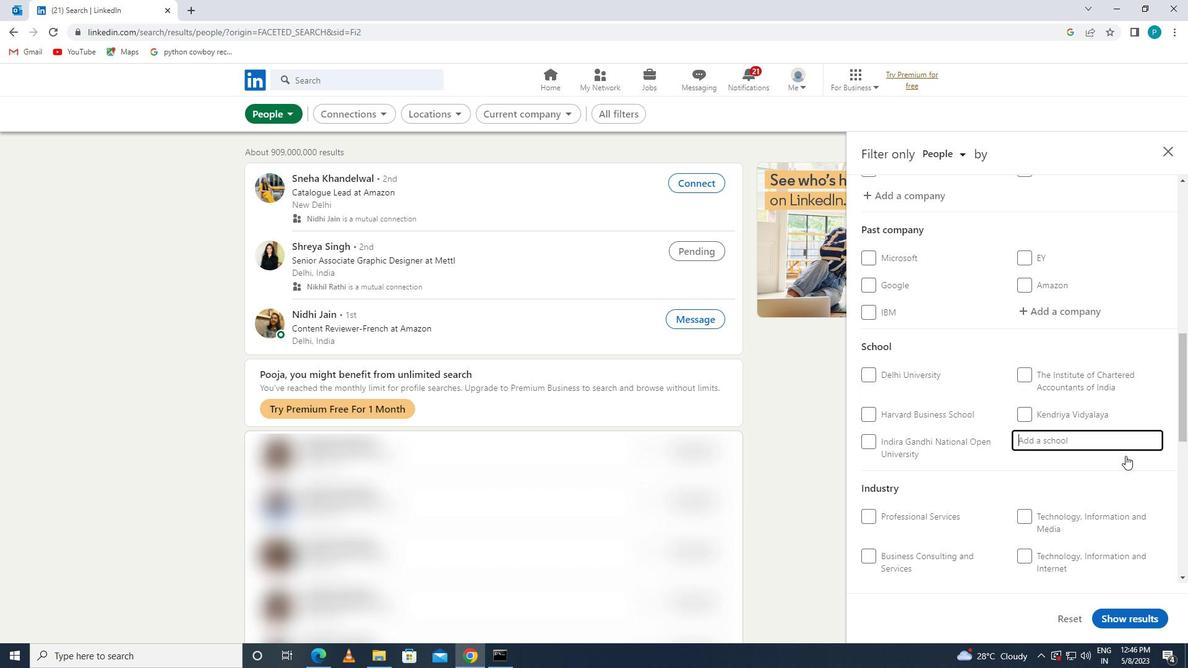
Action: Mouse scrolled (1126, 455) with delta (0, 0)
Screenshot: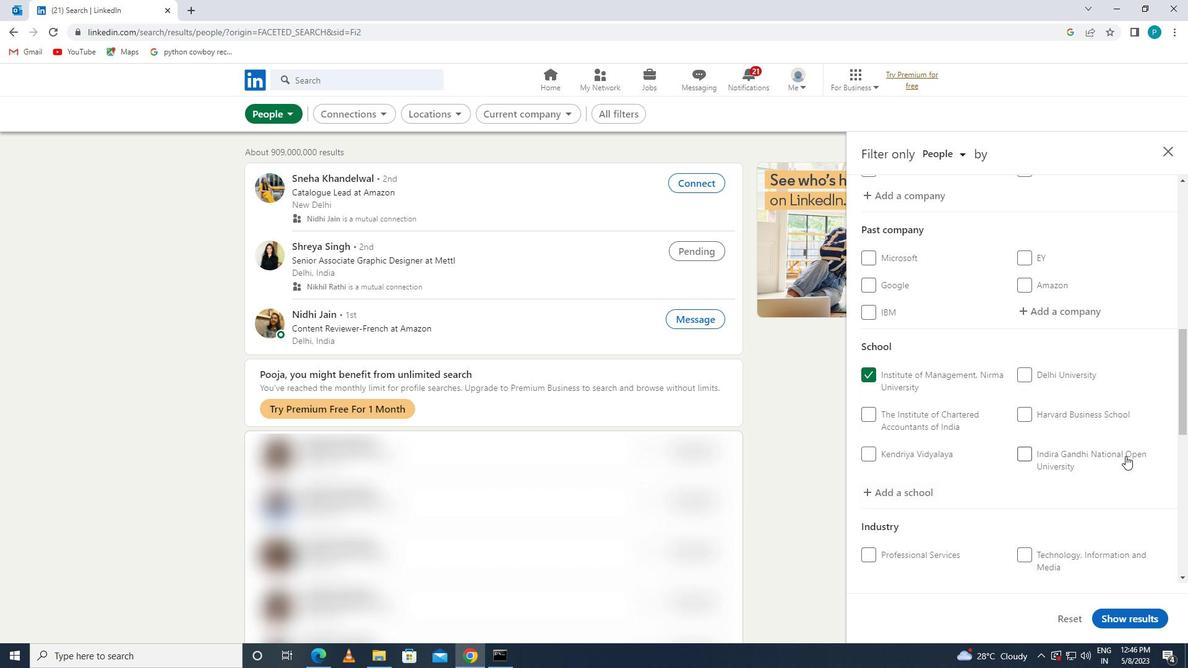 
Action: Mouse scrolled (1126, 455) with delta (0, 0)
Screenshot: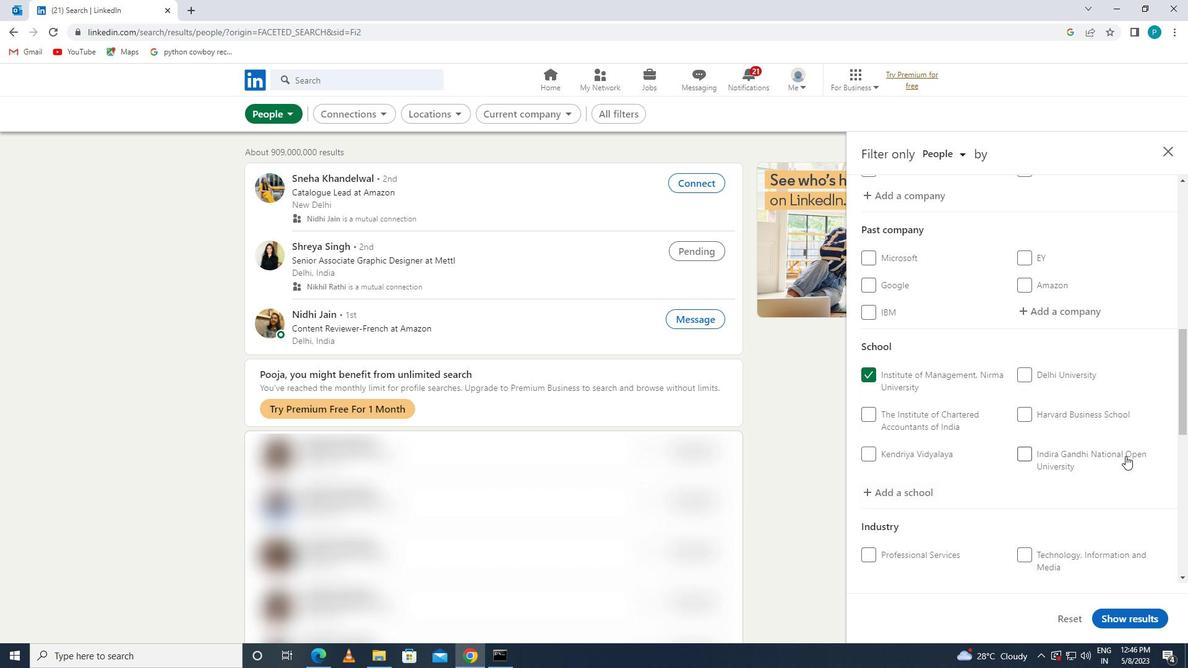 
Action: Mouse pressed left at (1126, 456)
Screenshot: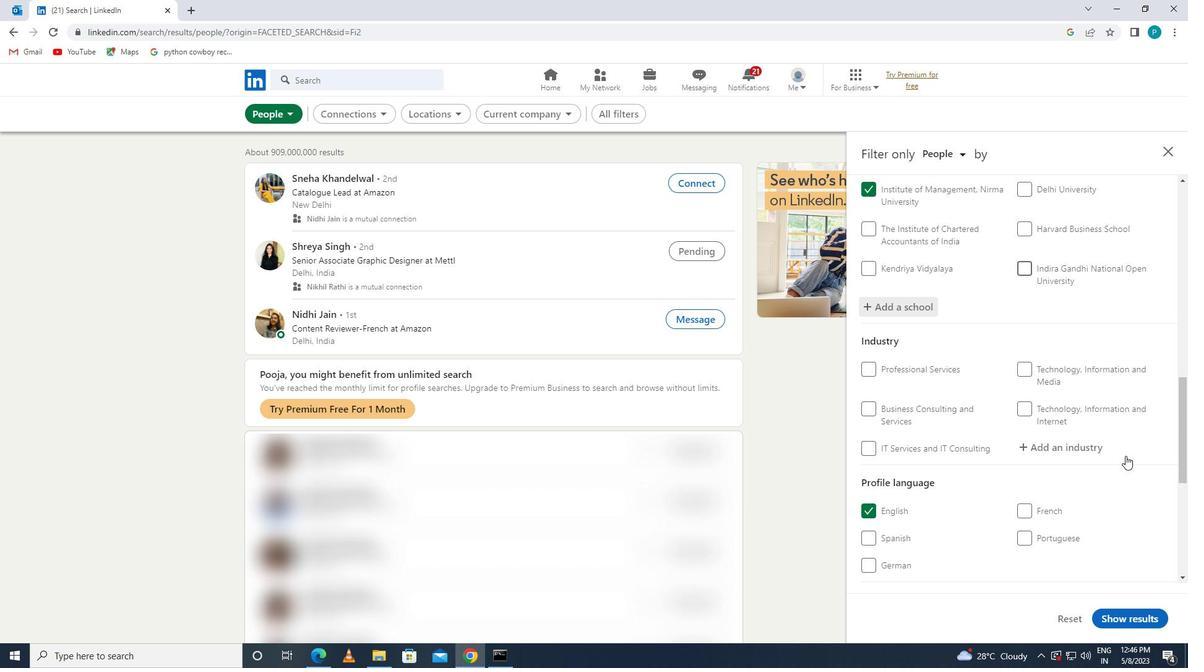 
Action: Mouse moved to (1105, 454)
Screenshot: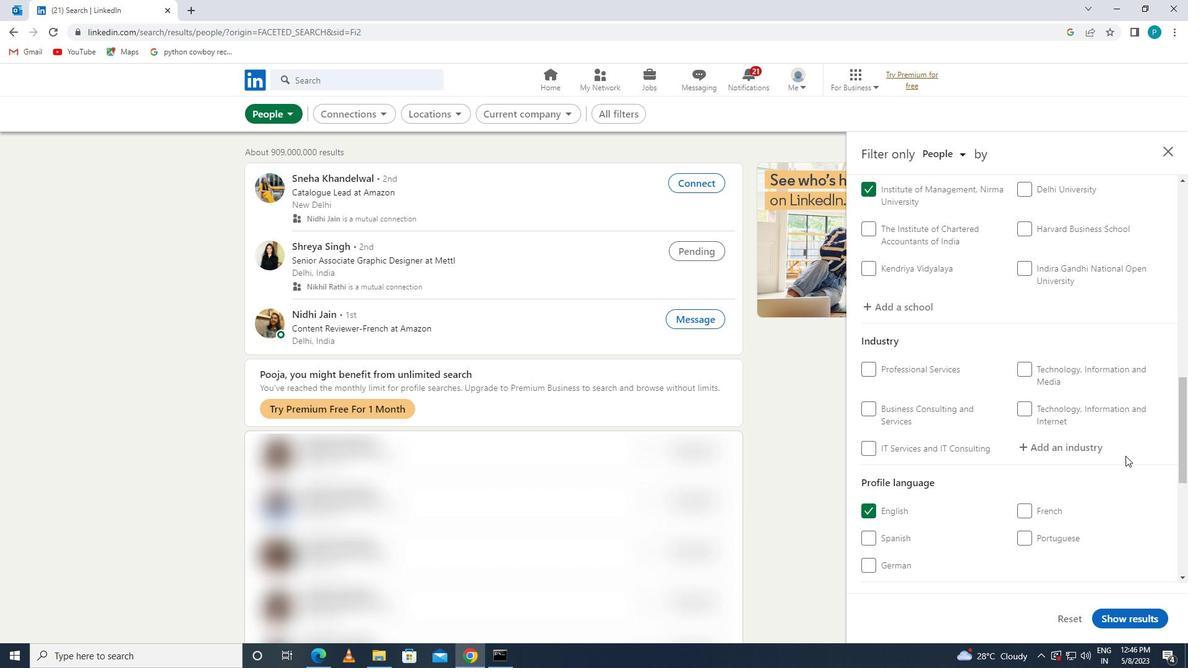 
Action: Mouse pressed left at (1105, 454)
Screenshot: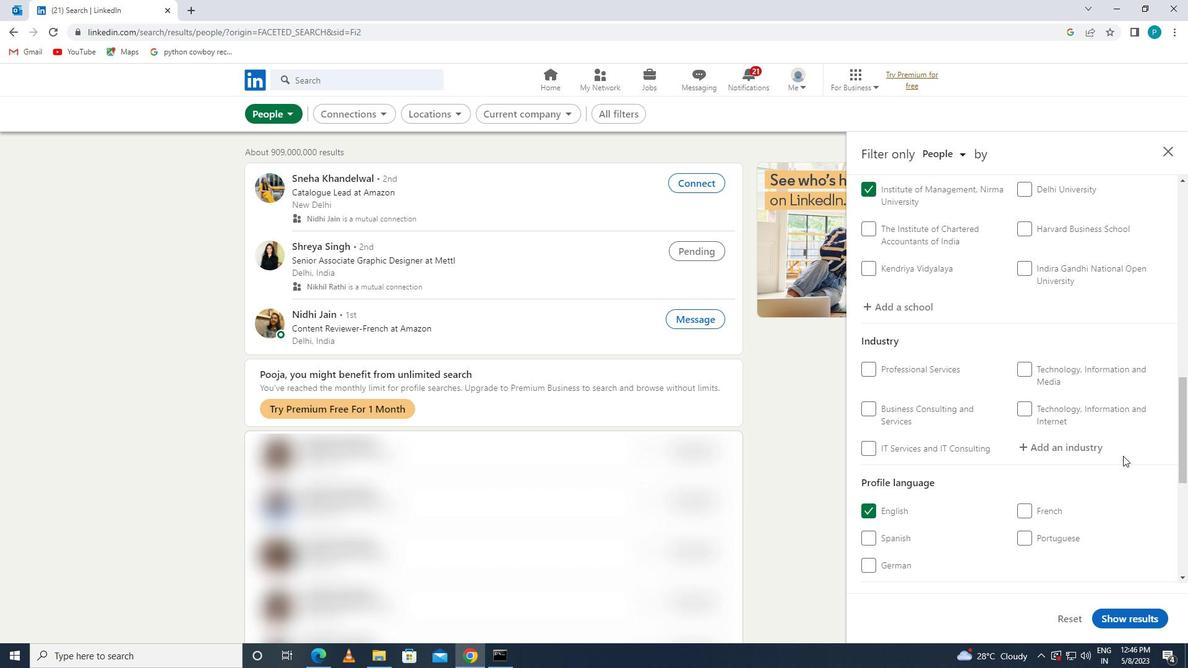 
Action: Key pressed <Key.caps_lock>IT
Screenshot: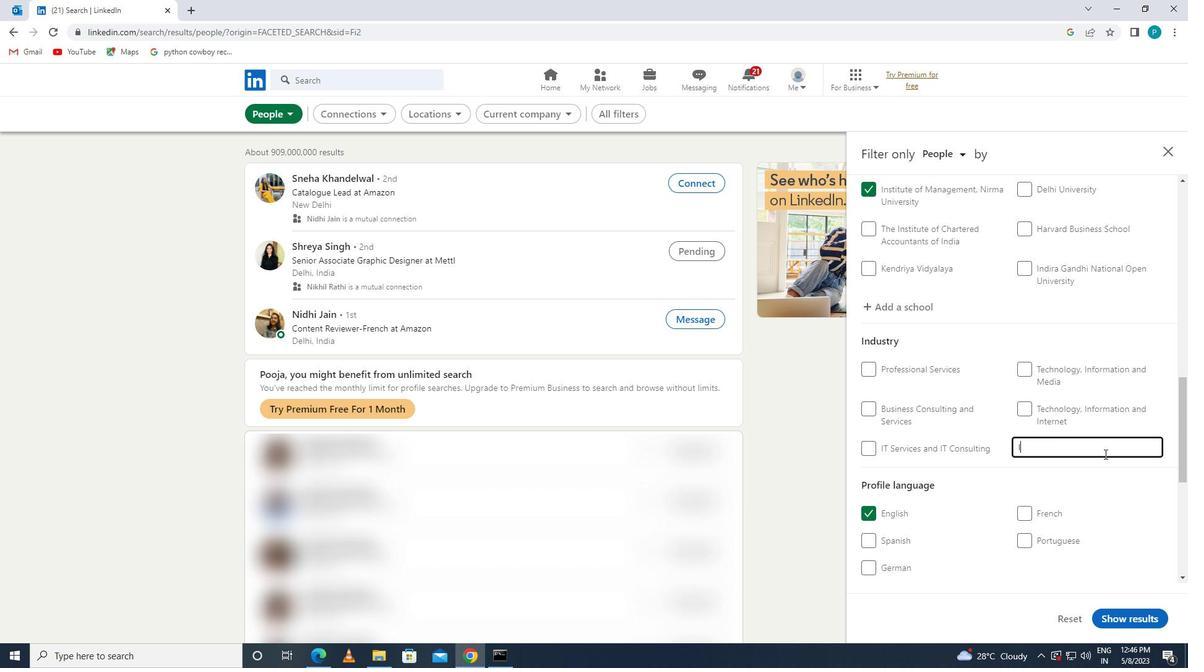 
Action: Mouse moved to (1014, 505)
Screenshot: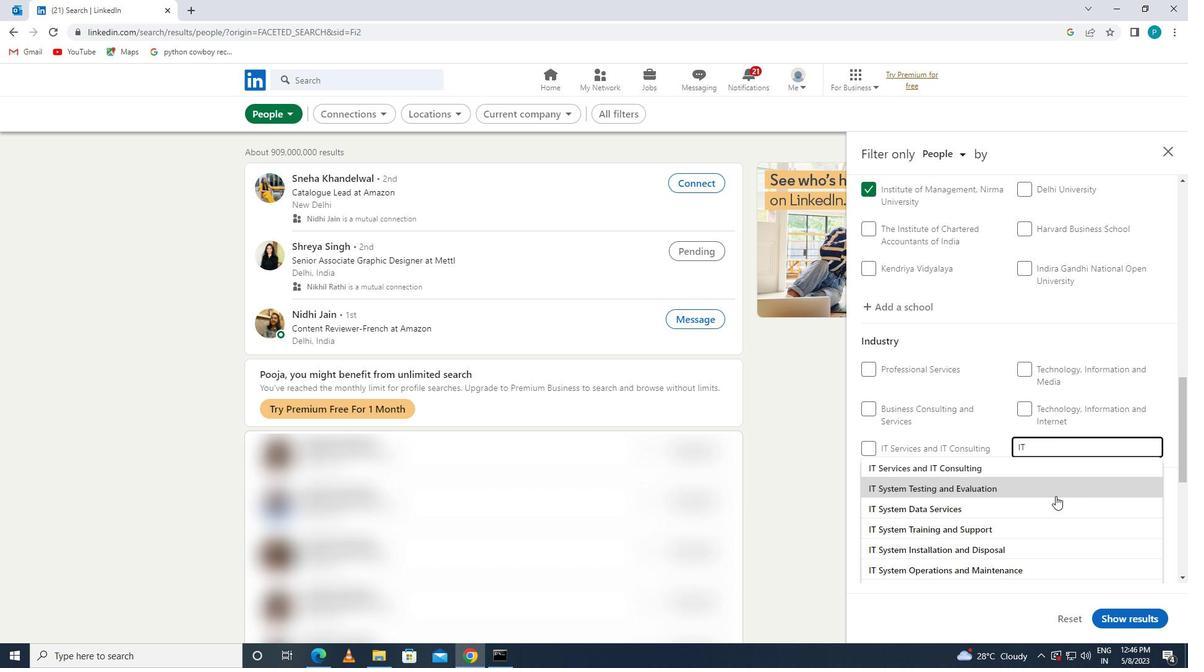 
Action: Mouse scrolled (1014, 505) with delta (0, 0)
Screenshot: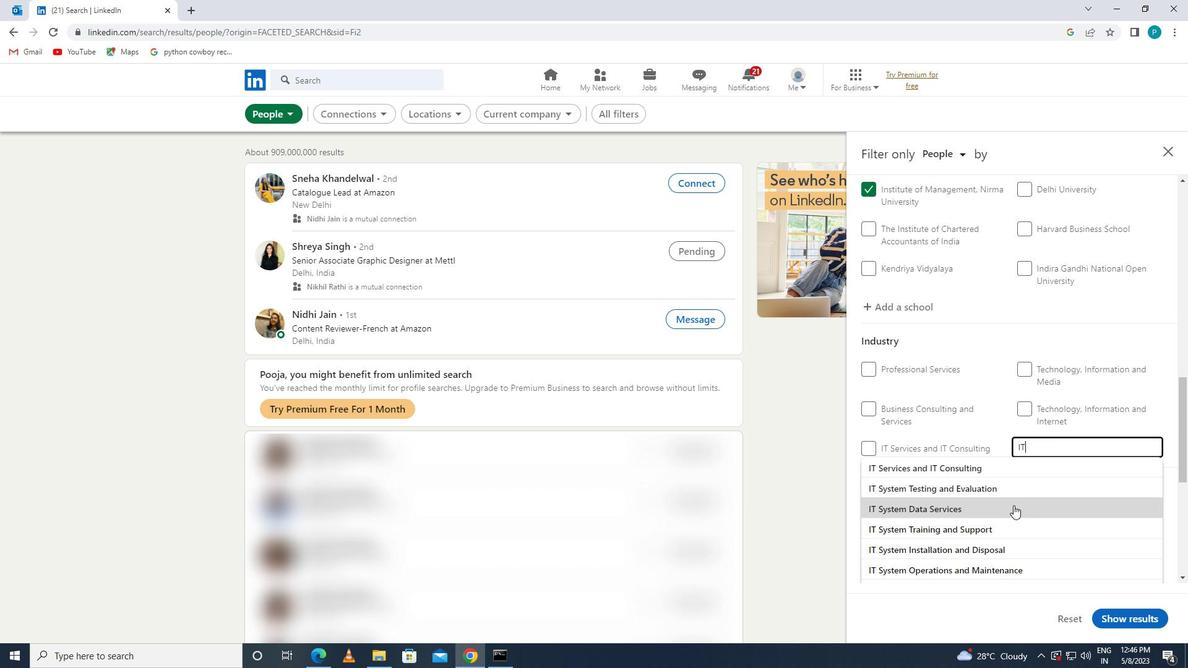 
Action: Mouse moved to (996, 544)
Screenshot: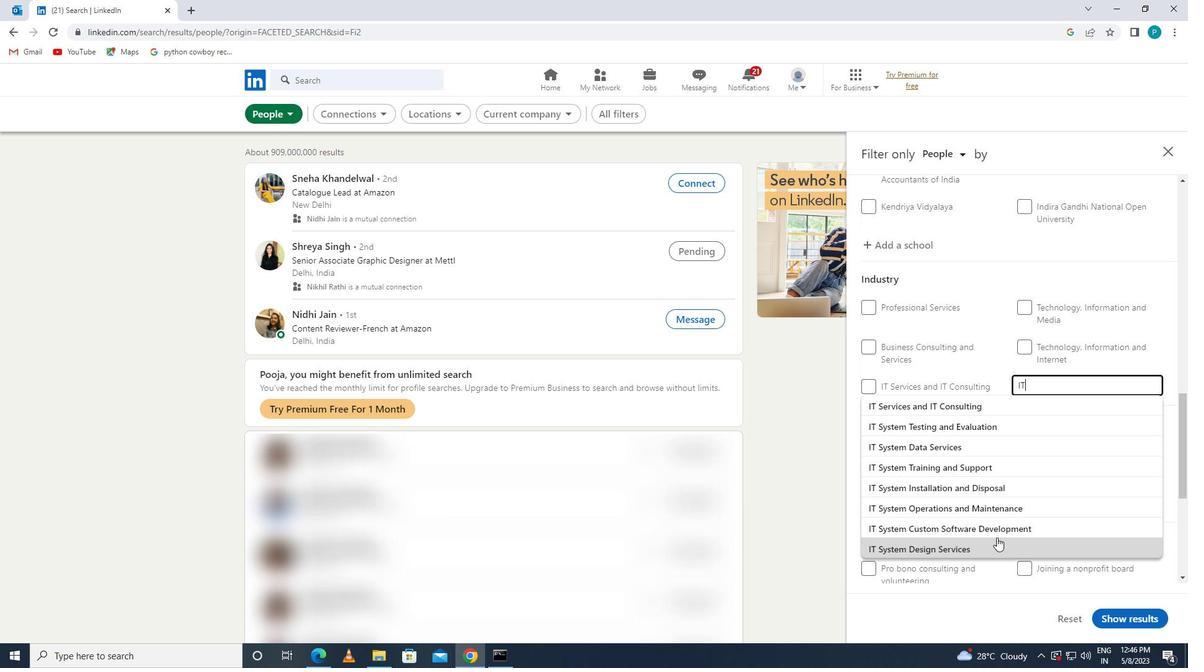 
Action: Mouse pressed left at (996, 544)
Screenshot: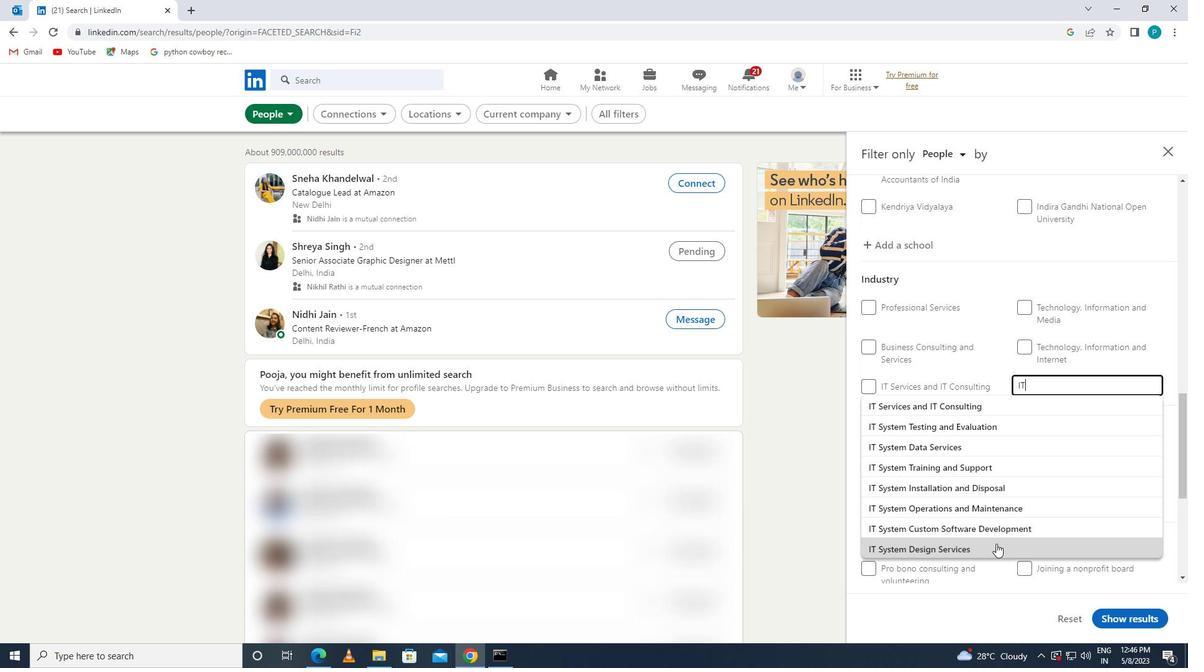 
Action: Mouse scrolled (996, 543) with delta (0, 0)
Screenshot: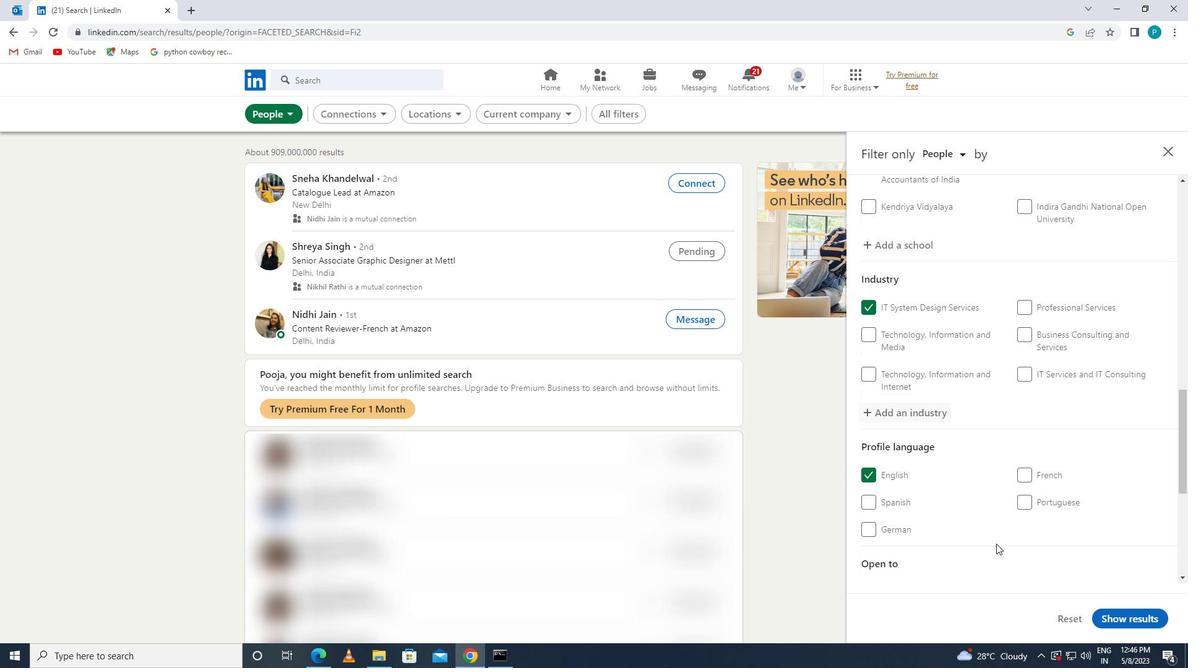 
Action: Mouse scrolled (996, 543) with delta (0, 0)
Screenshot: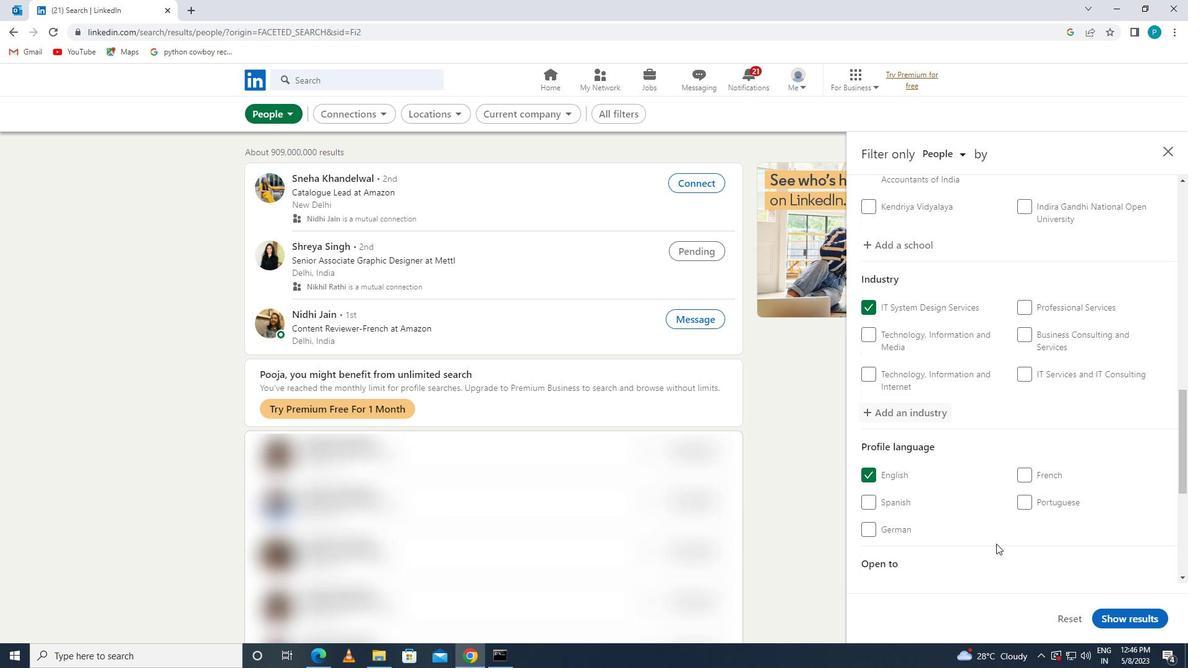 
Action: Mouse scrolled (996, 543) with delta (0, 0)
Screenshot: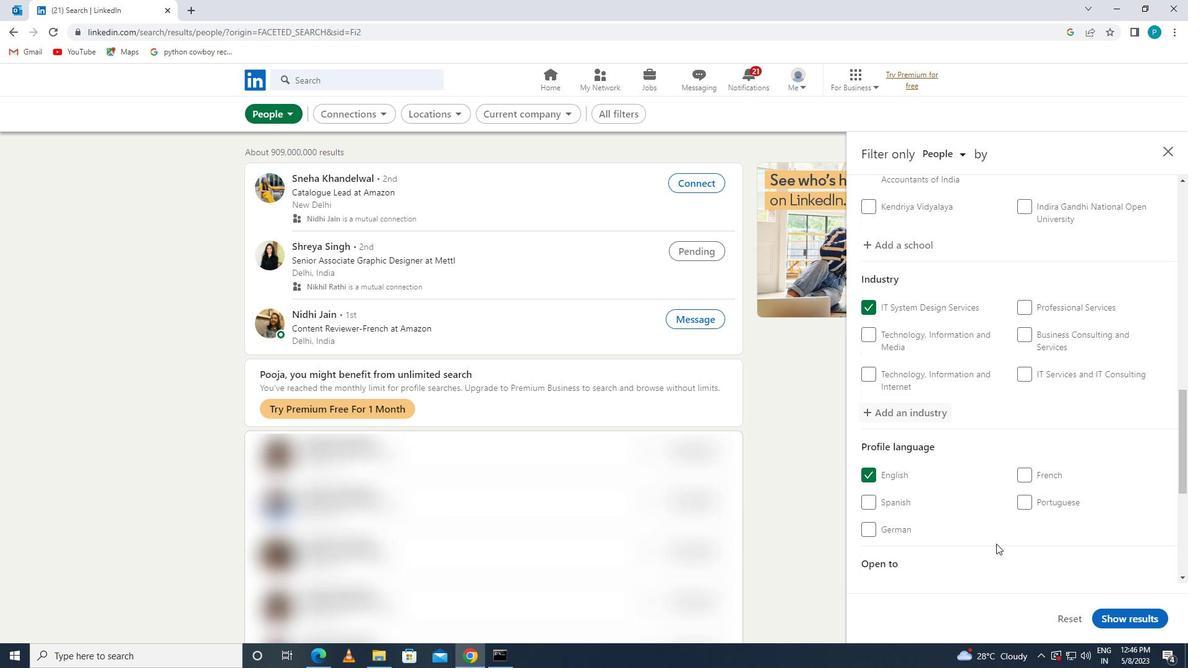 
Action: Mouse moved to (1053, 538)
Screenshot: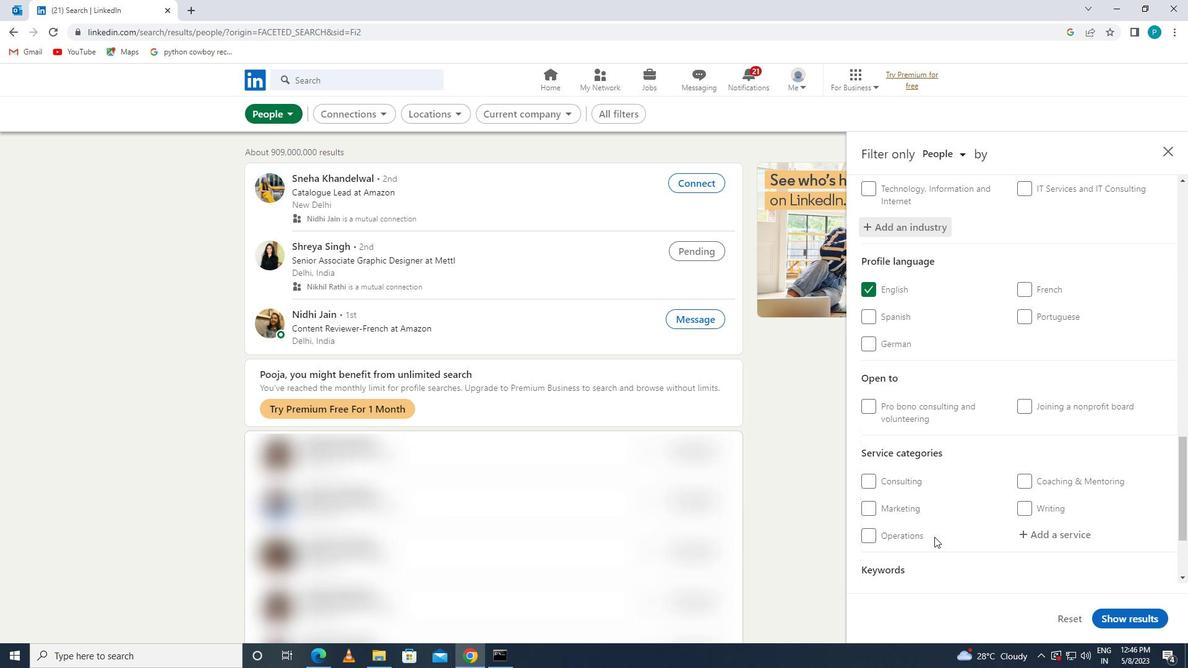 
Action: Mouse pressed left at (1053, 538)
Screenshot: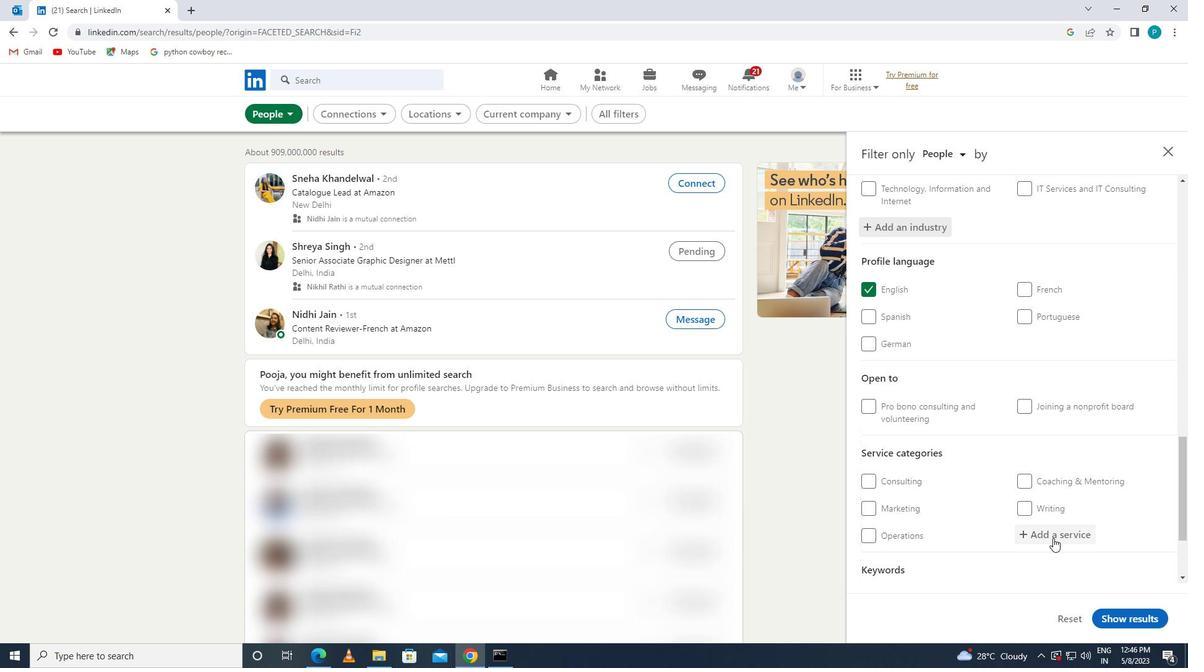 
Action: Mouse moved to (1065, 544)
Screenshot: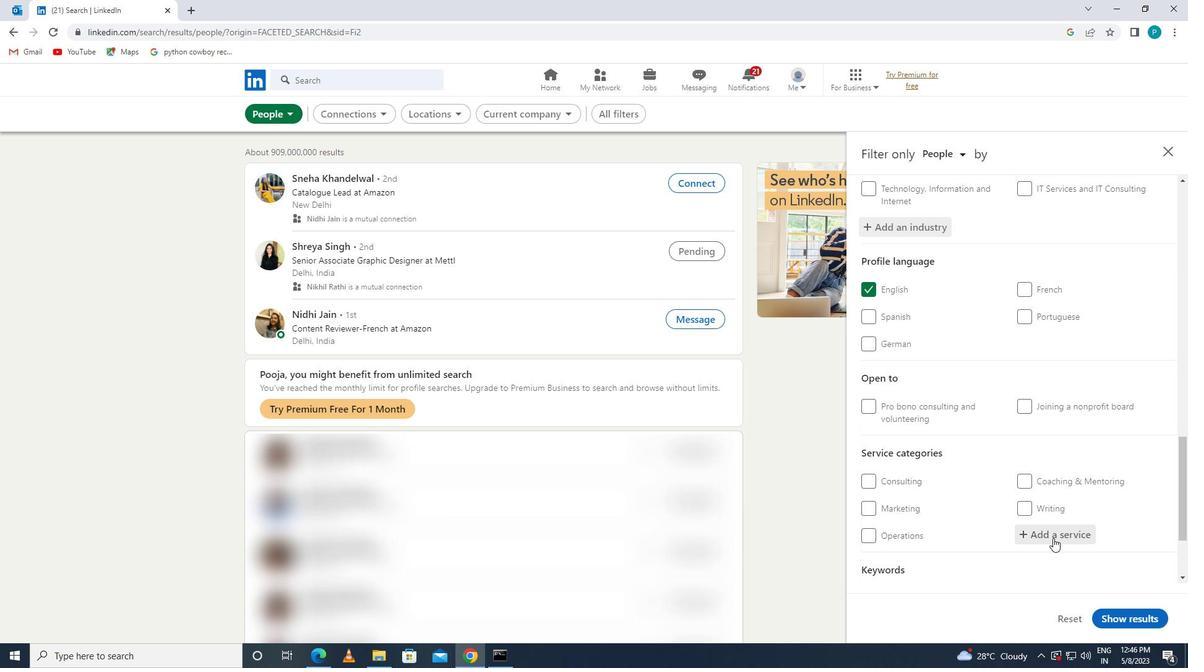 
Action: Key pressed <Key.caps_lock><Key.caps_lock>S<Key.caps_lock>EARCH
Screenshot: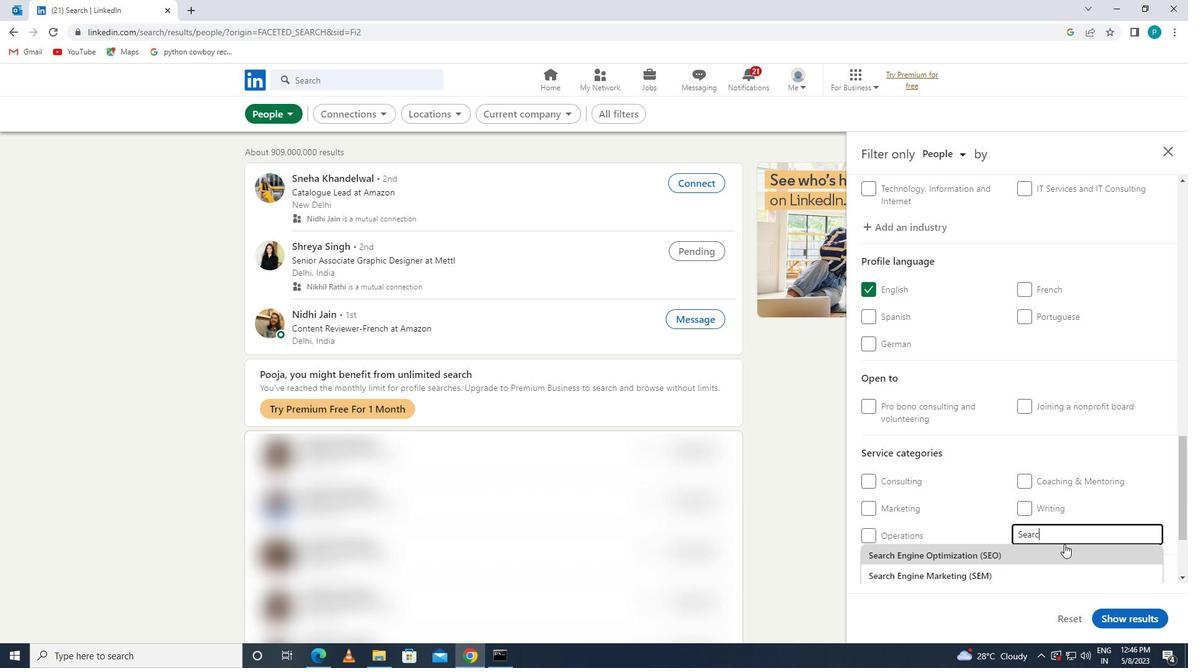 
Action: Mouse moved to (990, 549)
Screenshot: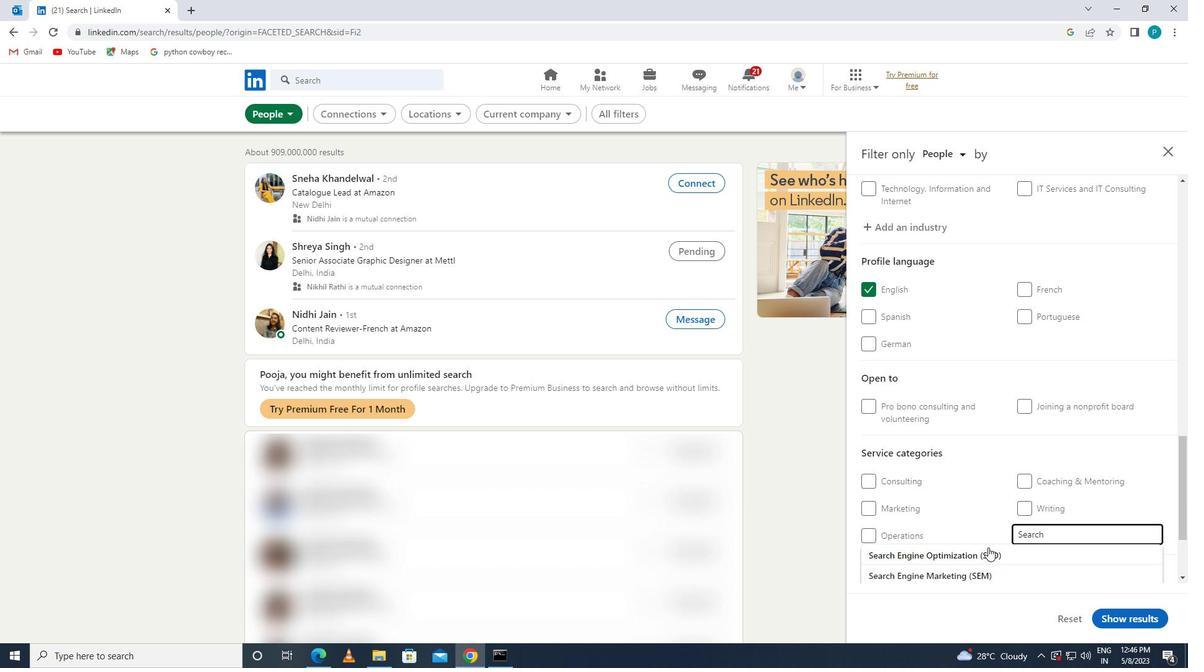 
Action: Mouse pressed left at (990, 549)
Screenshot: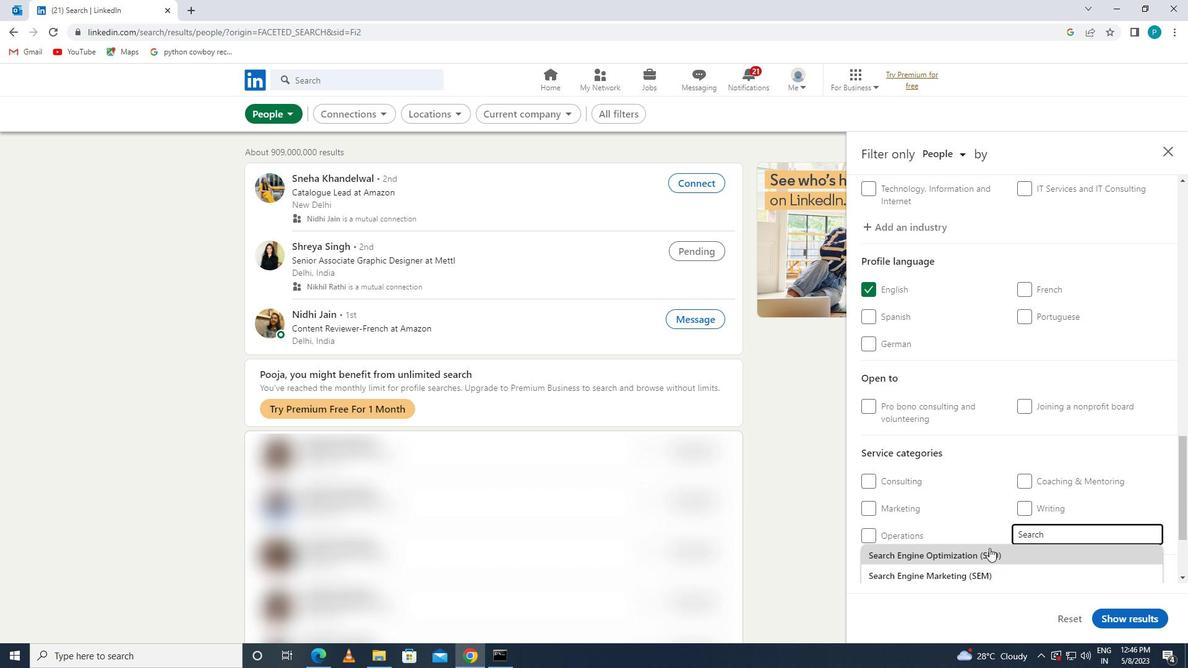 
Action: Mouse moved to (978, 512)
Screenshot: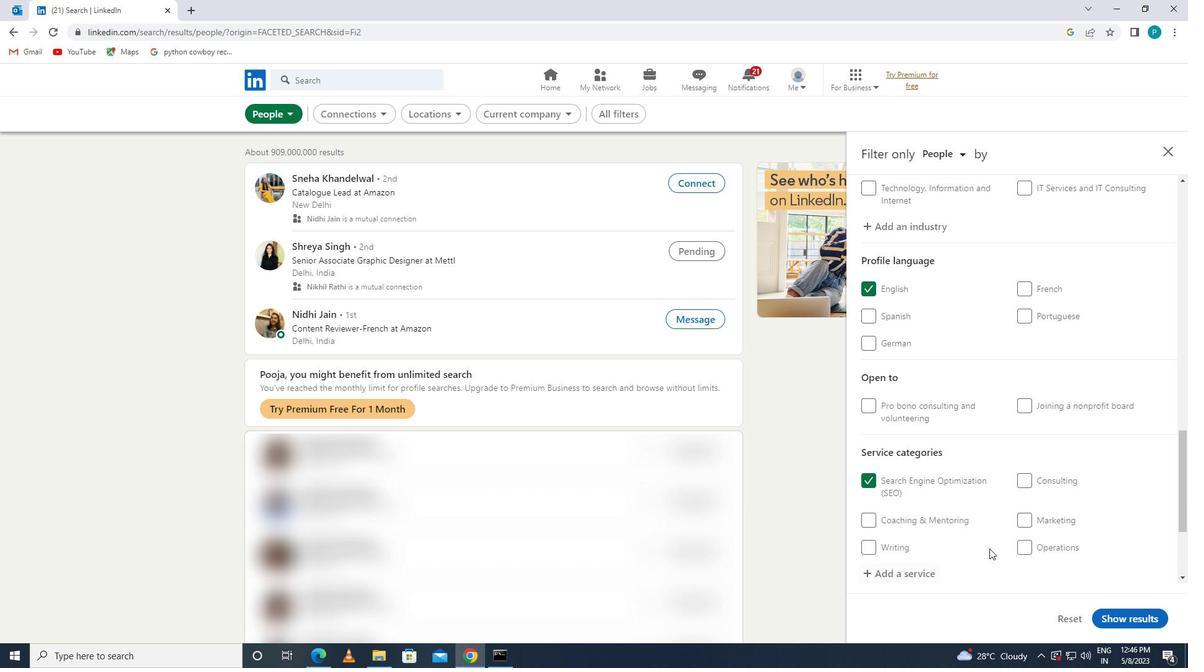 
Action: Mouse scrolled (978, 512) with delta (0, 0)
Screenshot: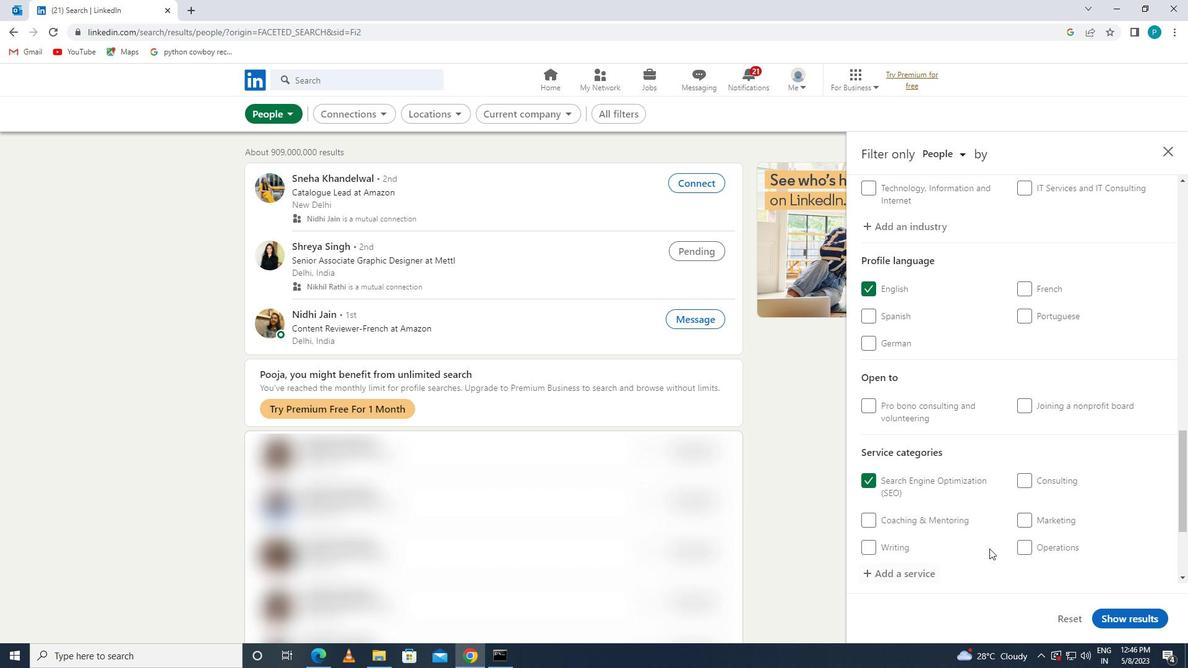 
Action: Mouse scrolled (978, 512) with delta (0, 0)
Screenshot: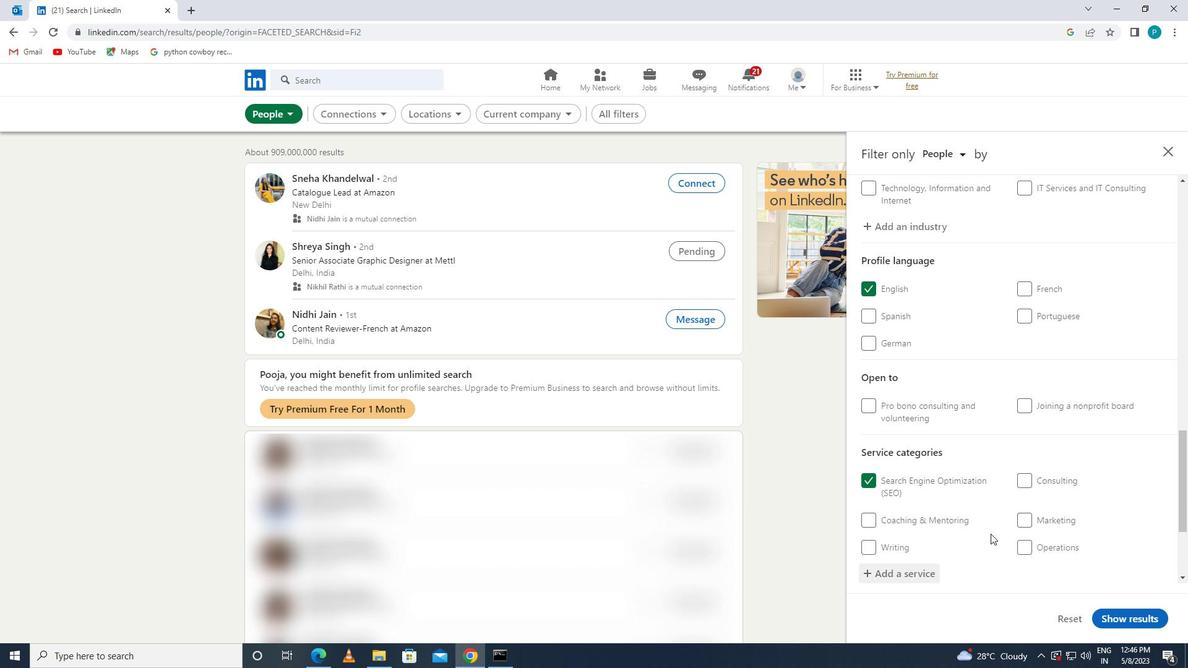 
Action: Mouse scrolled (978, 512) with delta (0, 0)
Screenshot: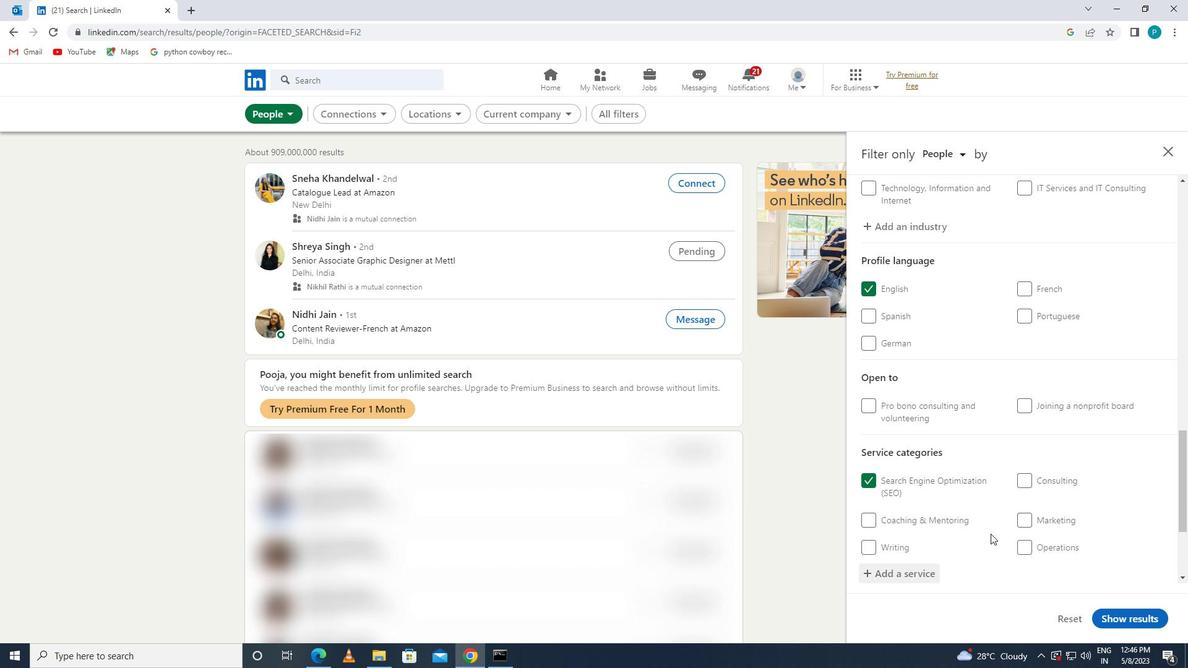 
Action: Mouse scrolled (978, 512) with delta (0, 0)
Screenshot: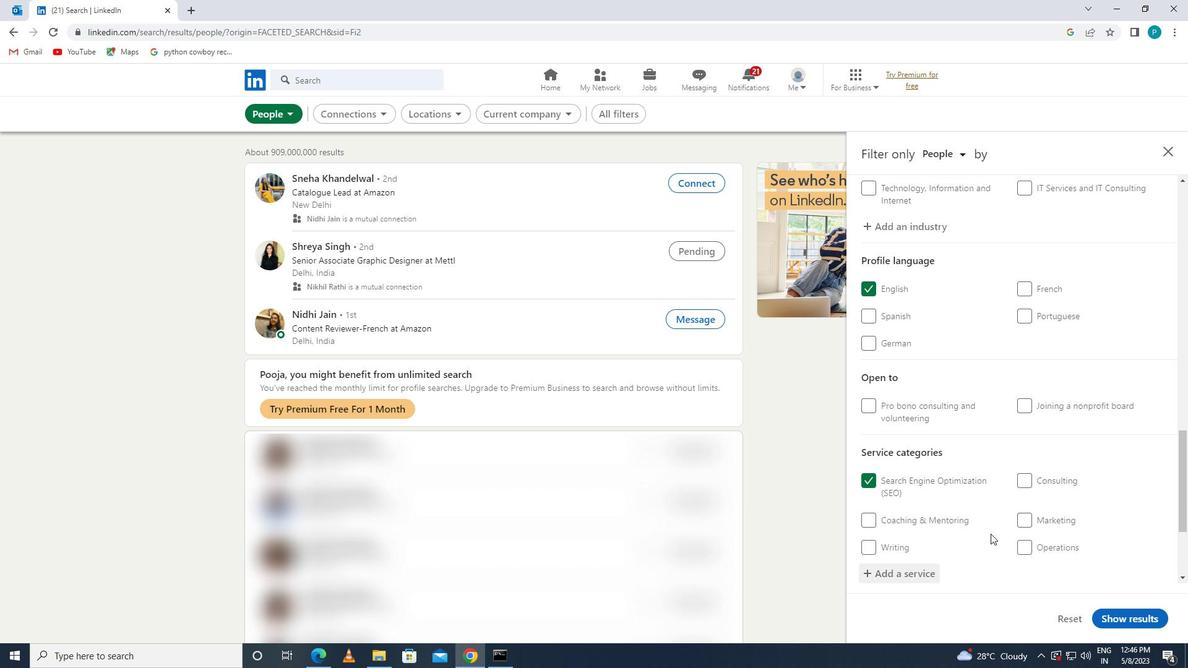 
Action: Mouse moved to (964, 539)
Screenshot: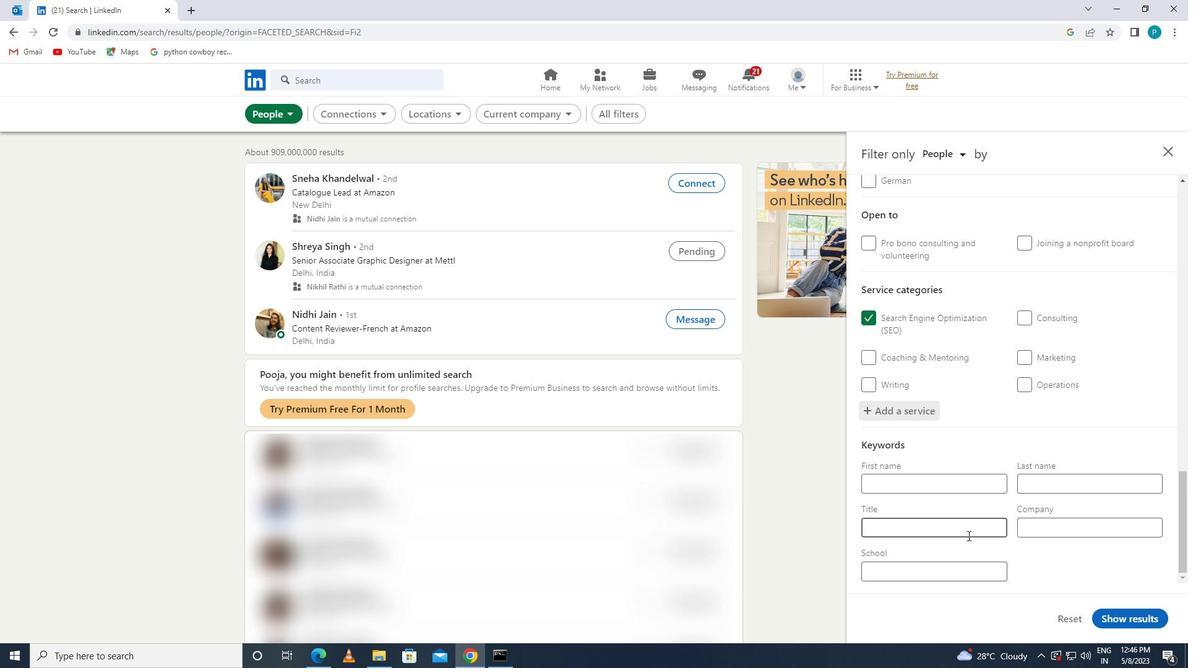 
Action: Mouse pressed left at (964, 539)
Screenshot: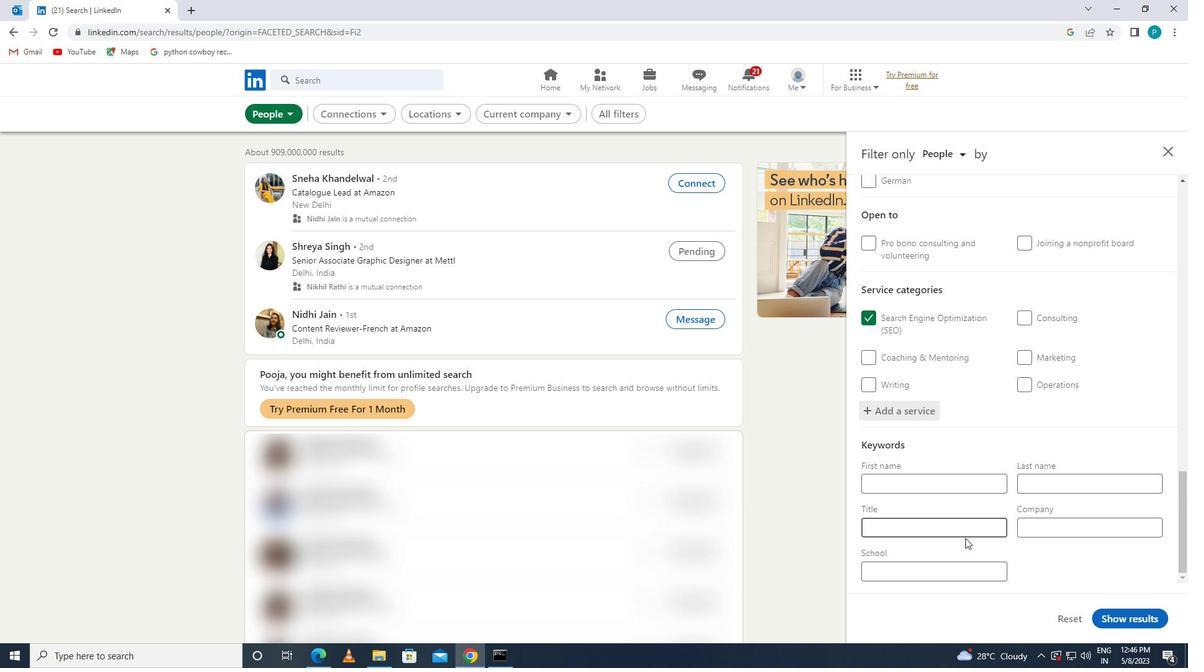 
Action: Mouse moved to (949, 525)
Screenshot: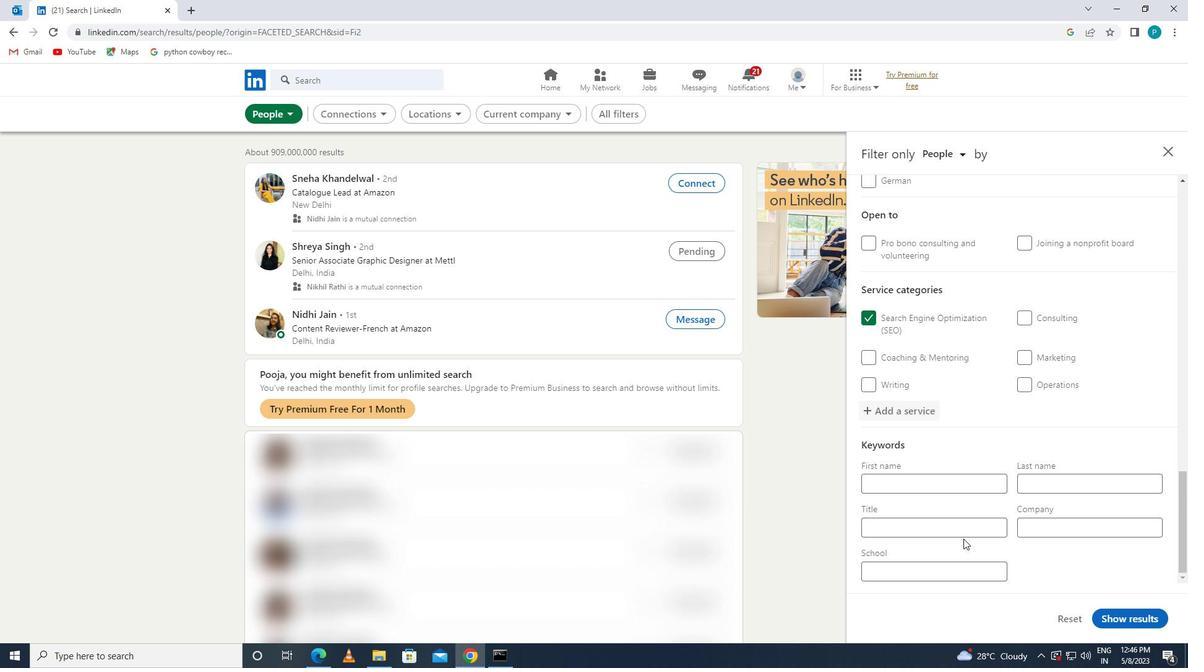 
Action: Mouse pressed left at (949, 525)
Screenshot: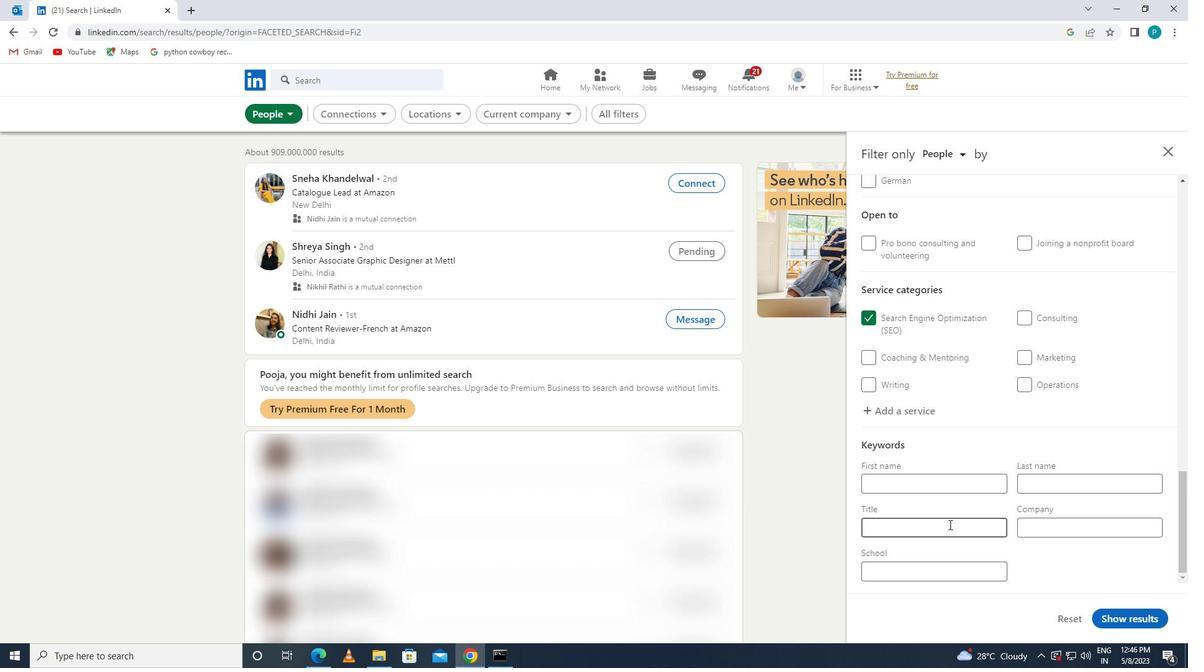 
Action: Key pressed <Key.caps_lock>T<Key.caps_lock>EST<Key.space><Key.caps_lock>C<Key.backspace>S<Key.caps_lock>C<Key.caps_lock>ORER<Key.backspace><Key.backspace><Key.backspace><Key.backspace><Key.backspace><Key.caps_lock>CORER
Screenshot: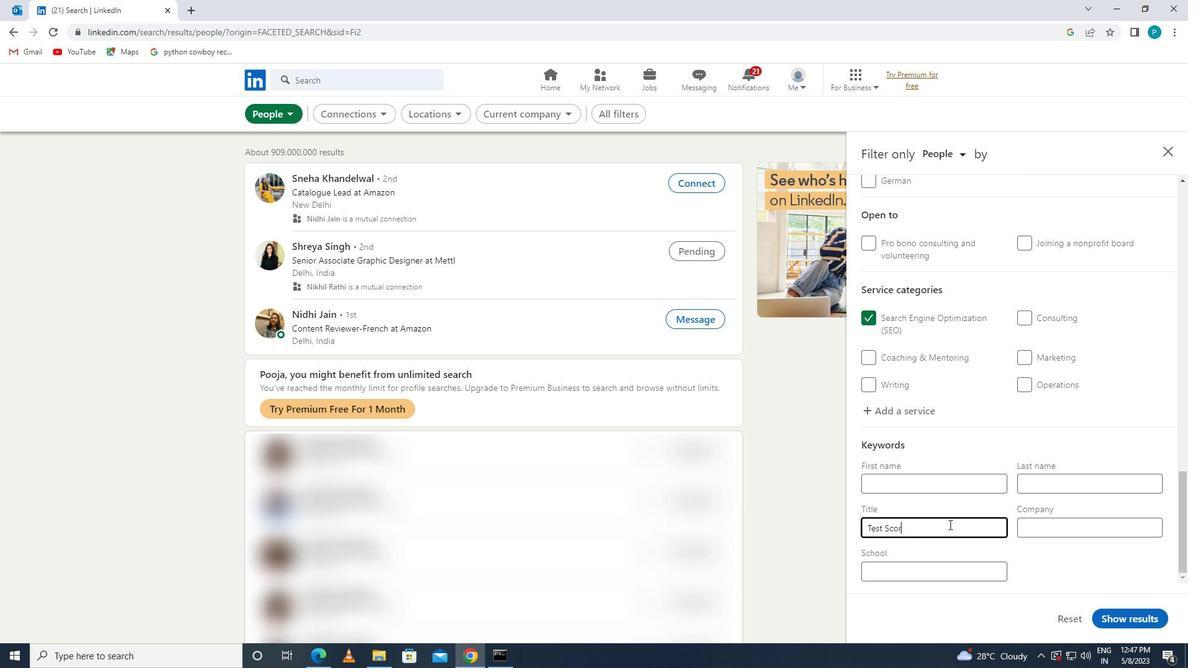 
Action: Mouse moved to (1133, 620)
Screenshot: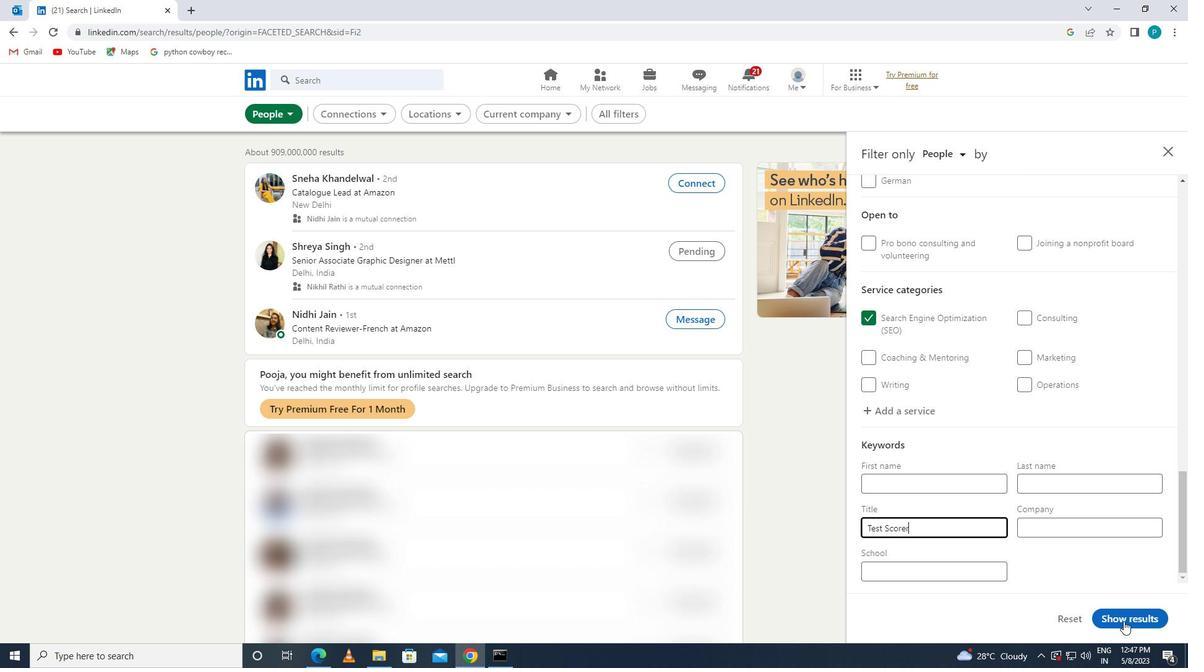 
Action: Mouse pressed left at (1133, 620)
Screenshot: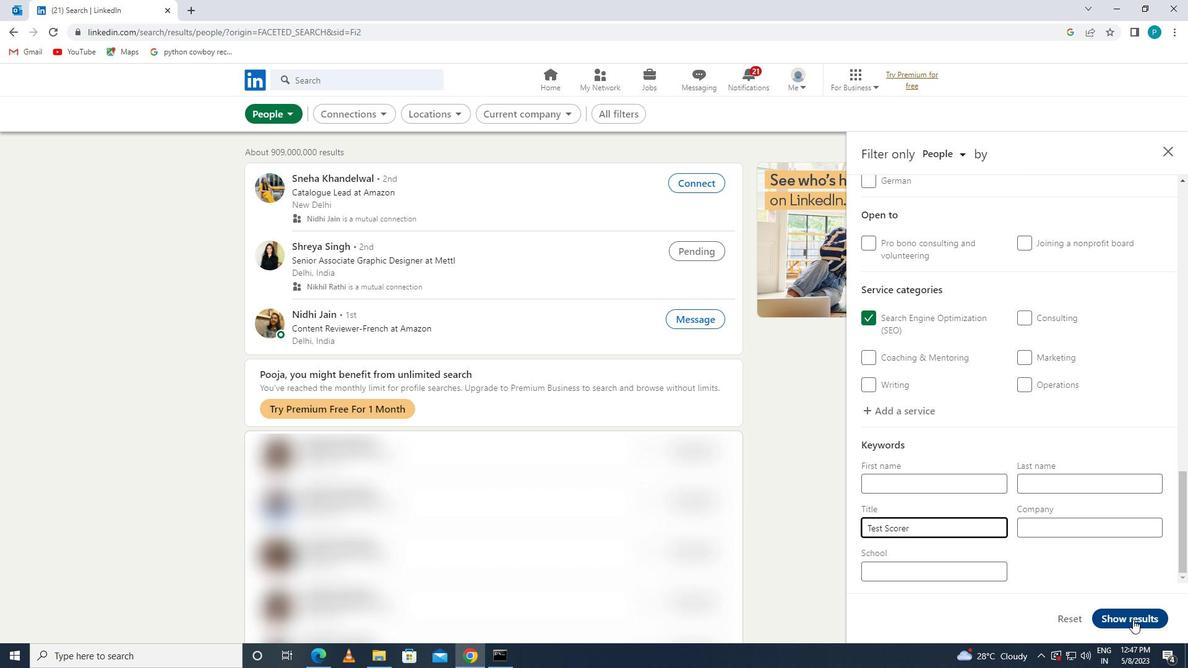 
